 Task: Create citizenships object.
Action: Mouse moved to (598, 48)
Screenshot: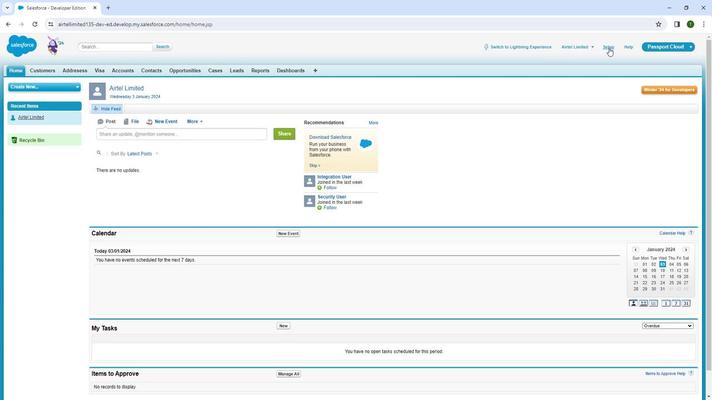 
Action: Mouse pressed left at (598, 48)
Screenshot: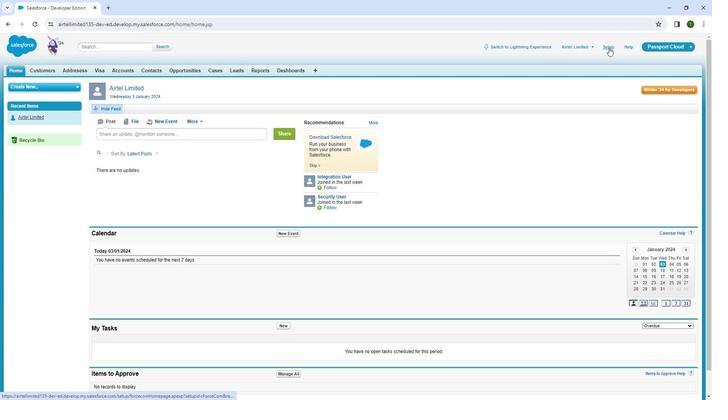 
Action: Mouse pressed left at (598, 48)
Screenshot: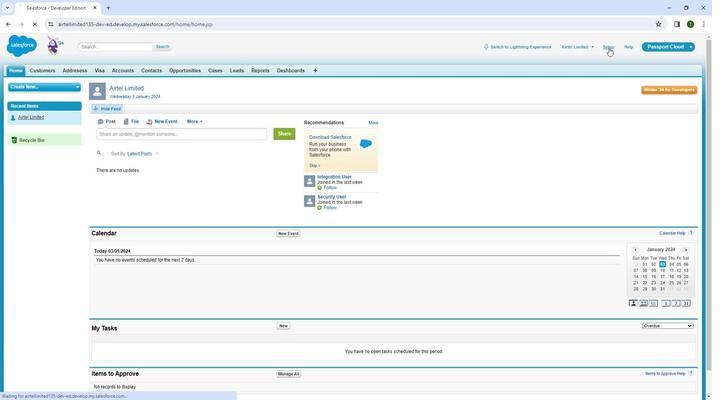 
Action: Mouse moved to (55, 141)
Screenshot: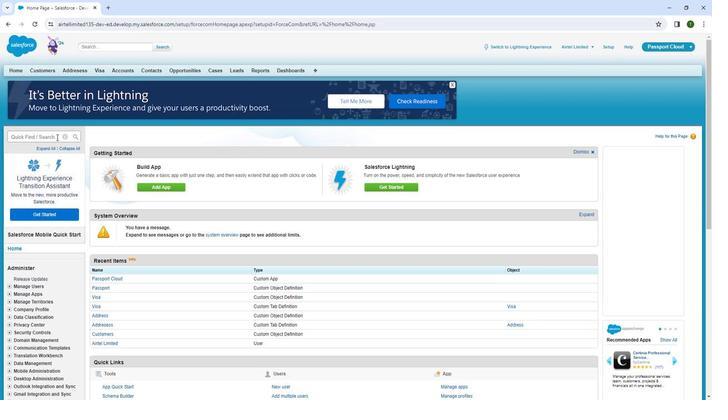 
Action: Mouse pressed left at (55, 141)
Screenshot: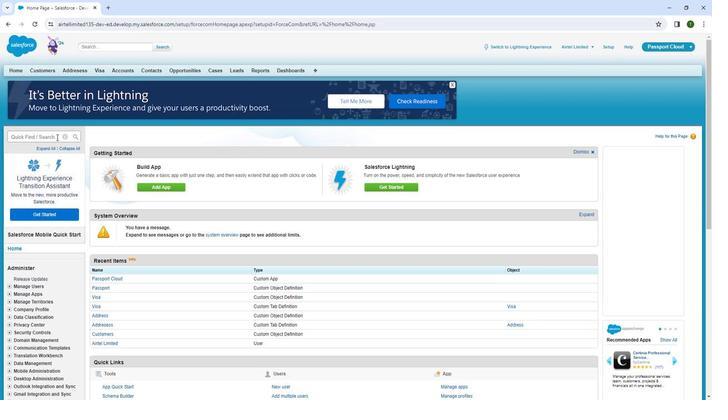 
Action: Mouse moved to (57, 140)
Screenshot: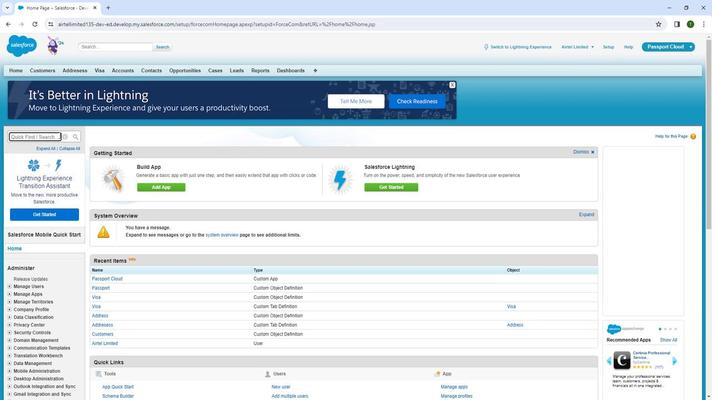 
Action: Key pressed o
Screenshot: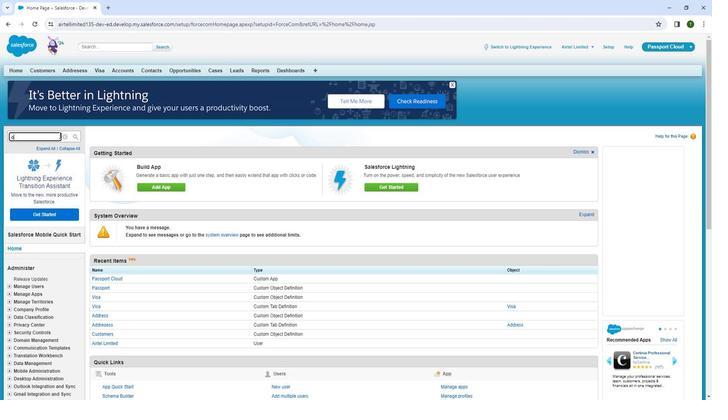
Action: Mouse moved to (60, 139)
Screenshot: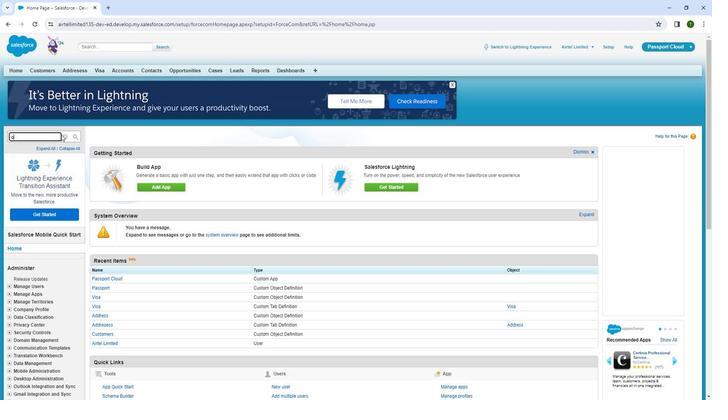 
Action: Key pressed bject
Screenshot: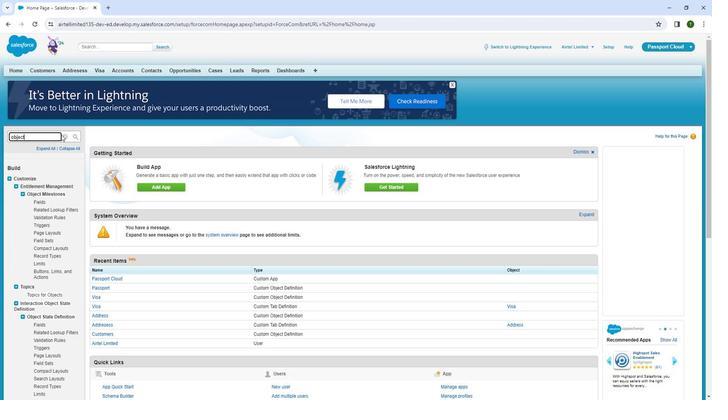 
Action: Mouse moved to (40, 194)
Screenshot: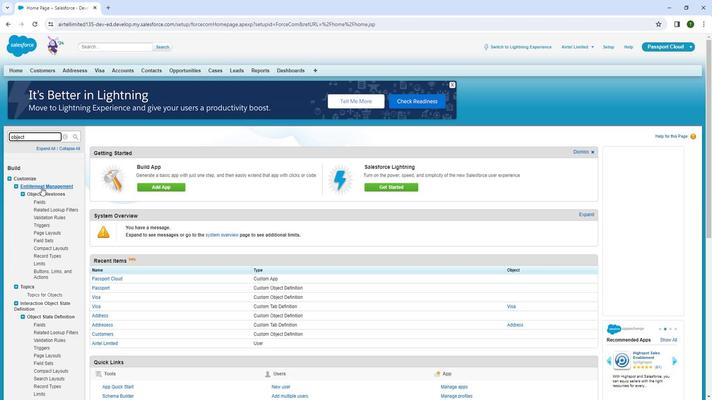 
Action: Mouse scrolled (40, 193) with delta (0, 0)
Screenshot: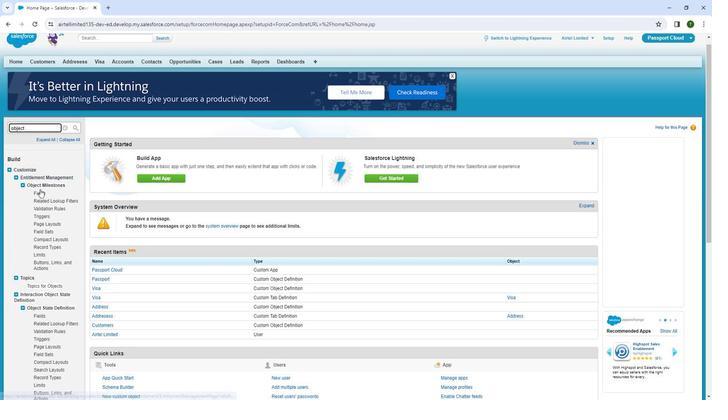 
Action: Mouse moved to (38, 196)
Screenshot: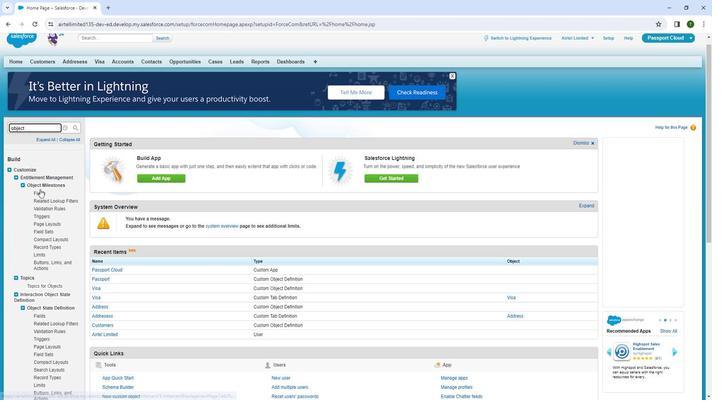 
Action: Mouse scrolled (38, 196) with delta (0, 0)
Screenshot: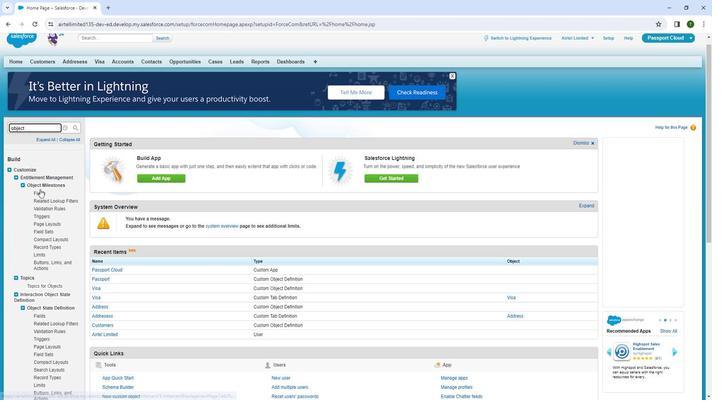 
Action: Mouse moved to (38, 196)
Screenshot: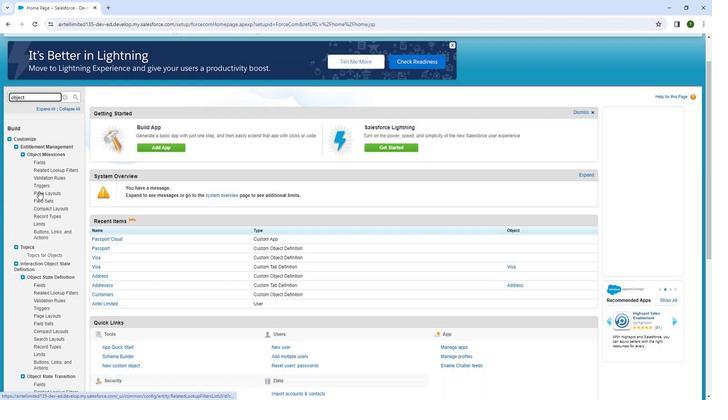 
Action: Mouse scrolled (38, 196) with delta (0, 0)
Screenshot: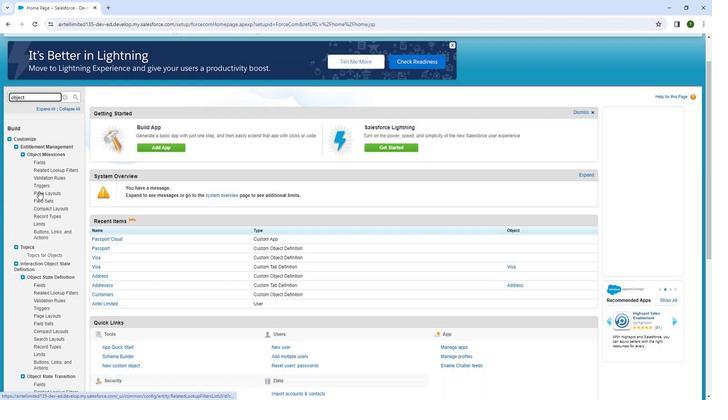 
Action: Mouse moved to (37, 198)
Screenshot: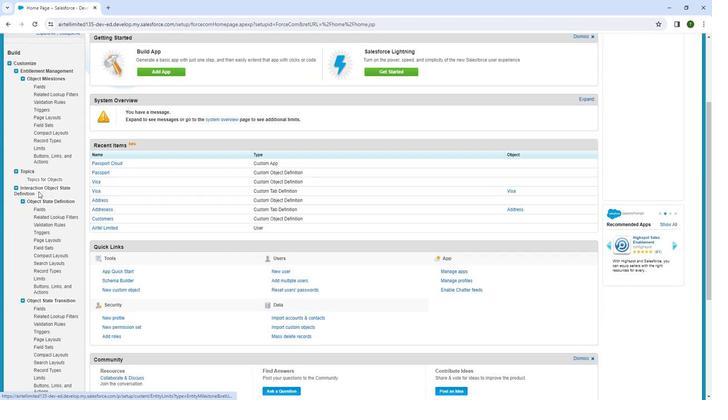 
Action: Mouse scrolled (37, 198) with delta (0, 0)
Screenshot: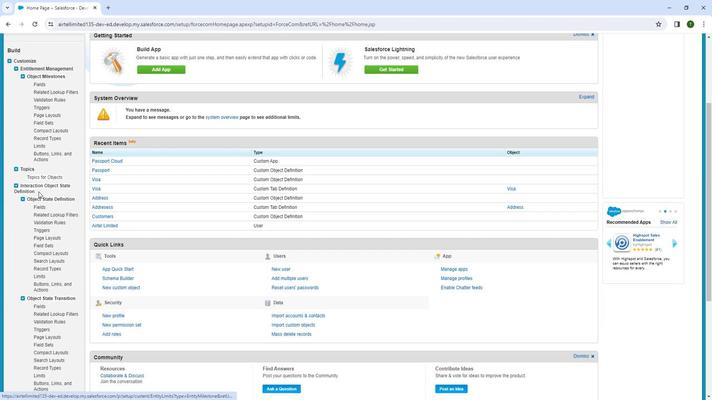 
Action: Mouse scrolled (37, 198) with delta (0, 0)
Screenshot: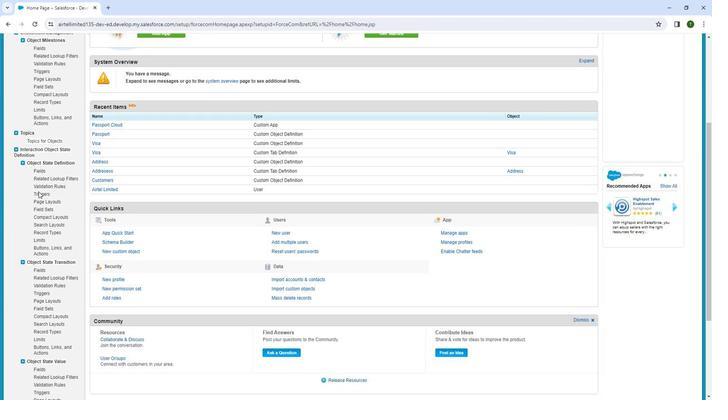 
Action: Mouse scrolled (37, 198) with delta (0, 0)
Screenshot: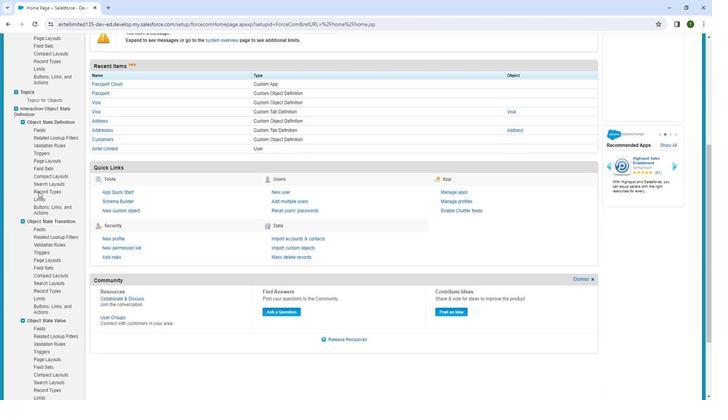 
Action: Mouse moved to (36, 197)
Screenshot: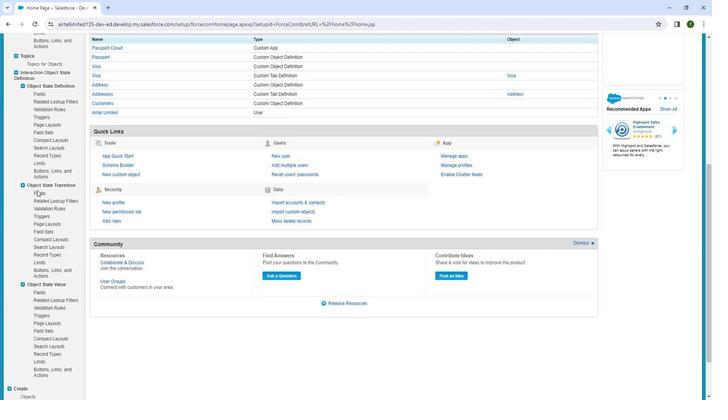 
Action: Mouse scrolled (36, 196) with delta (0, 0)
Screenshot: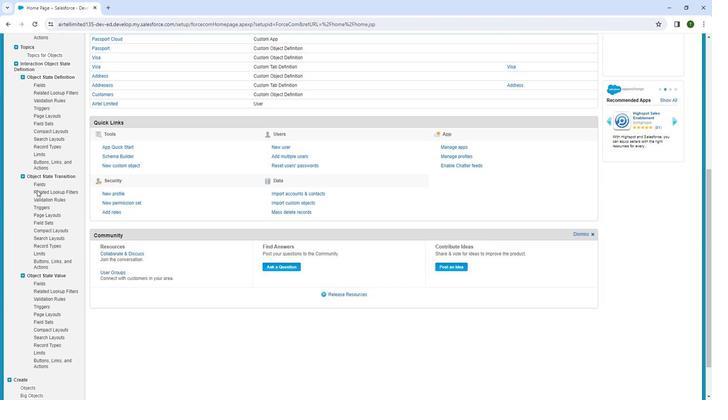 
Action: Mouse scrolled (36, 196) with delta (0, 0)
Screenshot: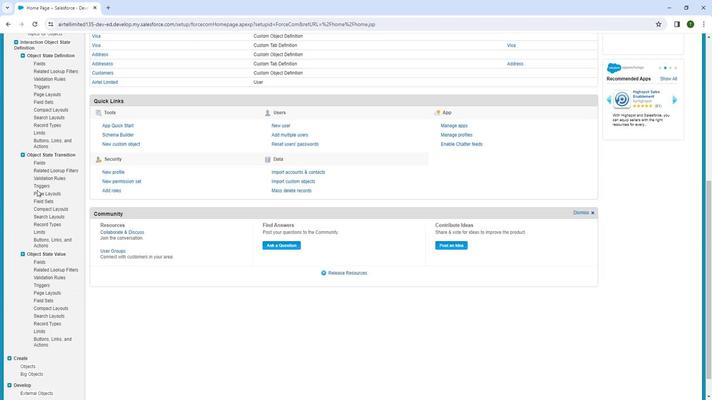 
Action: Mouse scrolled (36, 196) with delta (0, 0)
Screenshot: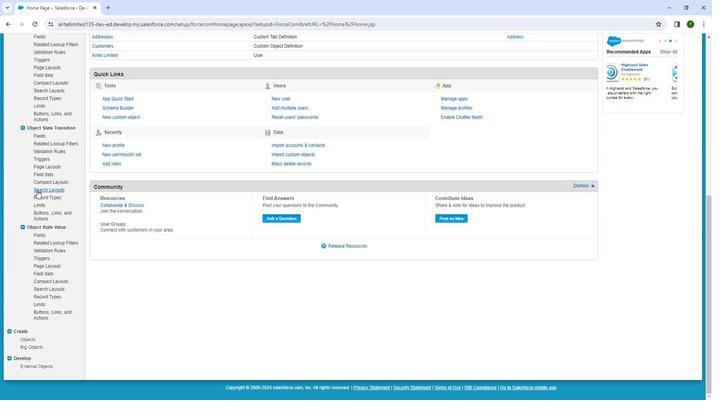 
Action: Mouse scrolled (36, 196) with delta (0, 0)
Screenshot: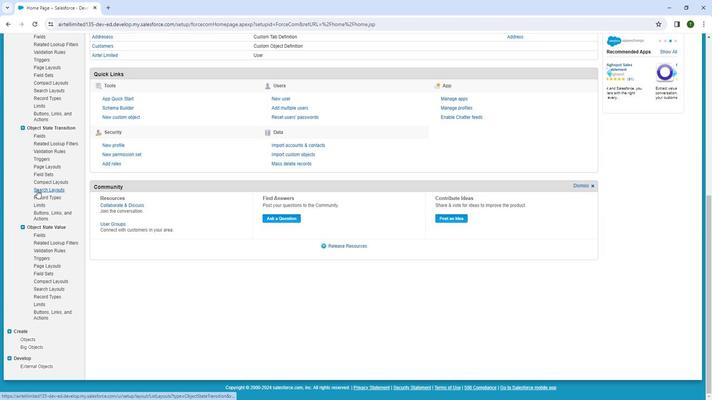 
Action: Mouse moved to (29, 354)
Screenshot: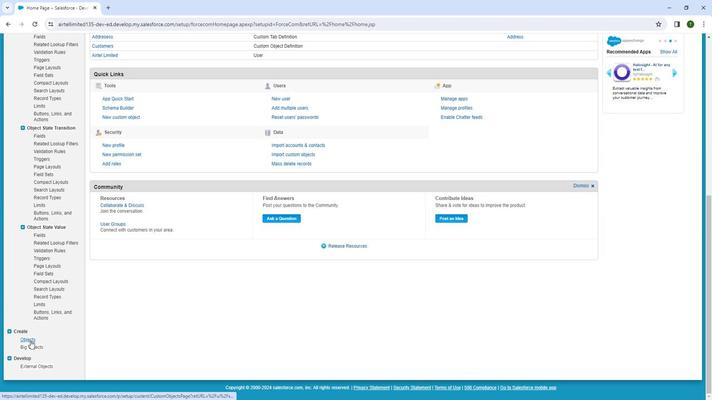 
Action: Mouse pressed left at (29, 354)
Screenshot: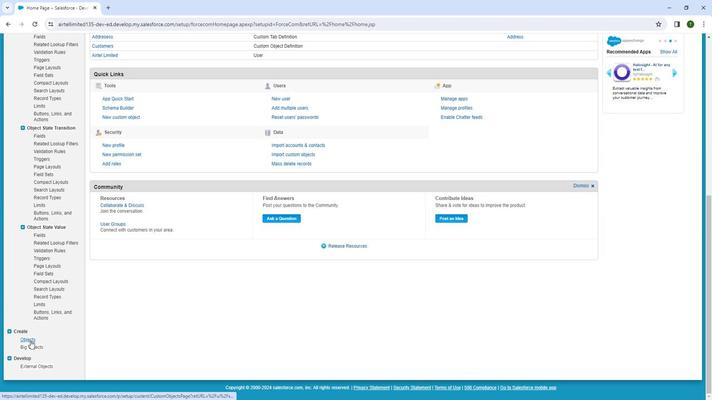 
Action: Mouse moved to (288, 187)
Screenshot: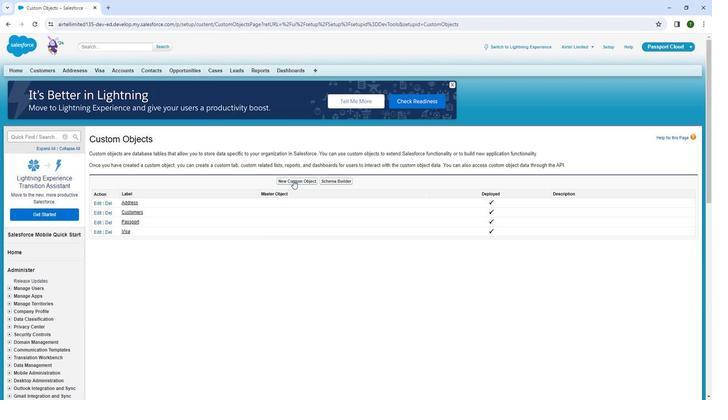 
Action: Mouse pressed left at (288, 187)
Screenshot: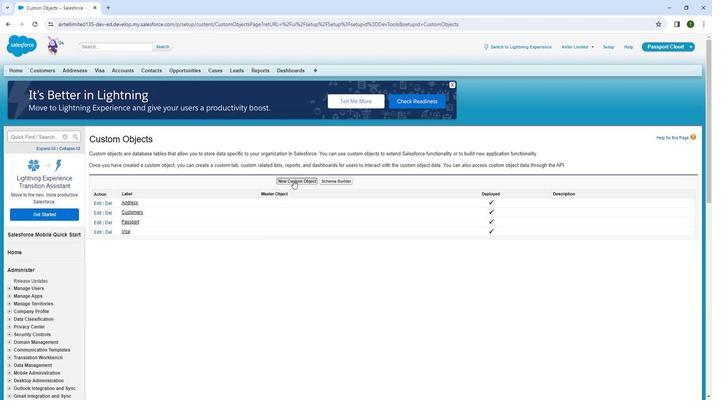 
Action: Mouse moved to (224, 213)
Screenshot: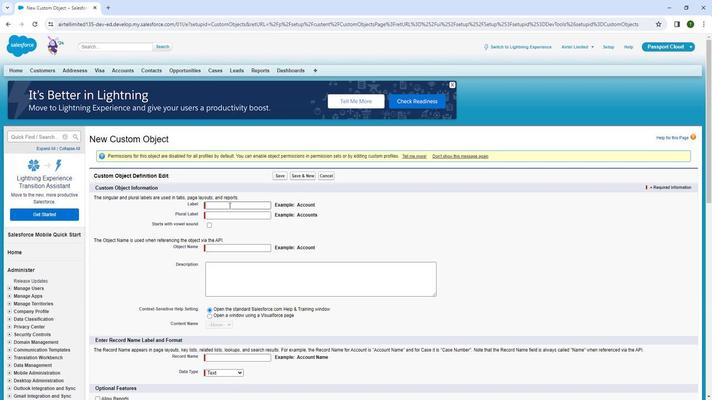 
Action: Mouse pressed left at (224, 213)
Screenshot: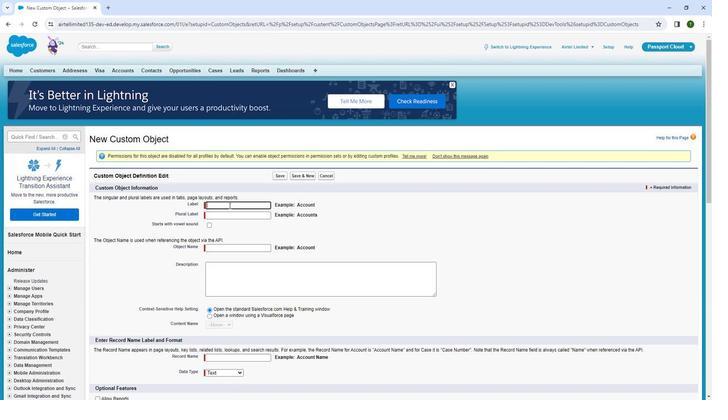 
Action: Mouse moved to (227, 211)
Screenshot: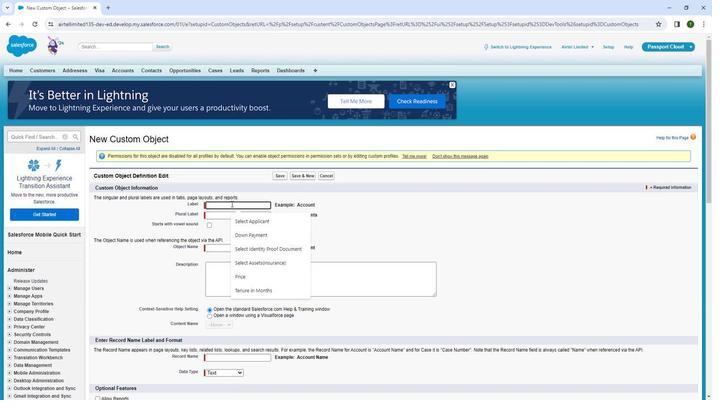 
Action: Key pressed <Key.shift>Citizenship
Screenshot: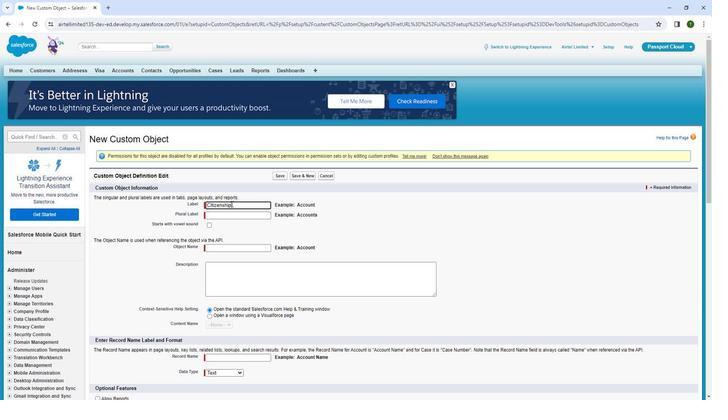 
Action: Mouse moved to (240, 224)
Screenshot: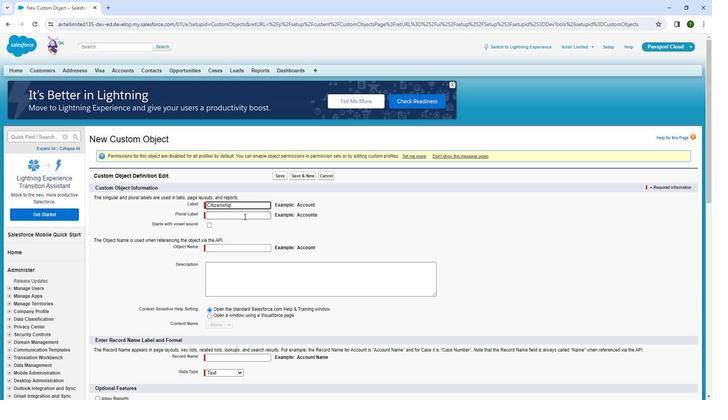 
Action: Key pressed s
Screenshot: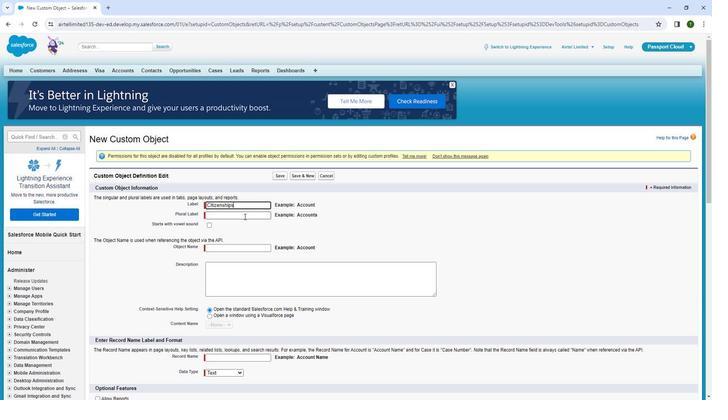 
Action: Mouse moved to (238, 226)
Screenshot: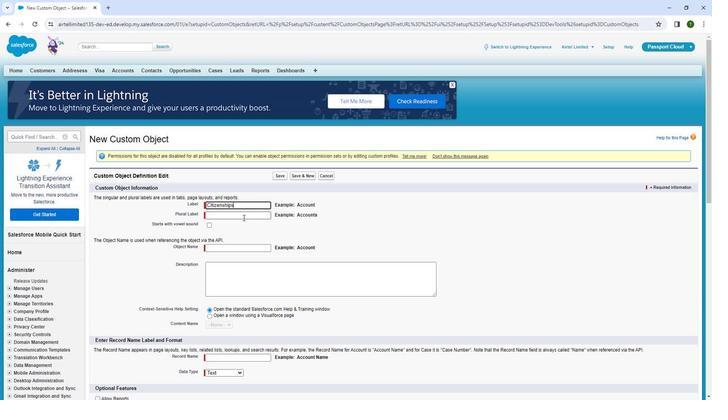 
Action: Mouse pressed left at (238, 226)
Screenshot: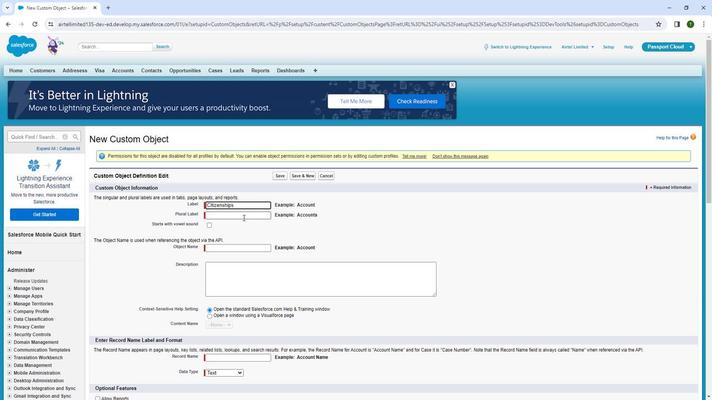 
Action: Mouse moved to (218, 225)
Screenshot: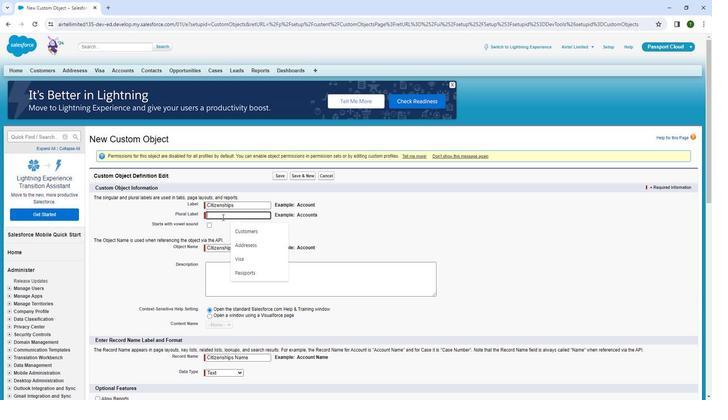 
Action: Key pressed <Key.shift>Ci
Screenshot: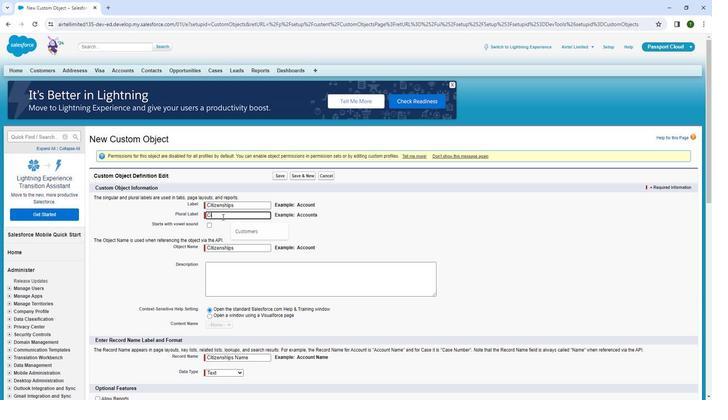 
Action: Mouse moved to (218, 224)
Screenshot: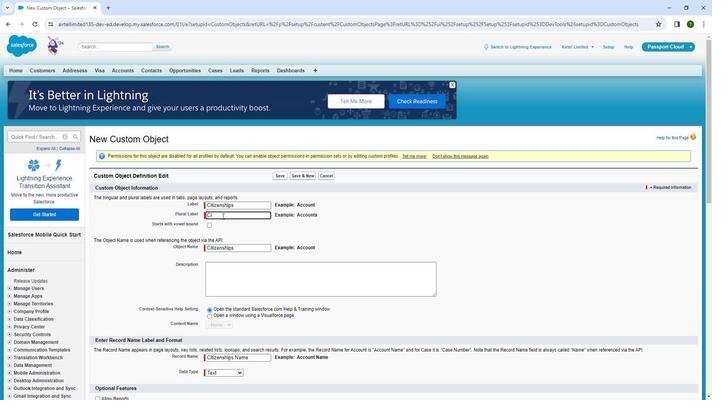 
Action: Key pressed t
Screenshot: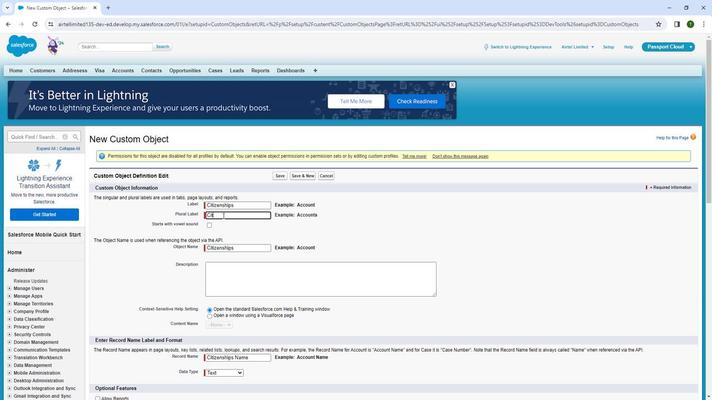 
Action: Mouse moved to (220, 222)
Screenshot: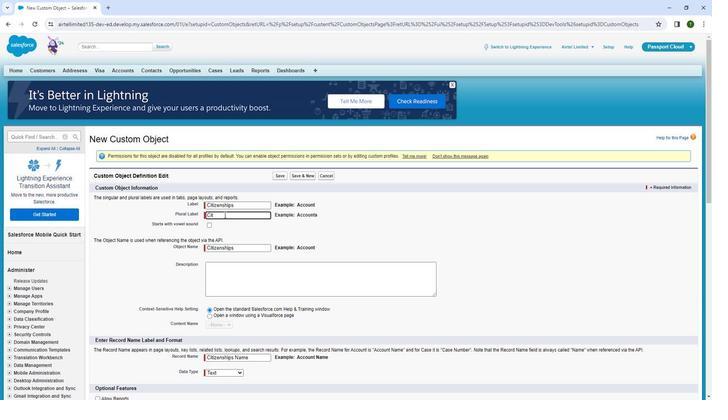 
Action: Key pressed i
Screenshot: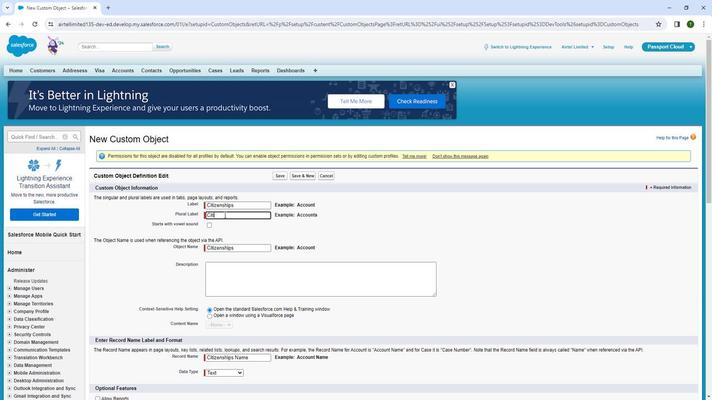 
Action: Mouse moved to (220, 222)
Screenshot: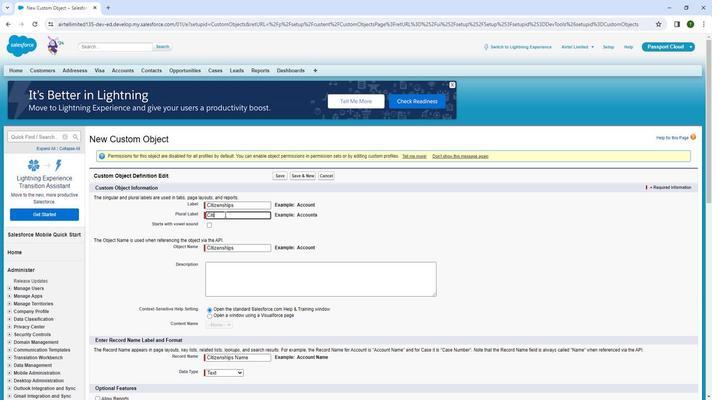 
Action: Key pressed zensh
Screenshot: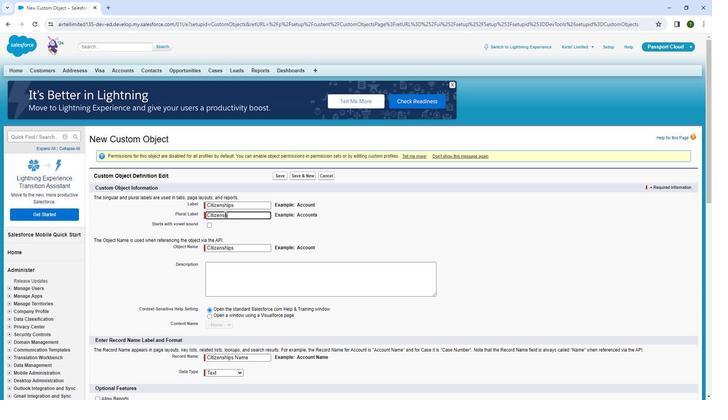 
Action: Mouse moved to (220, 222)
Screenshot: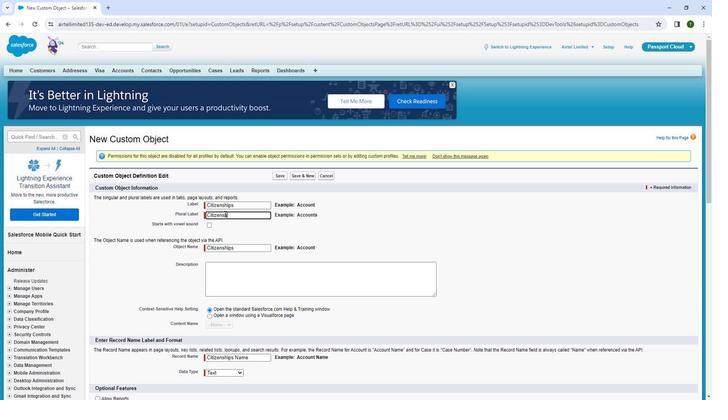 
Action: Key pressed ips
Screenshot: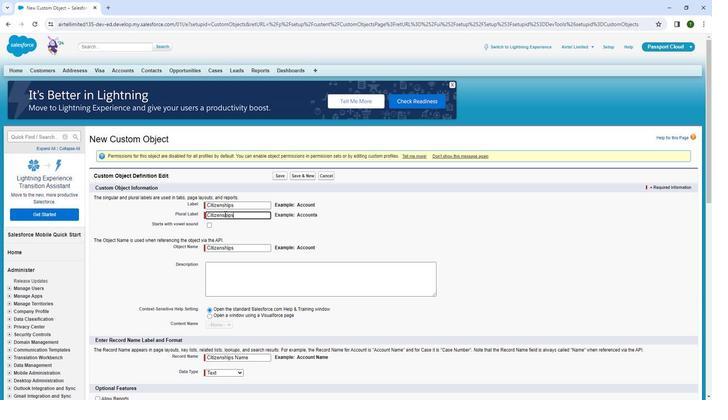 
Action: Mouse moved to (252, 237)
Screenshot: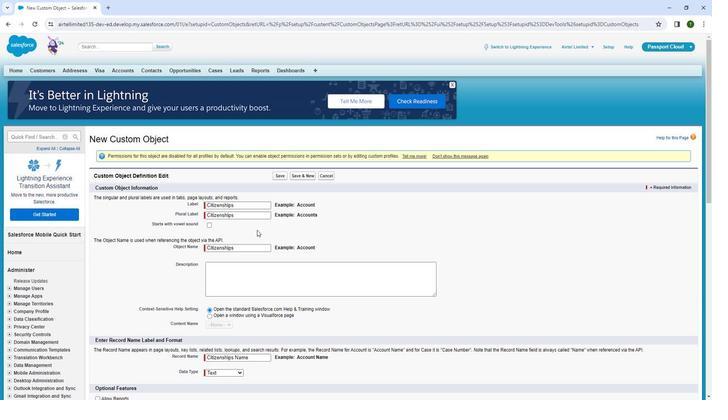 
Action: Mouse pressed left at (252, 237)
Screenshot: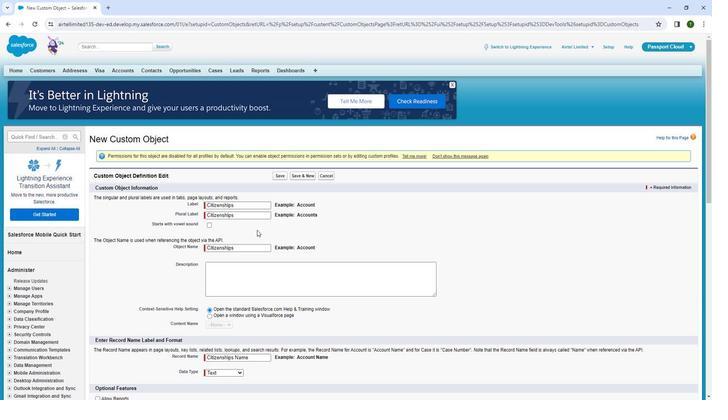 
Action: Mouse moved to (233, 290)
Screenshot: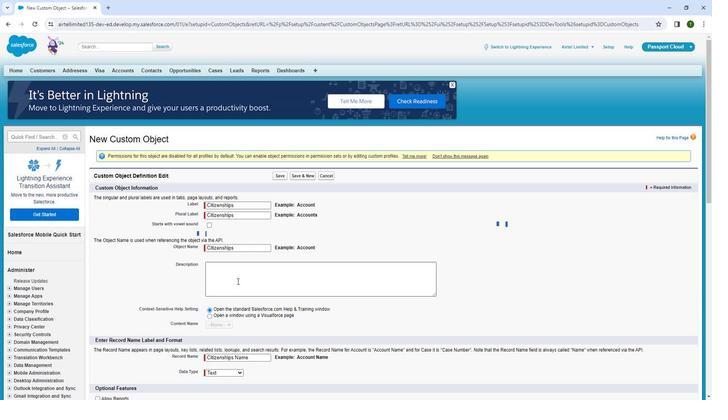 
Action: Mouse scrolled (233, 290) with delta (0, 0)
Screenshot: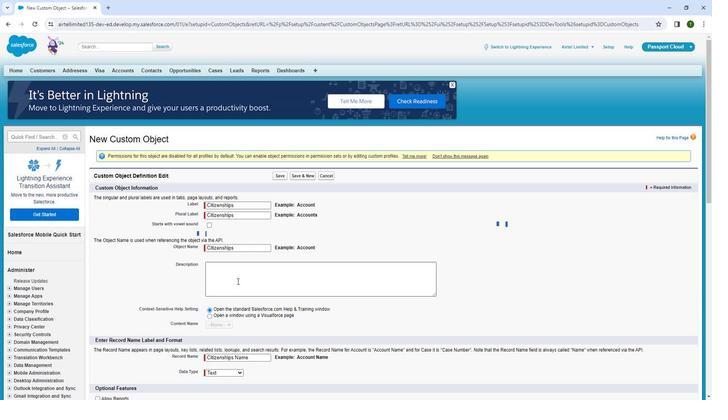 
Action: Mouse moved to (233, 292)
Screenshot: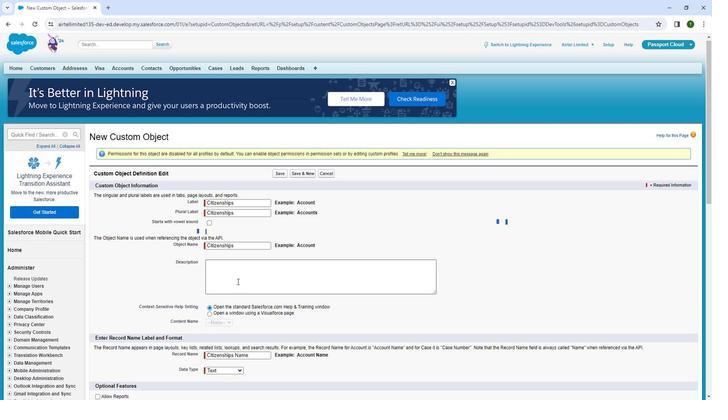 
Action: Mouse scrolled (233, 291) with delta (0, 0)
Screenshot: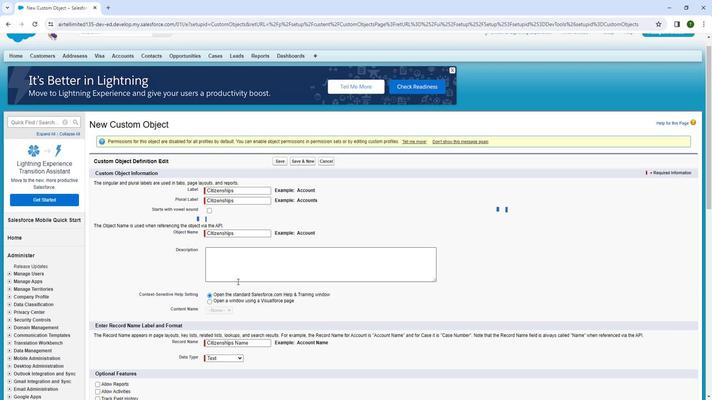 
Action: Mouse moved to (221, 306)
Screenshot: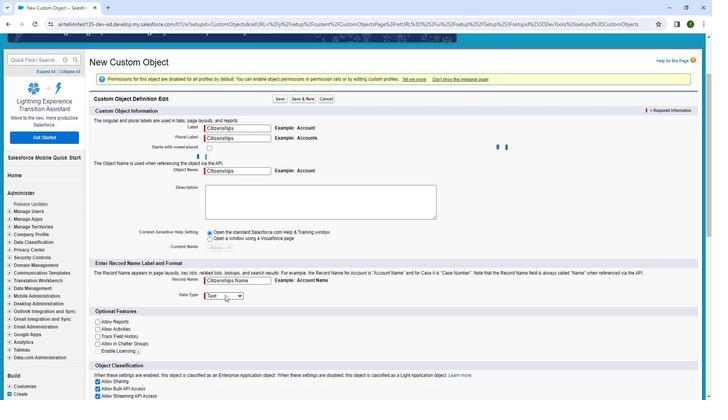 
Action: Mouse pressed left at (221, 306)
Screenshot: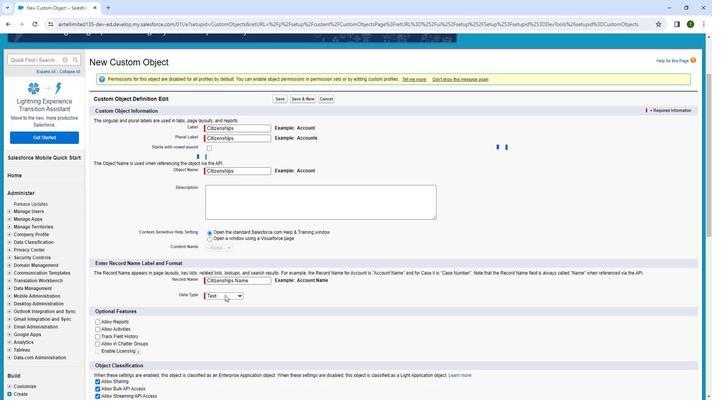 
Action: Mouse moved to (219, 320)
Screenshot: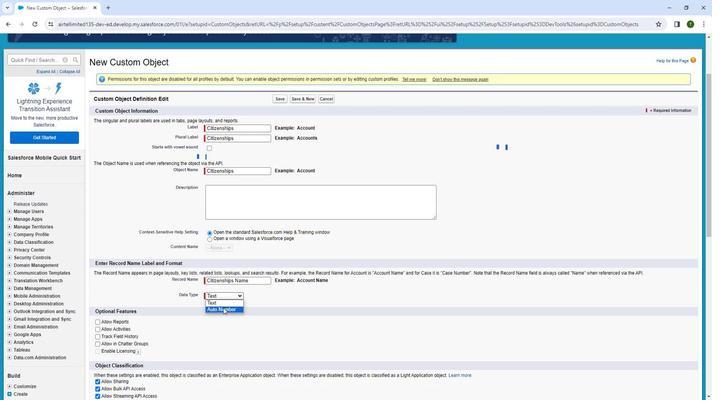 
Action: Mouse pressed left at (219, 320)
Screenshot: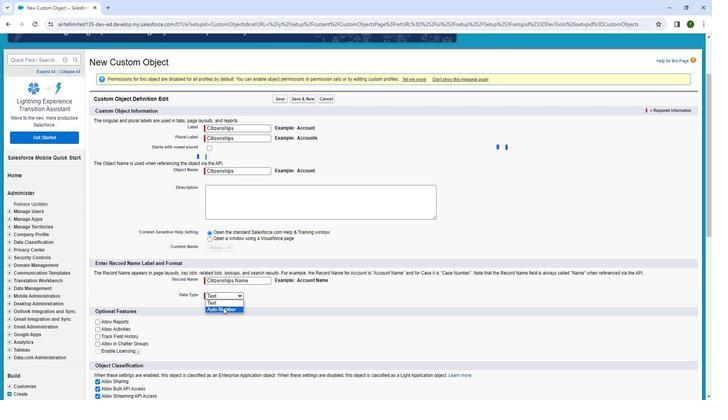 
Action: Mouse moved to (209, 315)
Screenshot: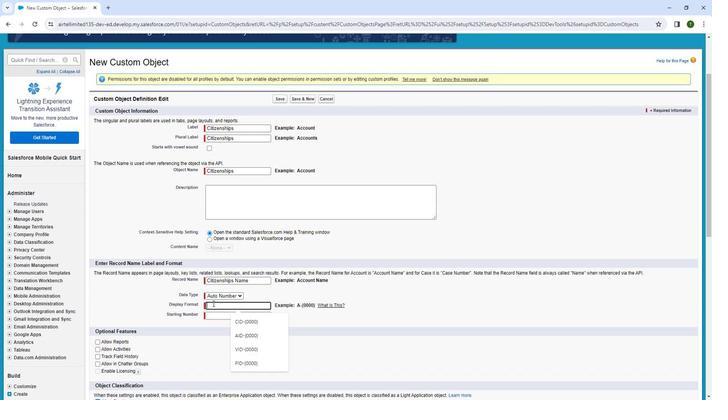 
Action: Mouse pressed left at (209, 315)
Screenshot: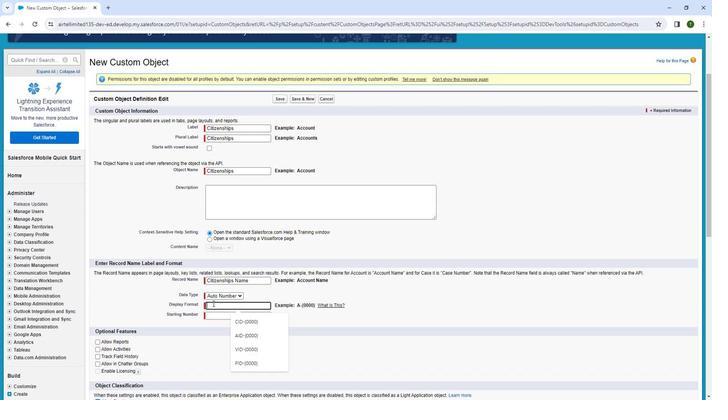 
Action: Mouse moved to (209, 314)
Screenshot: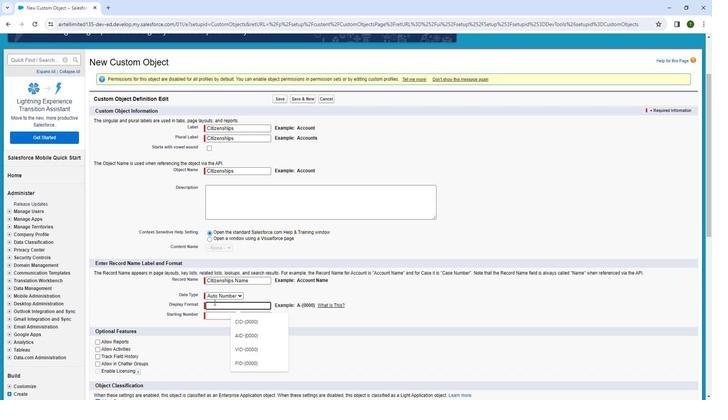 
Action: Key pressed <Key.shift>
Screenshot: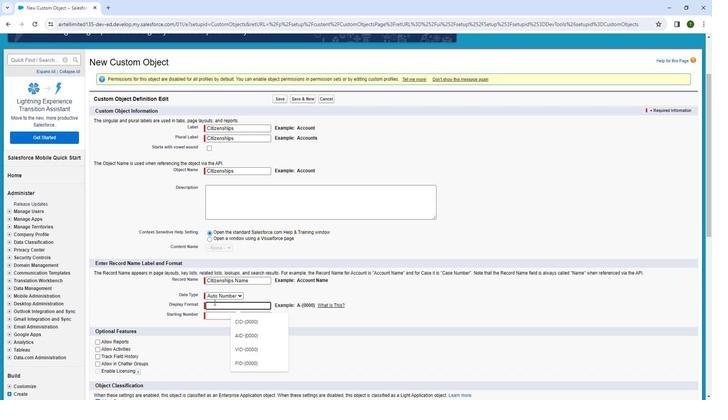 
Action: Mouse moved to (210, 312)
Screenshot: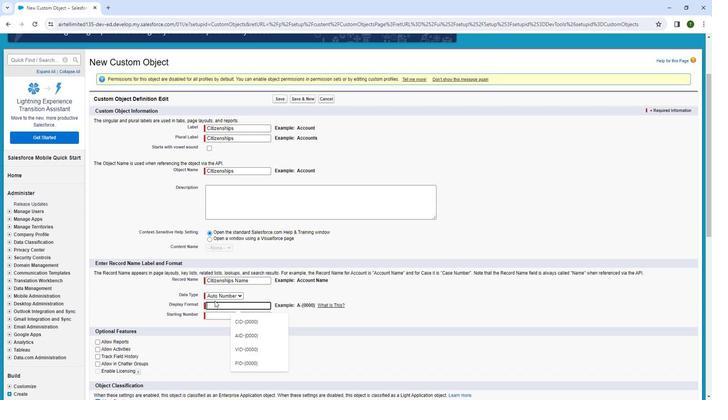 
Action: Key pressed <Key.shift>
Screenshot: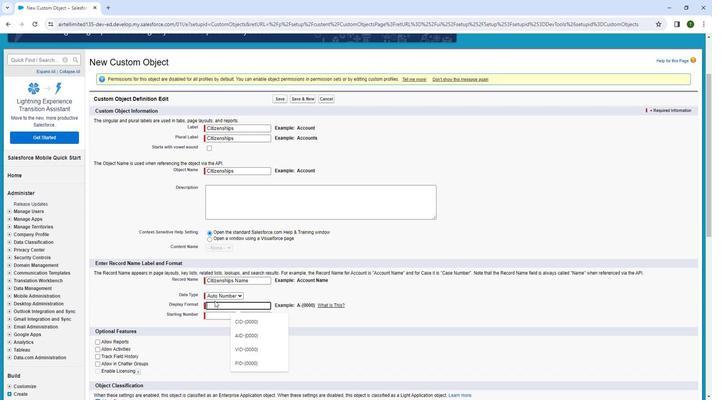 
Action: Mouse moved to (211, 312)
Screenshot: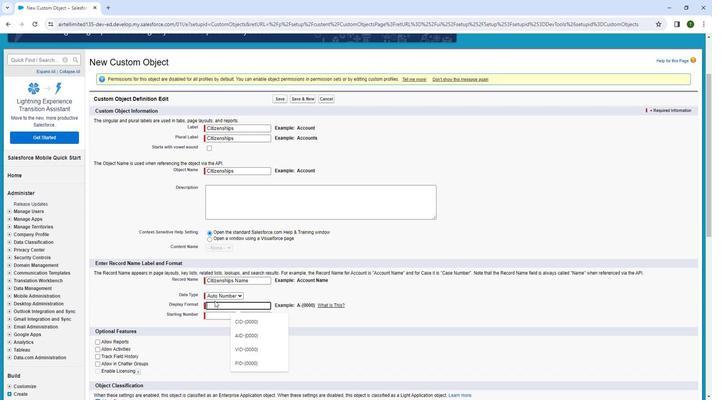 
Action: Key pressed <Key.shift><Key.shift><Key.shift><Key.shift><Key.shift><Key.shift><Key.shift><Key.shift><Key.shift>C
Screenshot: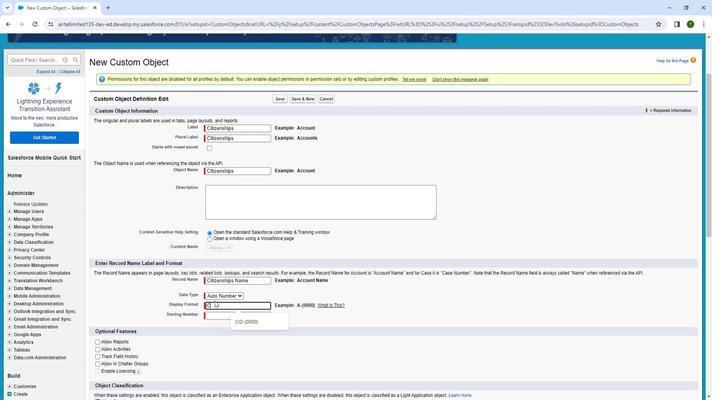 
Action: Mouse moved to (201, 311)
Screenshot: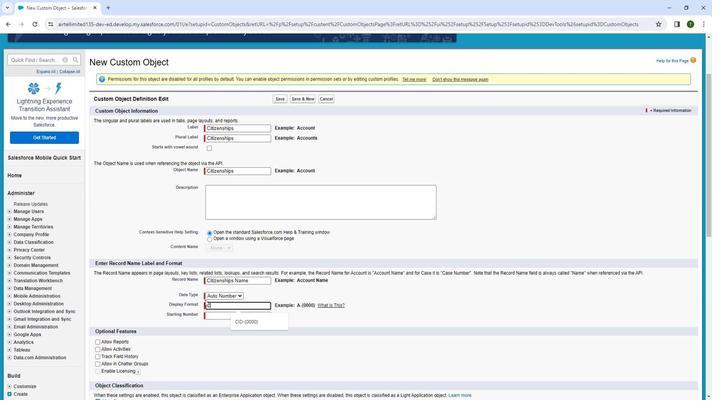 
Action: Key pressed <Key.shift>
Screenshot: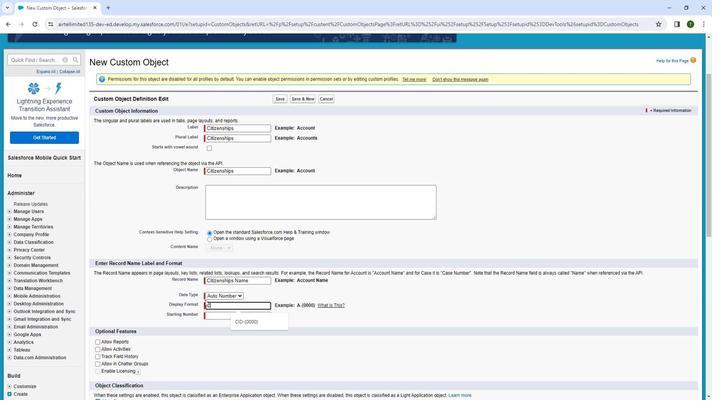 
Action: Mouse moved to (207, 301)
Screenshot: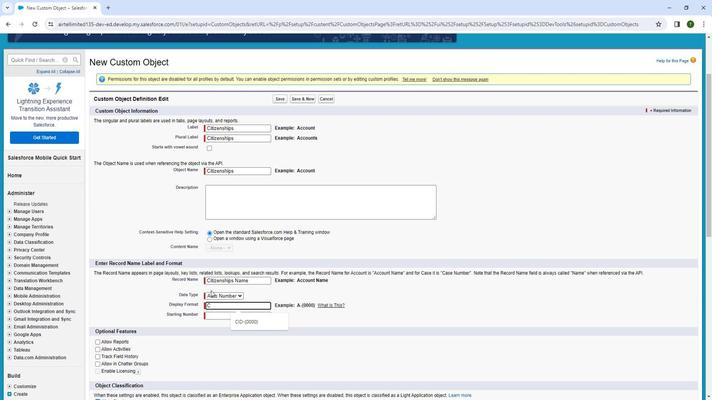 
Action: Key pressed <Key.shift><Key.shift><Key.shift><Key.shift><Key.shift><Key.shift><Key.shift><Key.shift><Key.shift><Key.shift><Key.shift><Key.shift><Key.shift><Key.shift><Key.shift><Key.shift><Key.shift><Key.shift><Key.shift><Key.shift><Key.shift><Key.shift><Key.shift><Key.shift><Key.shift><Key.shift><Key.shift><Key.shift><Key.shift><Key.shift><Key.shift><Key.shift><Key.shift><Key.shift><Key.shift><Key.shift><Key.shift><Key.shift><Key.shift><Key.shift><Key.shift><Key.shift><Key.shift><Key.shift><Key.shift><Key.shift><Key.shift><Key.shift><Key.shift><Key.shift><Key.shift><Key.shift><Key.shift>IID-<Key.shift_r><Key.shift_r><Key.shift_r>{0000<Key.shift_r><Key.shift_r><Key.shift_r><Key.shift_r><Key.shift_r><Key.shift_r><Key.shift_r><Key.shift_r><Key.shift_r><Key.shift_r><Key.shift_r><Key.shift_r><Key.shift_r><Key.shift_r><Key.shift_r>}
Screenshot: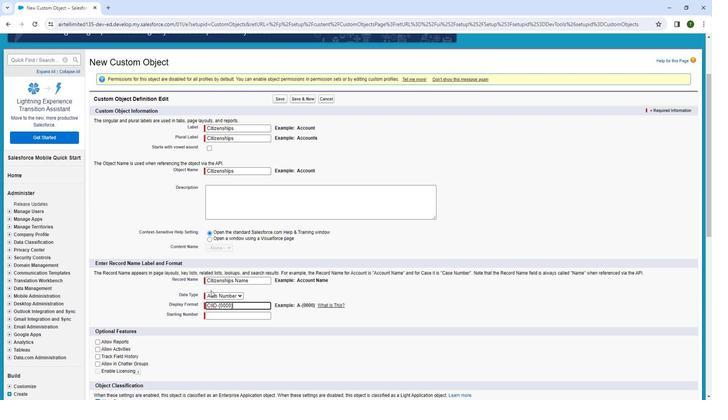 
Action: Mouse moved to (211, 343)
Screenshot: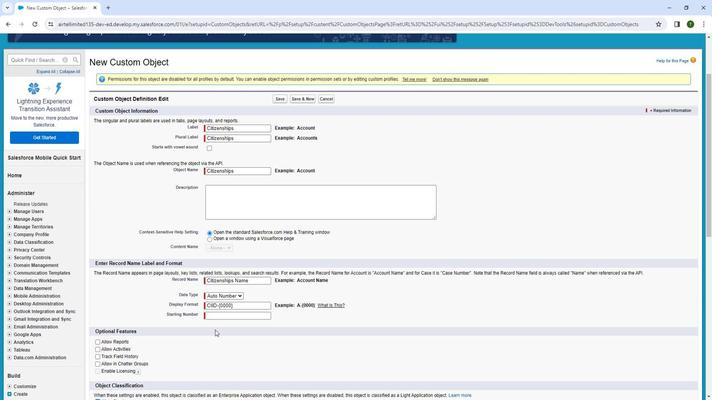 
Action: Mouse pressed left at (211, 343)
Screenshot: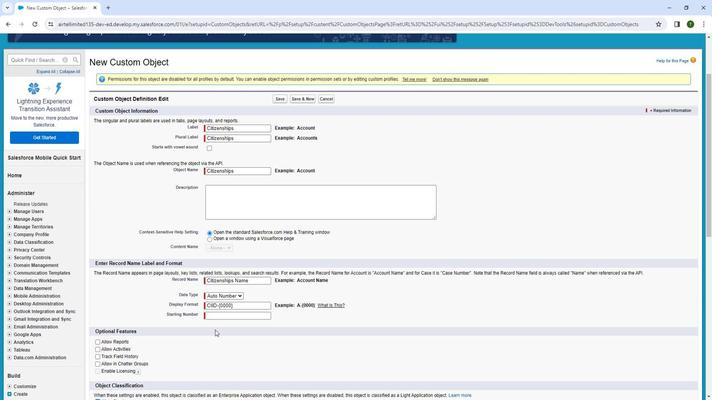 
Action: Mouse moved to (217, 327)
Screenshot: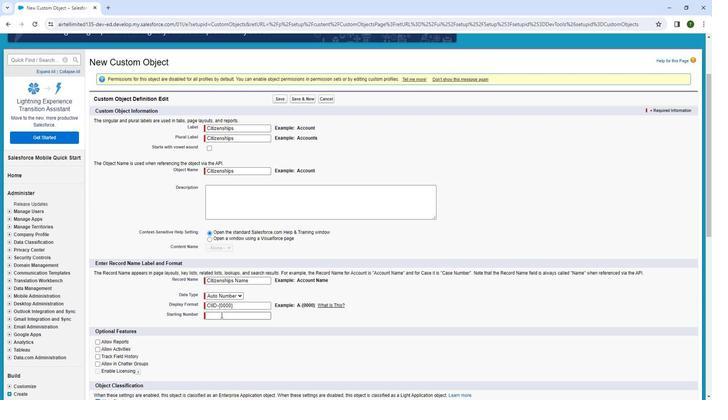 
Action: Mouse pressed left at (217, 327)
Screenshot: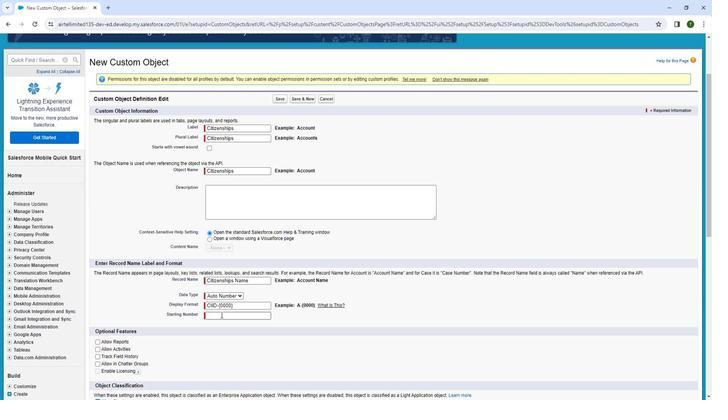 
Action: Key pressed 1
Screenshot: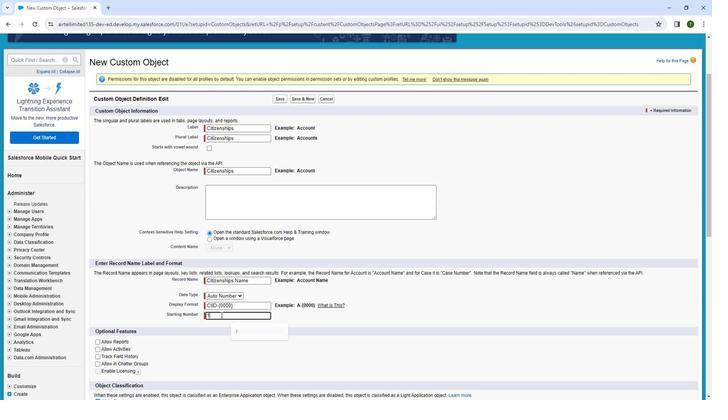 
Action: Mouse moved to (255, 353)
Screenshot: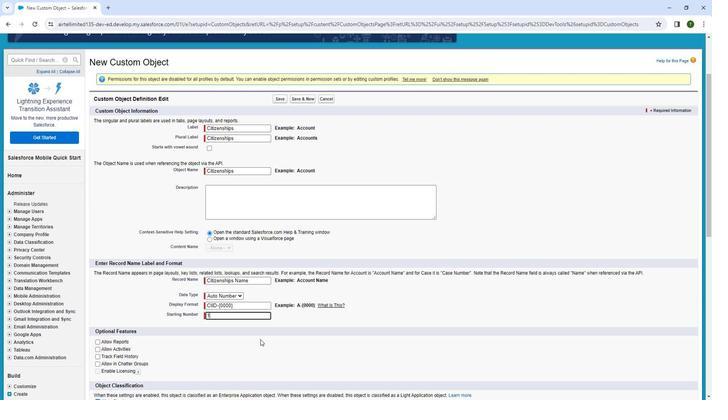 
Action: Mouse scrolled (255, 352) with delta (0, 0)
Screenshot: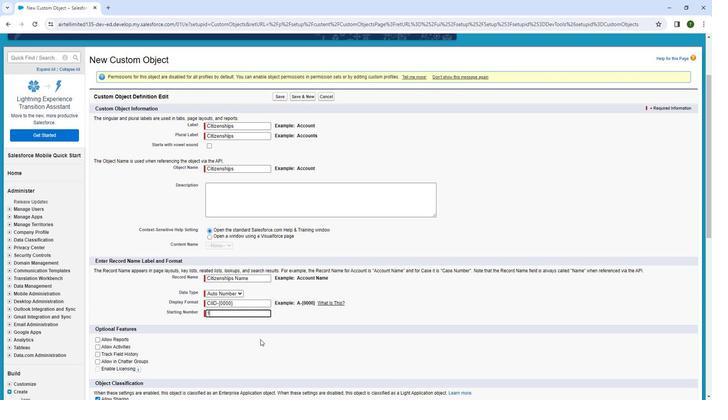 
Action: Mouse scrolled (255, 352) with delta (0, 0)
Screenshot: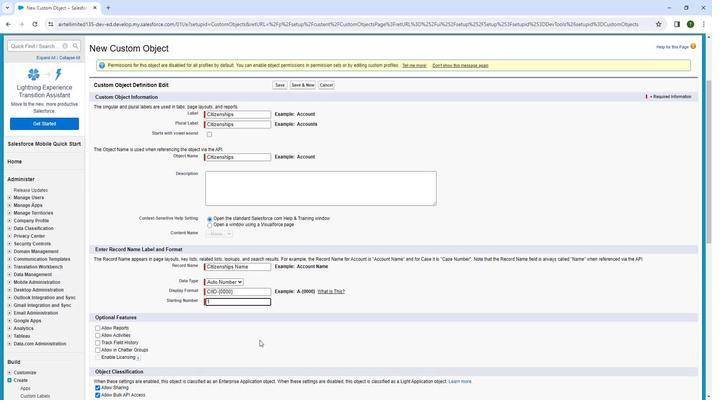 
Action: Mouse scrolled (255, 352) with delta (0, 0)
Screenshot: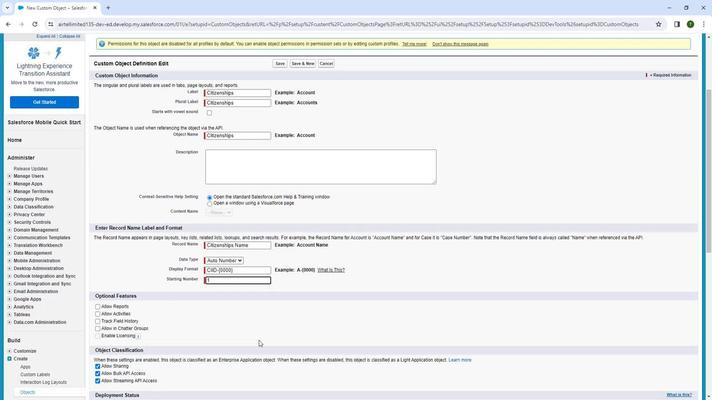 
Action: Mouse moved to (95, 233)
Screenshot: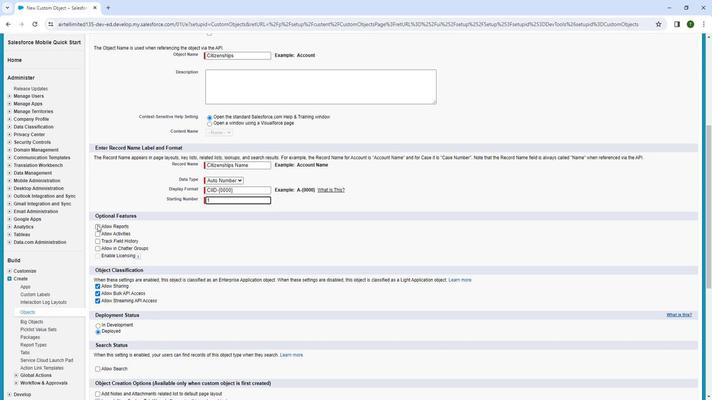 
Action: Mouse pressed left at (95, 233)
Screenshot: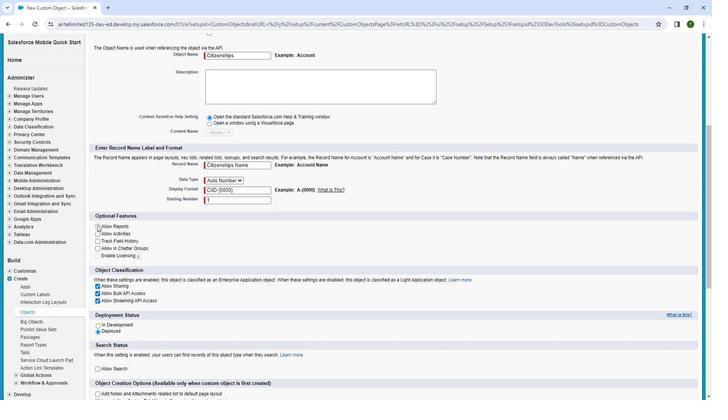 
Action: Mouse moved to (95, 244)
Screenshot: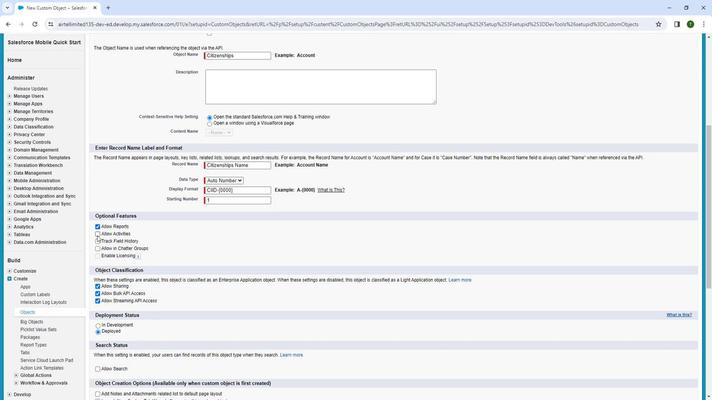 
Action: Mouse pressed left at (95, 244)
Screenshot: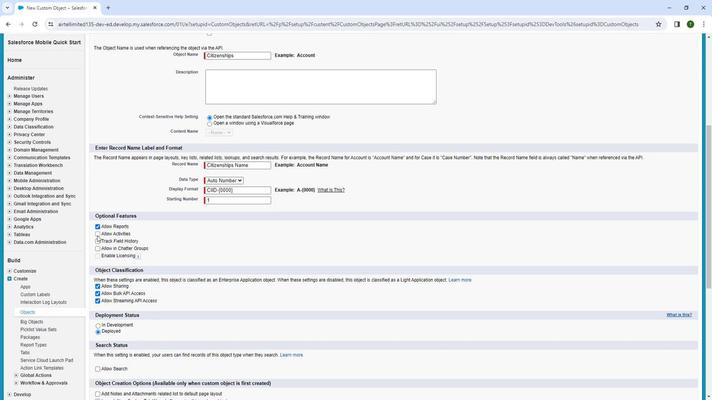 
Action: Mouse moved to (128, 272)
Screenshot: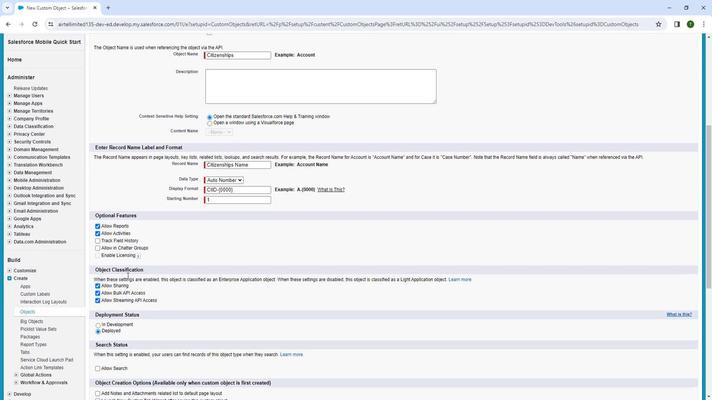 
Action: Mouse scrolled (128, 272) with delta (0, 0)
Screenshot: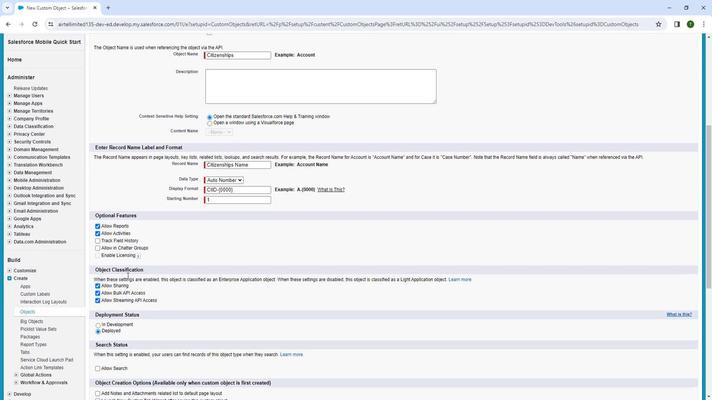 
Action: Mouse moved to (95, 209)
Screenshot: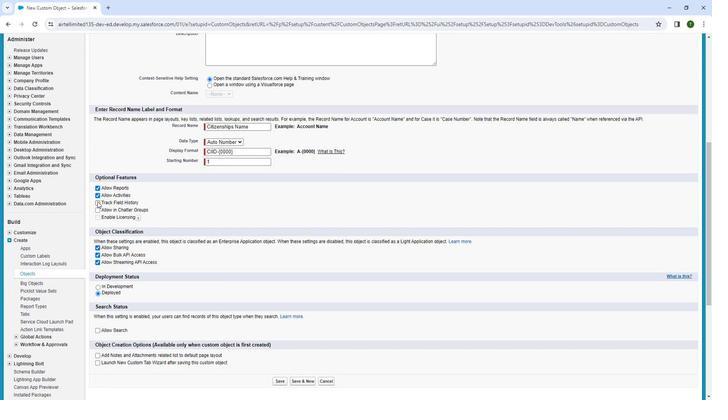 
Action: Mouse pressed left at (95, 209)
Screenshot: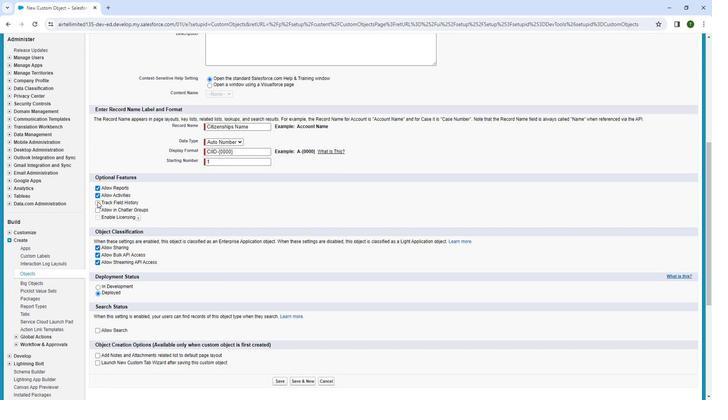 
Action: Mouse moved to (94, 216)
Screenshot: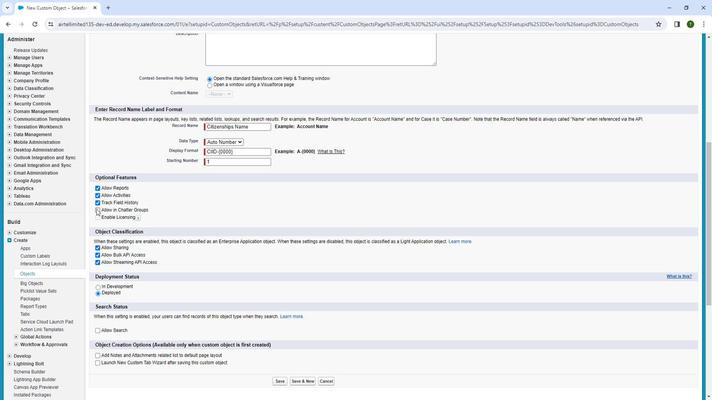 
Action: Mouse pressed left at (94, 216)
Screenshot: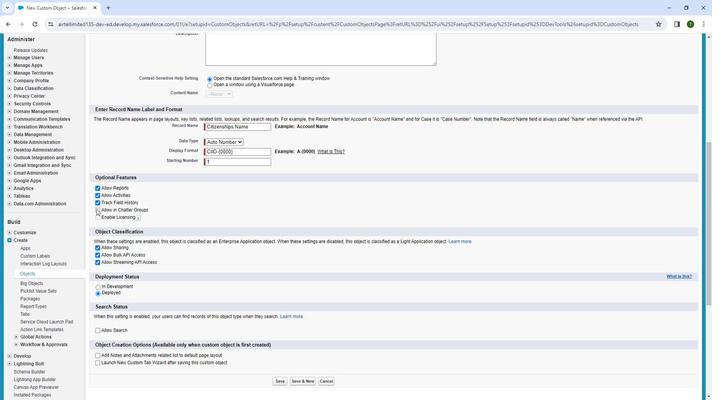 
Action: Mouse moved to (119, 244)
Screenshot: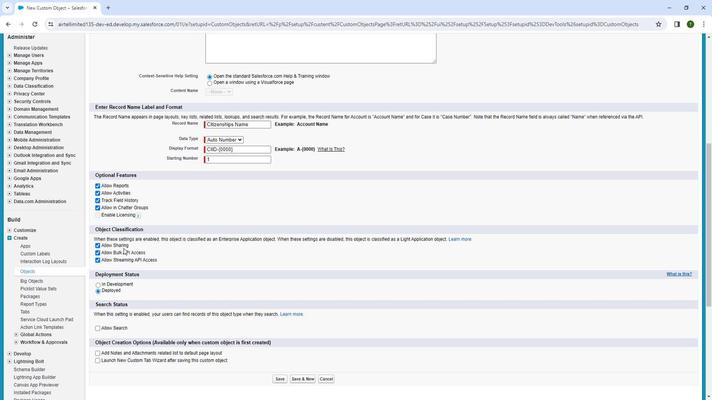 
Action: Mouse scrolled (119, 243) with delta (0, 0)
Screenshot: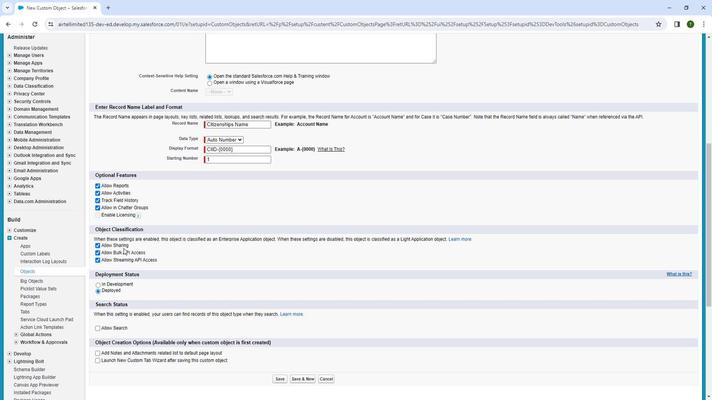 
Action: Mouse moved to (121, 257)
Screenshot: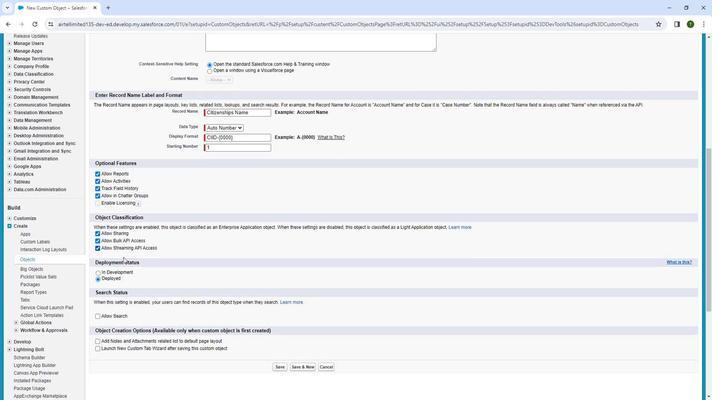 
Action: Mouse scrolled (121, 257) with delta (0, 0)
Screenshot: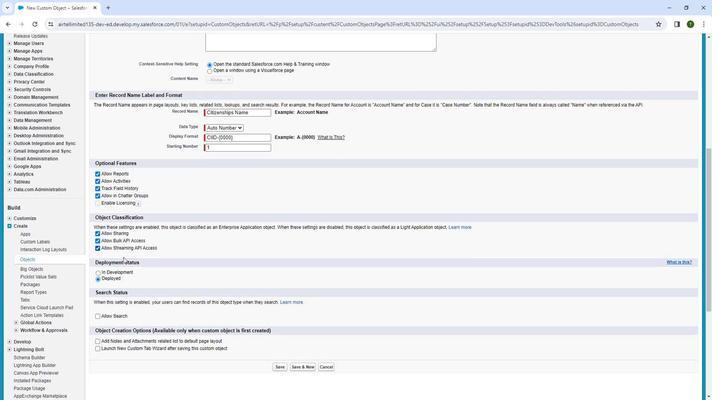 
Action: Mouse moved to (121, 268)
Screenshot: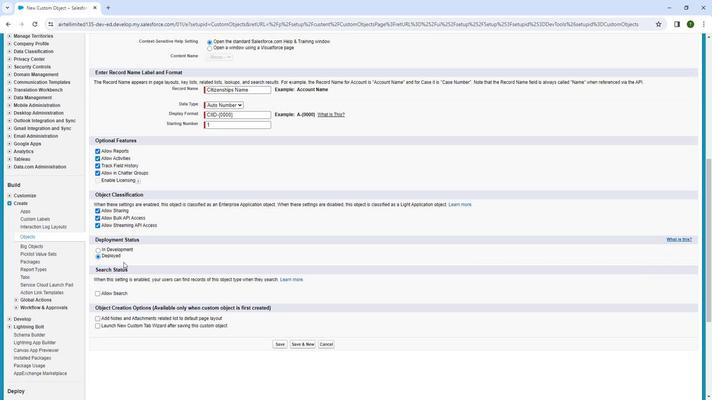 
Action: Mouse scrolled (121, 267) with delta (0, 0)
Screenshot: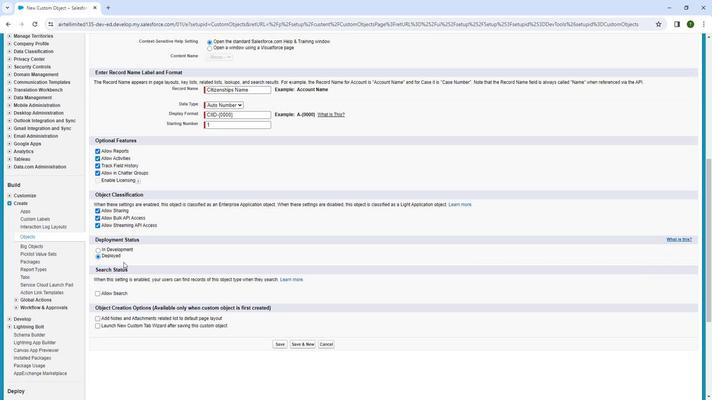 
Action: Mouse moved to (94, 224)
Screenshot: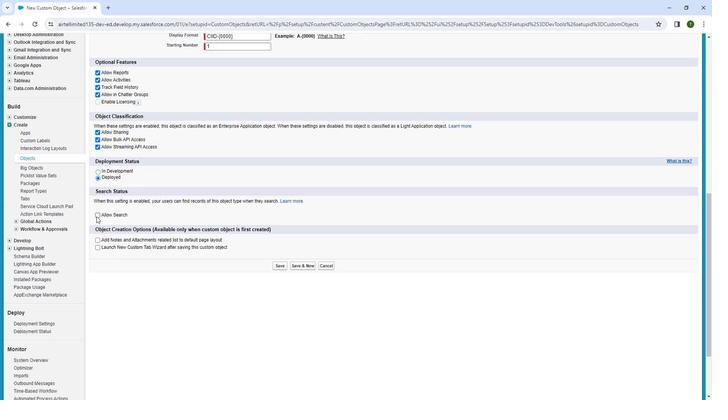 
Action: Mouse pressed left at (94, 224)
Screenshot: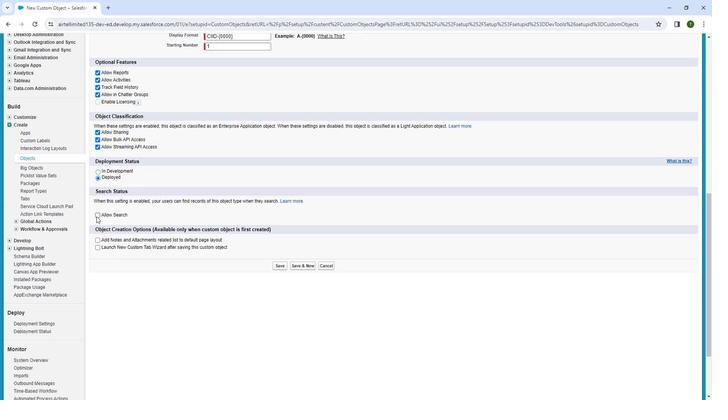 
Action: Mouse moved to (95, 247)
Screenshot: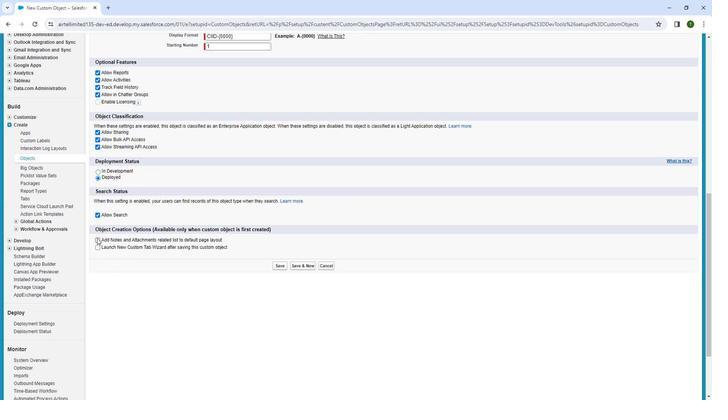 
Action: Mouse pressed left at (95, 247)
Screenshot: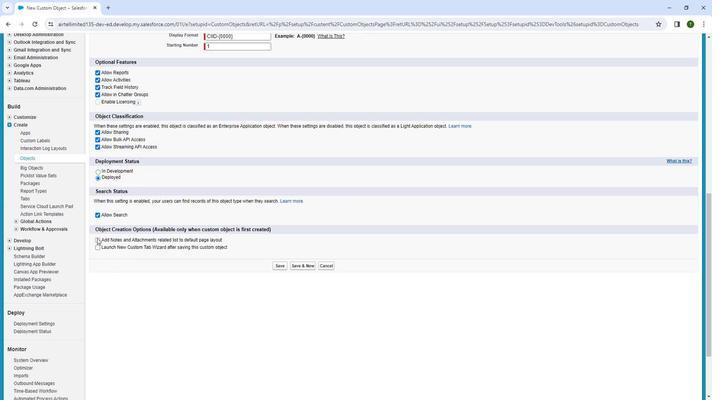 
Action: Mouse moved to (232, 318)
Screenshot: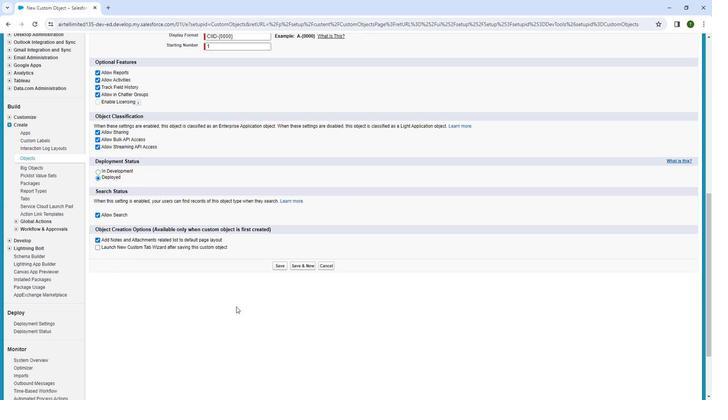 
Action: Mouse pressed left at (232, 318)
Screenshot: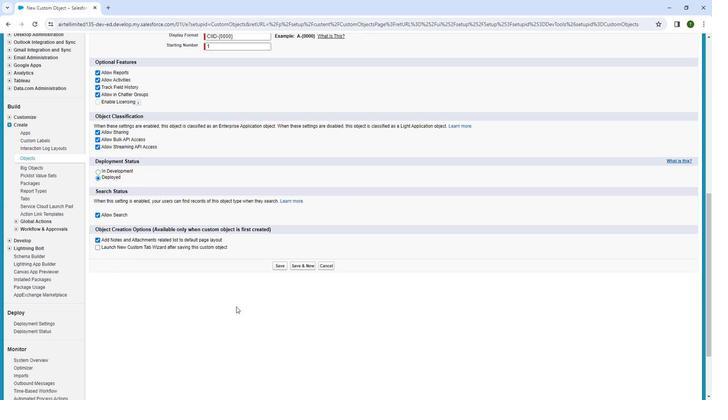 
Action: Mouse moved to (269, 278)
Screenshot: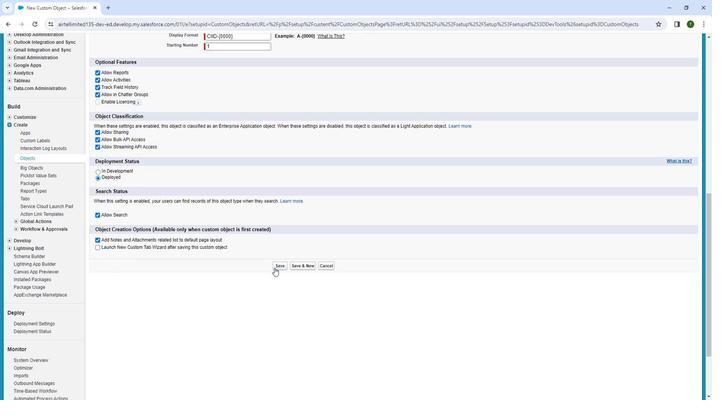 
Action: Mouse pressed left at (269, 278)
Screenshot: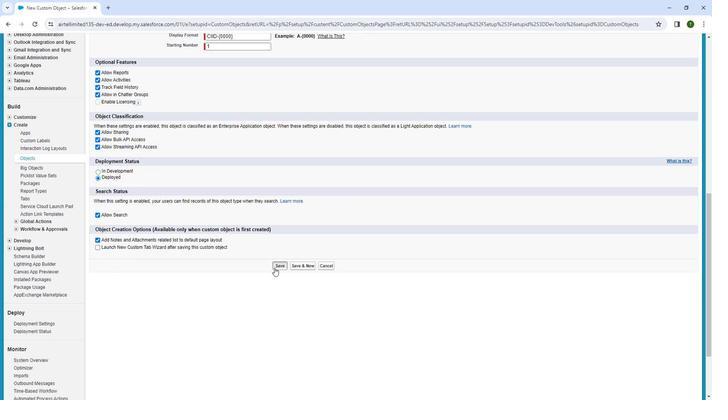 
Action: Mouse moved to (260, 257)
Screenshot: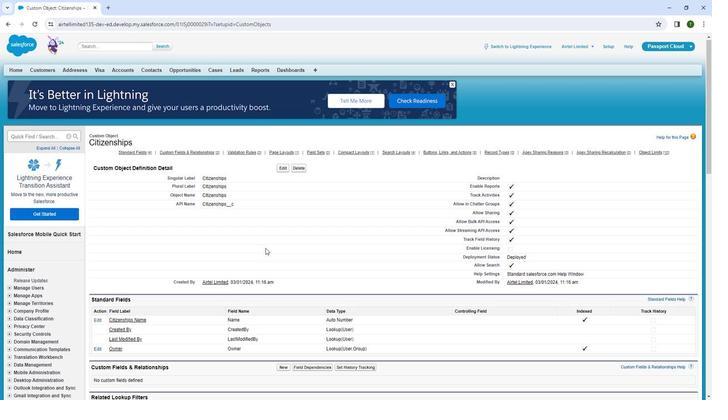 
Action: Mouse scrolled (260, 257) with delta (0, 0)
Screenshot: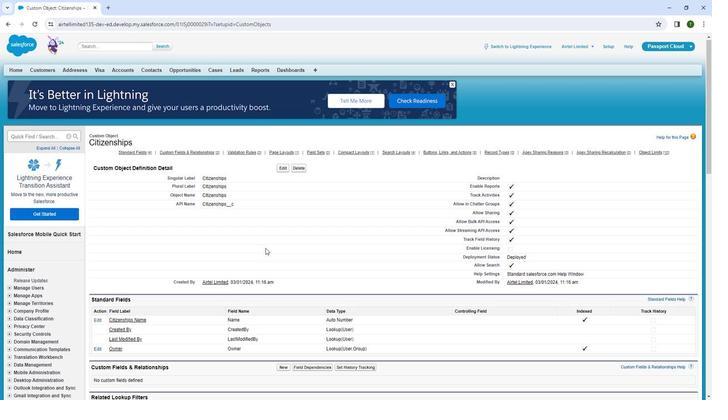 
Action: Mouse moved to (261, 257)
Screenshot: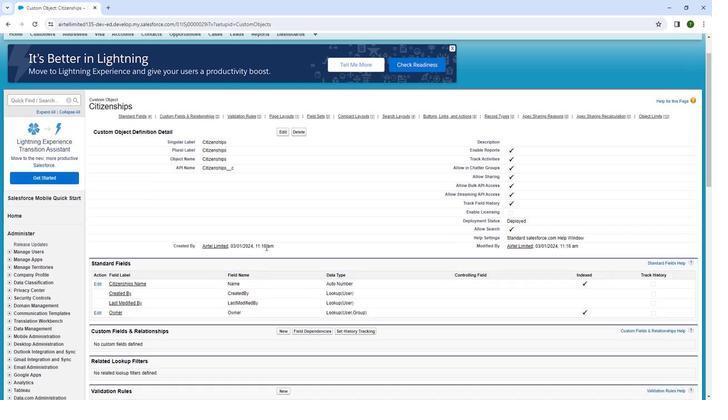 
Action: Mouse scrolled (261, 256) with delta (0, 0)
Screenshot: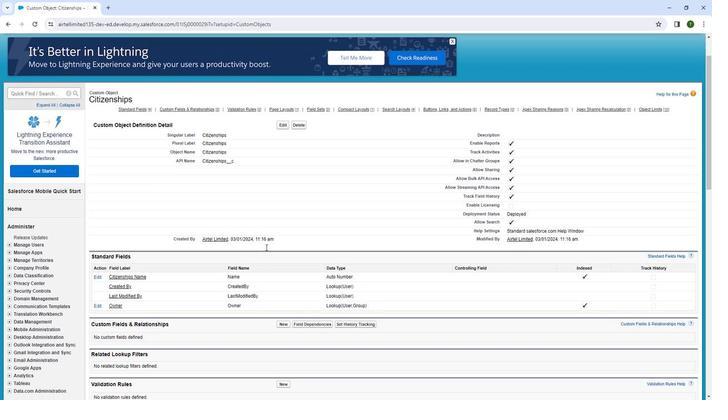 
Action: Mouse scrolled (261, 256) with delta (0, 0)
Screenshot: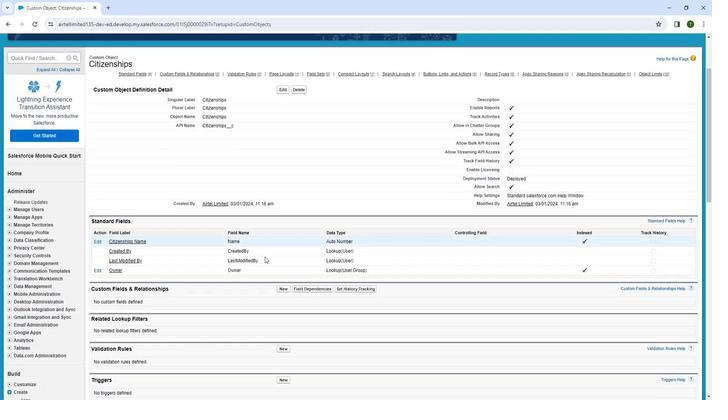 
Action: Mouse moved to (260, 261)
Screenshot: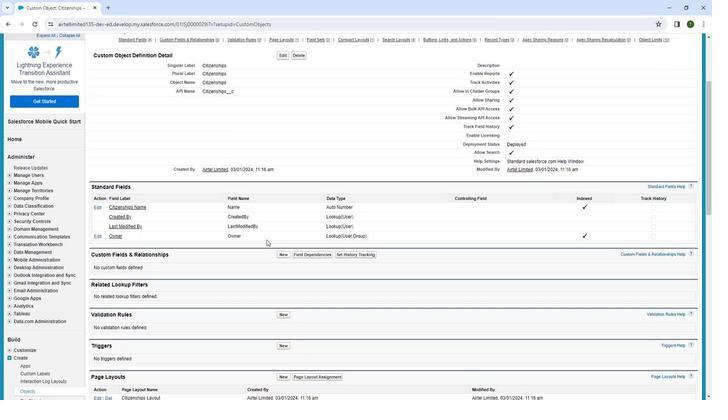 
Action: Mouse scrolled (260, 261) with delta (0, 0)
Screenshot: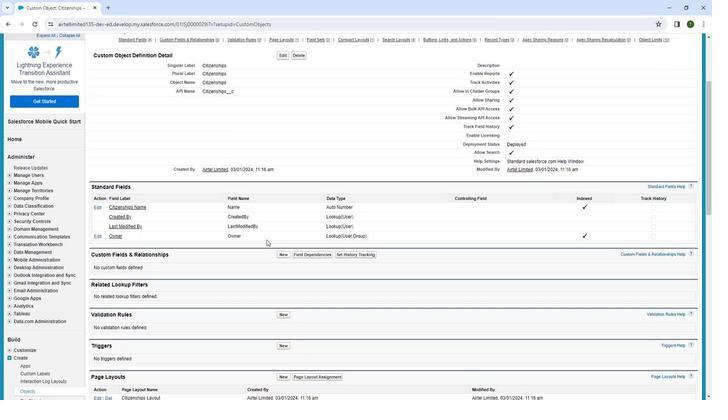 
Action: Mouse moved to (260, 260)
Screenshot: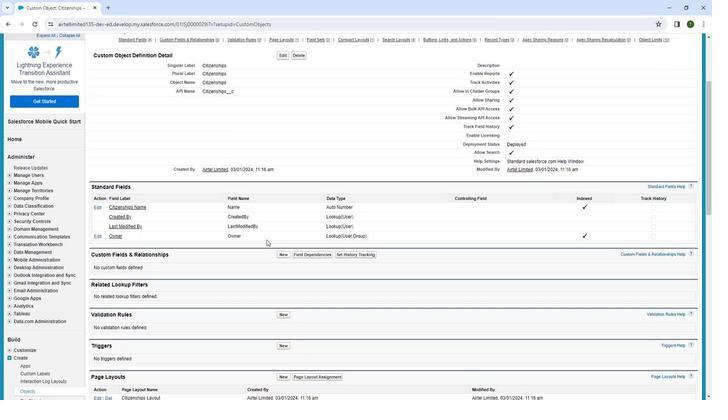 
Action: Mouse scrolled (260, 260) with delta (0, 0)
Screenshot: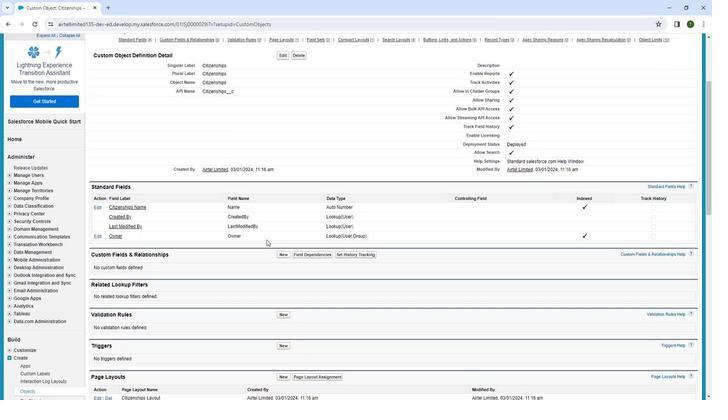 
Action: Mouse moved to (261, 253)
Screenshot: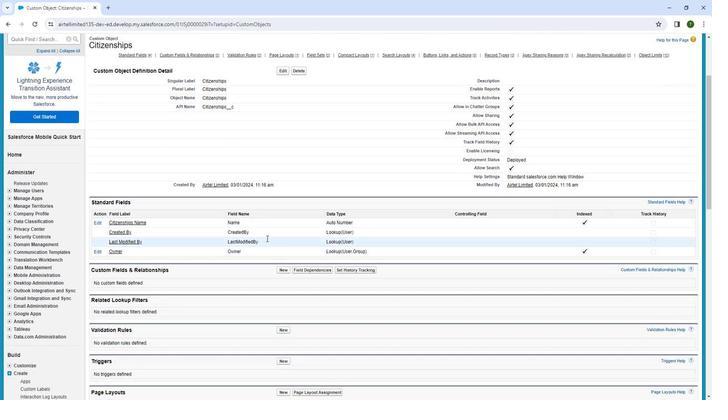 
Action: Mouse scrolled (261, 254) with delta (0, 0)
Screenshot: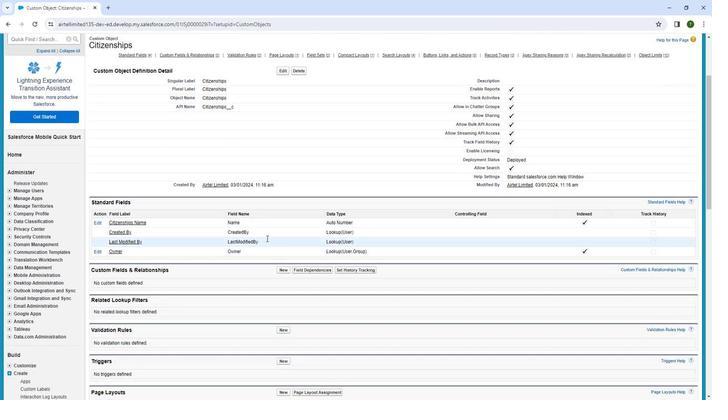 
Action: Mouse moved to (262, 250)
Screenshot: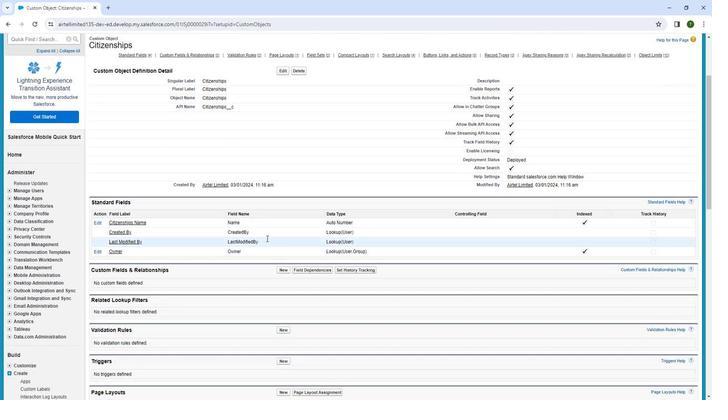
Action: Mouse scrolled (262, 251) with delta (0, 0)
Screenshot: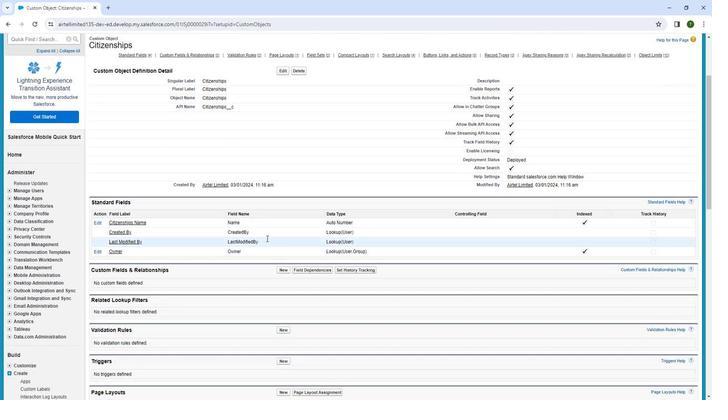 
Action: Mouse moved to (262, 248)
Screenshot: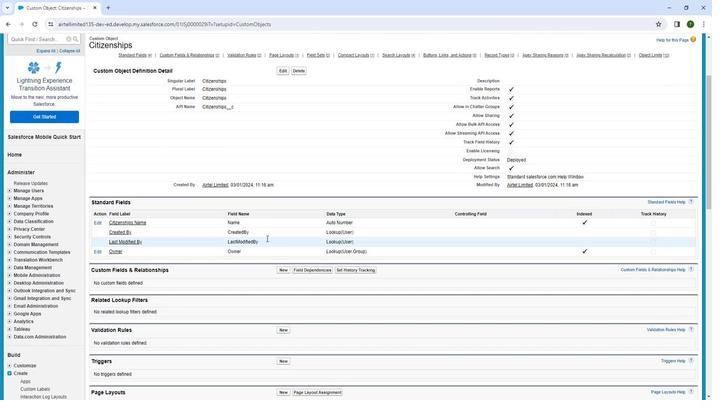 
Action: Mouse scrolled (262, 248) with delta (0, 0)
Screenshot: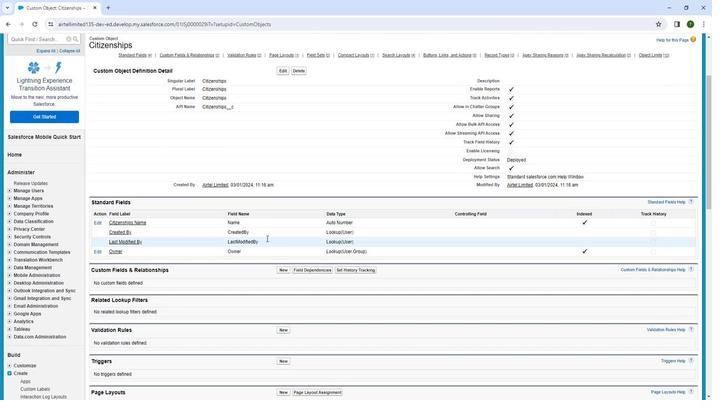 
Action: Mouse moved to (300, 144)
Screenshot: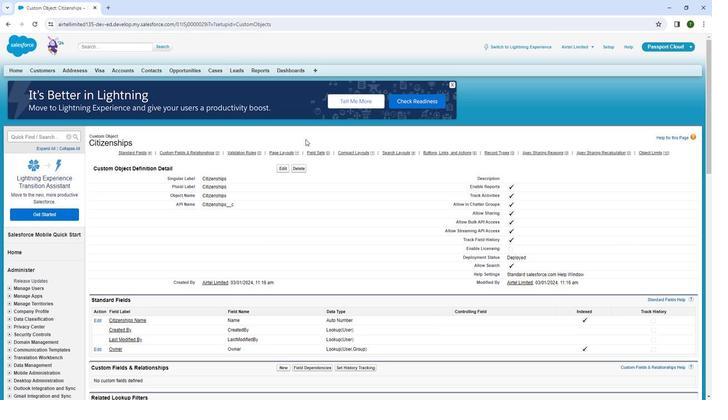
Action: Key pressed <Key.shift>
Screenshot: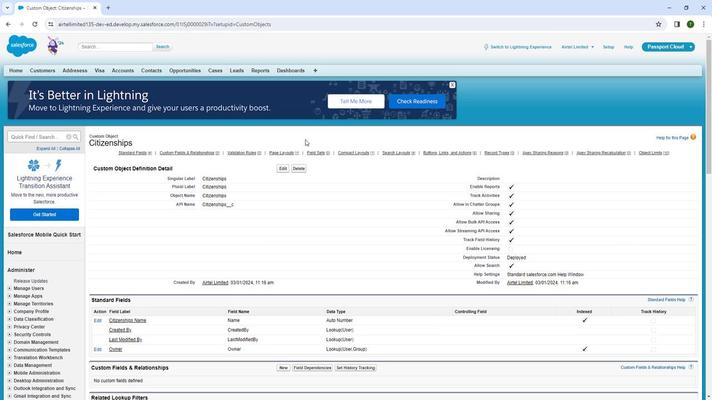 
Action: Mouse moved to (299, 144)
Screenshot: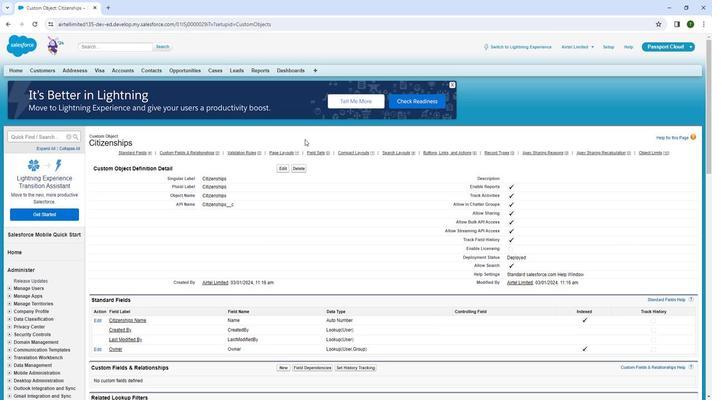 
Action: Key pressed <Key.shift><Key.shift><Key.shift>ctrl+R
Screenshot: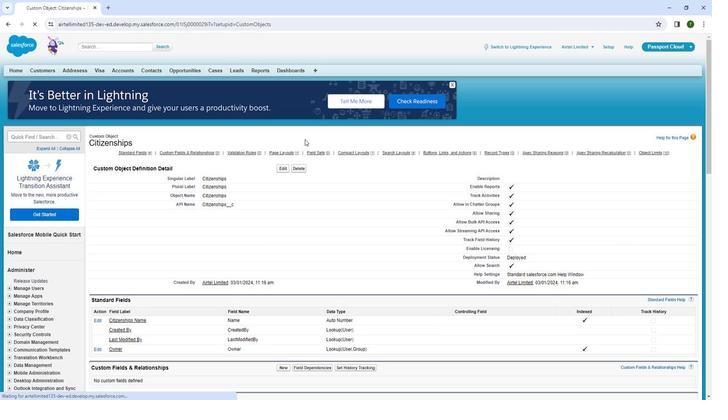 
Action: Mouse moved to (296, 148)
Screenshot: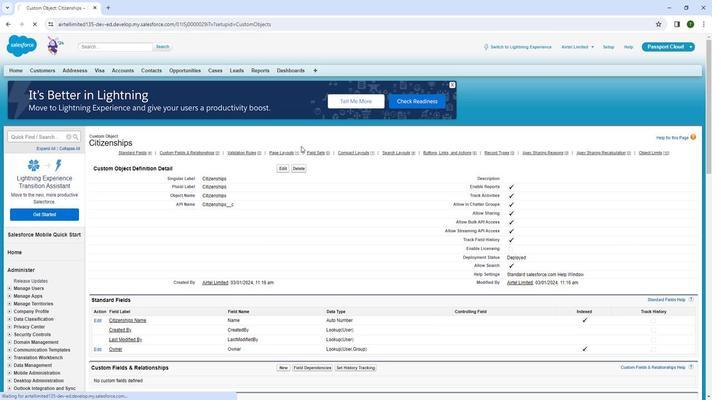 
Action: Key pressed <'\x12'>
Screenshot: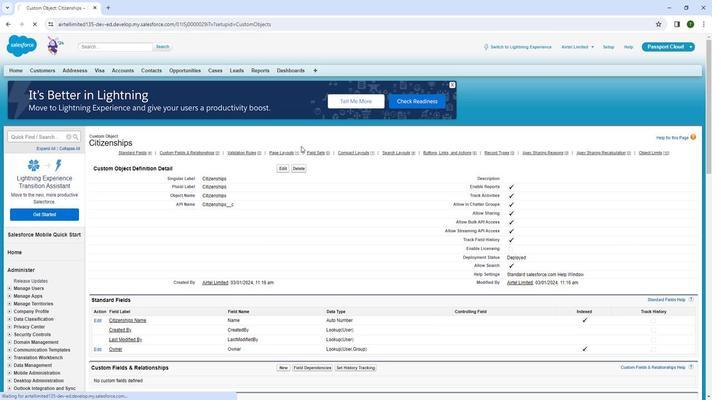 
Action: Mouse moved to (30, 143)
Screenshot: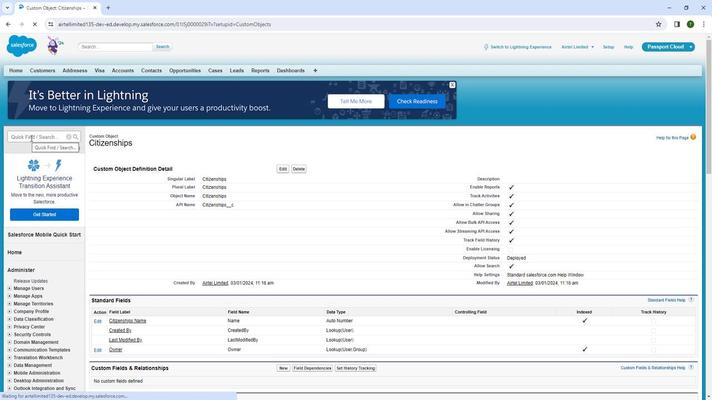 
Action: Mouse pressed left at (30, 143)
Screenshot: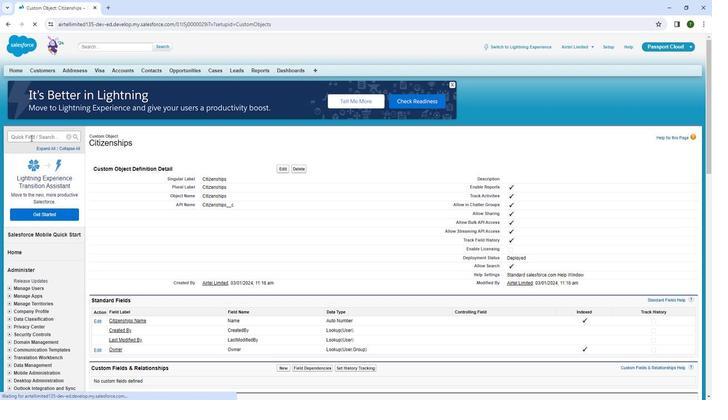 
Action: Mouse moved to (47, 141)
Screenshot: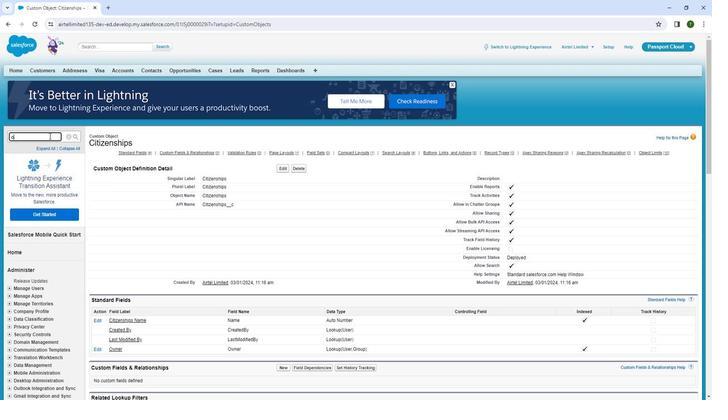 
Action: Key pressed o
Screenshot: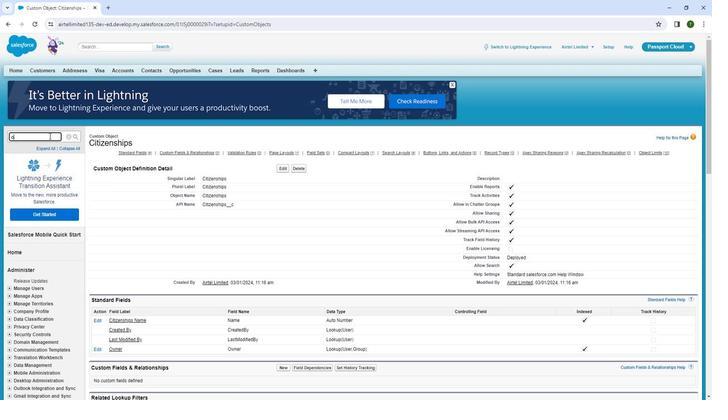 
Action: Mouse moved to (49, 140)
Screenshot: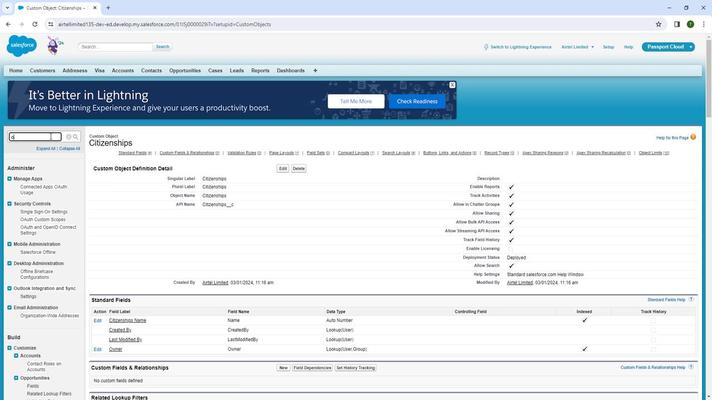 
Action: Key pressed b
Screenshot: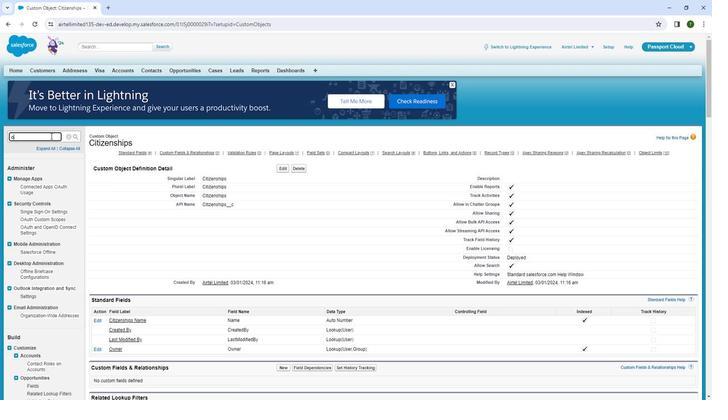 
Action: Mouse moved to (49, 140)
Screenshot: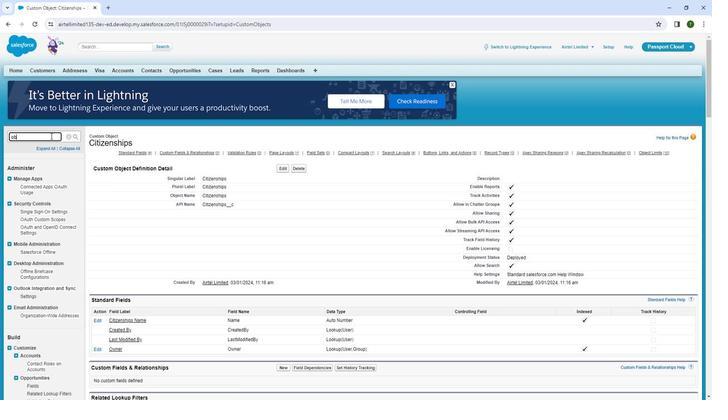 
Action: Key pressed j
Screenshot: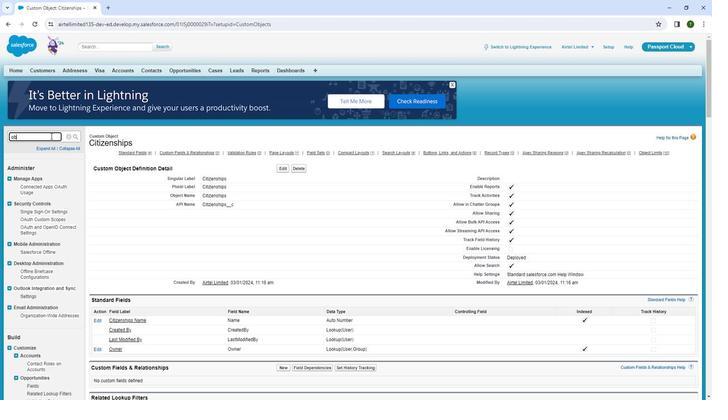 
Action: Mouse moved to (51, 140)
Screenshot: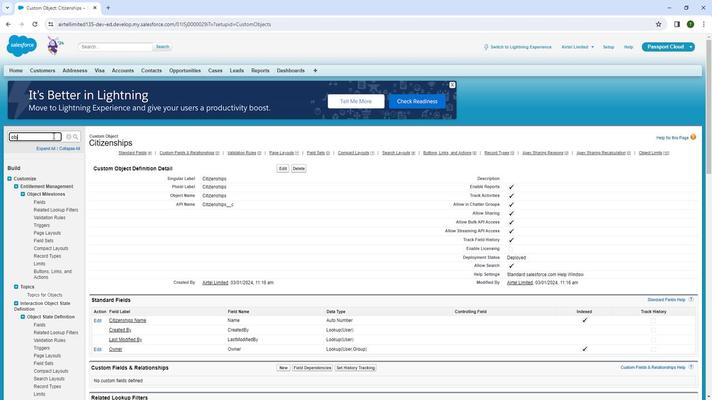 
Action: Key pressed ect
Screenshot: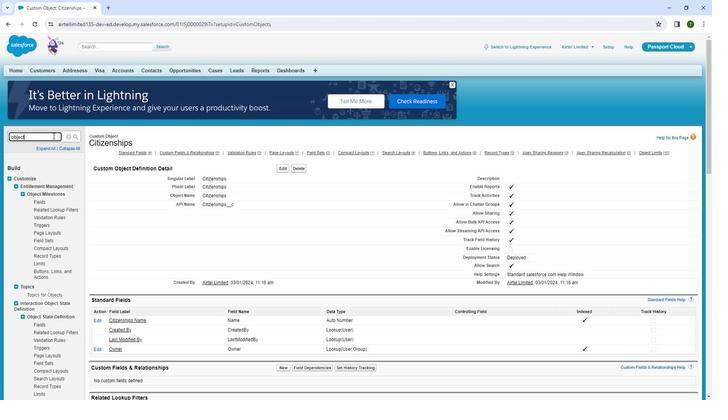 
Action: Mouse moved to (34, 231)
Screenshot: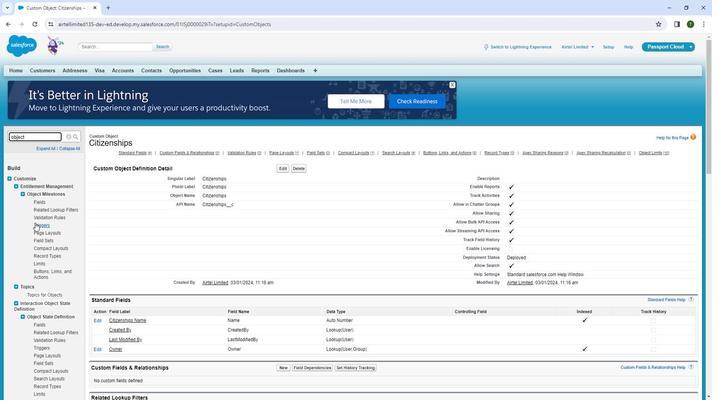 
Action: Mouse scrolled (34, 231) with delta (0, 0)
Screenshot: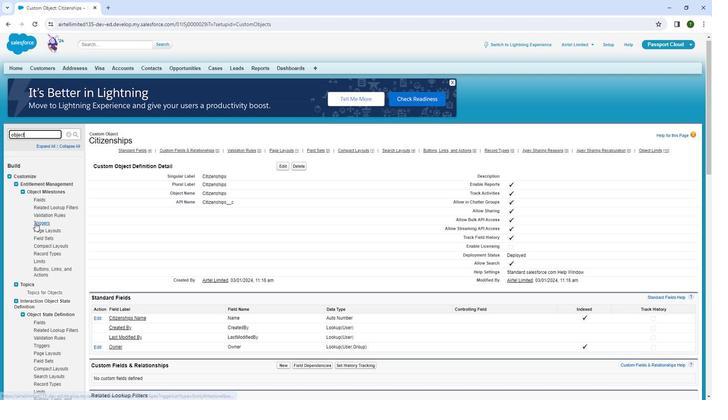 
Action: Mouse scrolled (34, 231) with delta (0, 0)
Screenshot: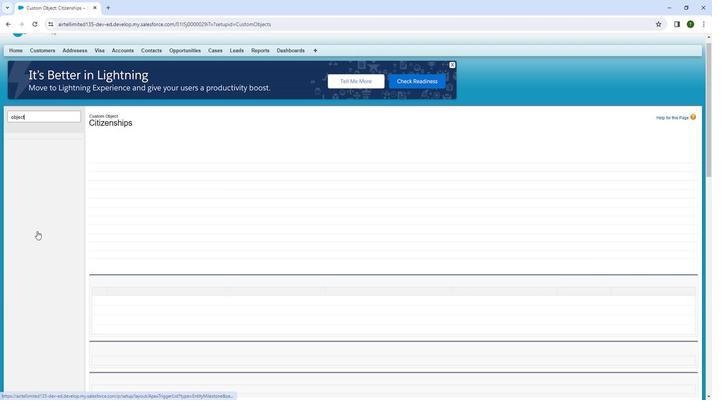 
Action: Mouse moved to (34, 232)
Screenshot: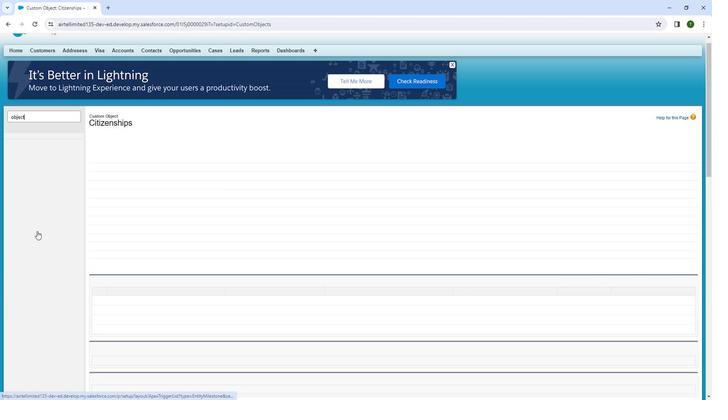 
Action: Mouse scrolled (34, 232) with delta (0, 0)
Screenshot: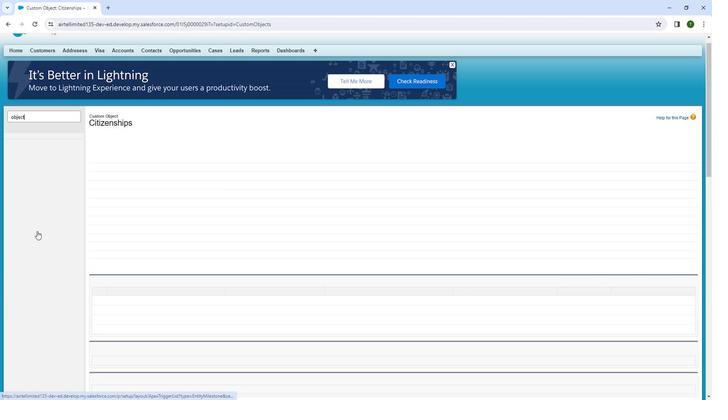 
Action: Mouse moved to (36, 241)
Screenshot: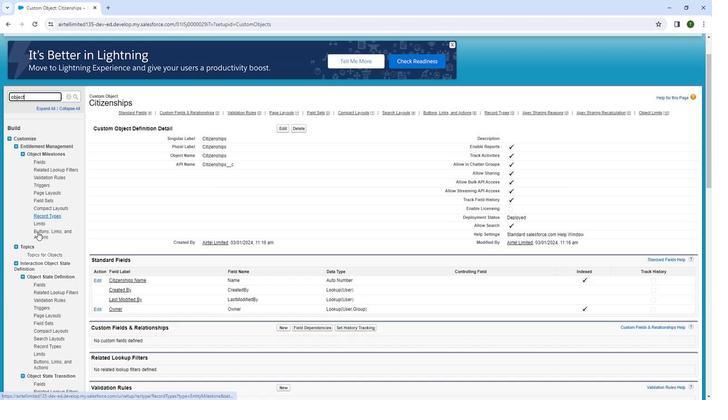 
Action: Mouse scrolled (36, 240) with delta (0, 0)
Screenshot: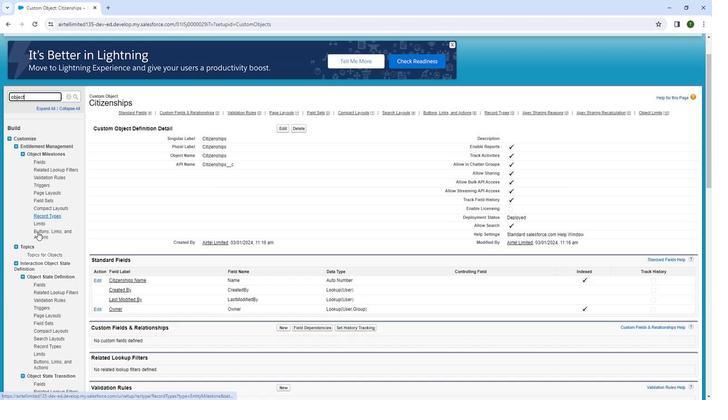 
Action: Mouse moved to (37, 242)
Screenshot: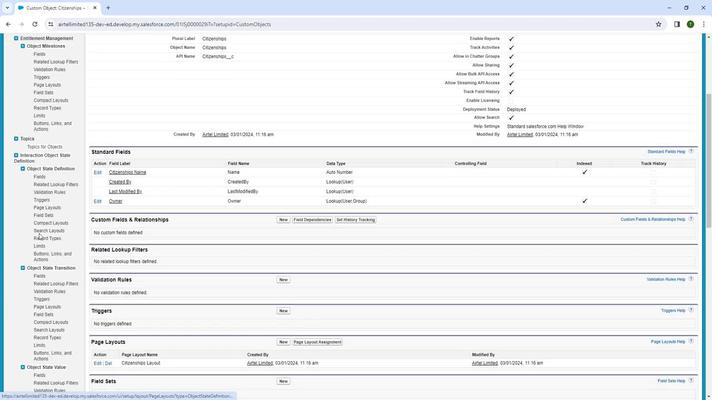 
Action: Mouse scrolled (37, 241) with delta (0, 0)
Screenshot: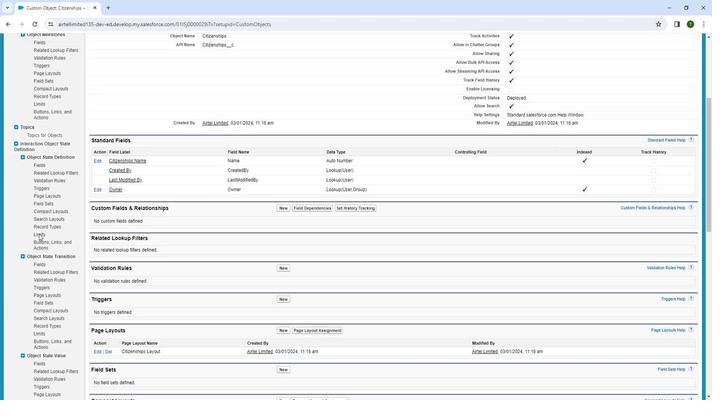 
Action: Mouse scrolled (37, 241) with delta (0, 0)
Screenshot: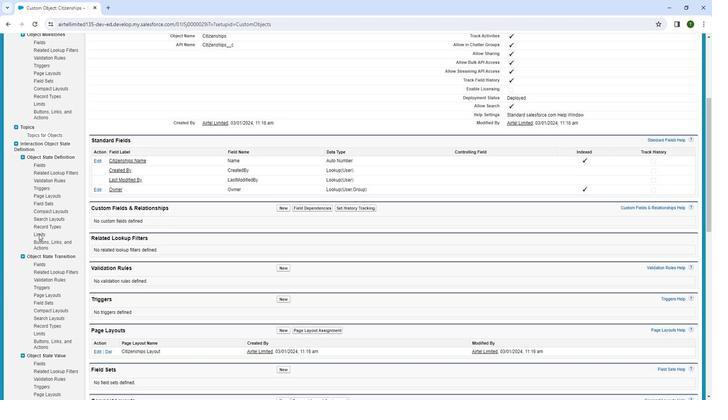 
Action: Mouse scrolled (37, 241) with delta (0, 0)
Screenshot: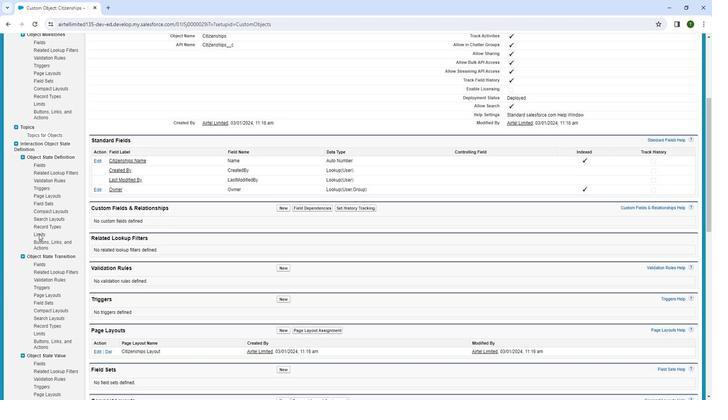 
Action: Mouse moved to (56, 284)
Screenshot: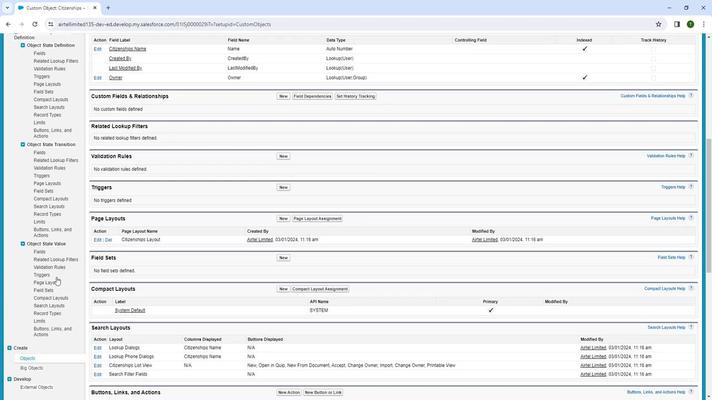 
Action: Mouse scrolled (56, 283) with delta (0, 0)
Screenshot: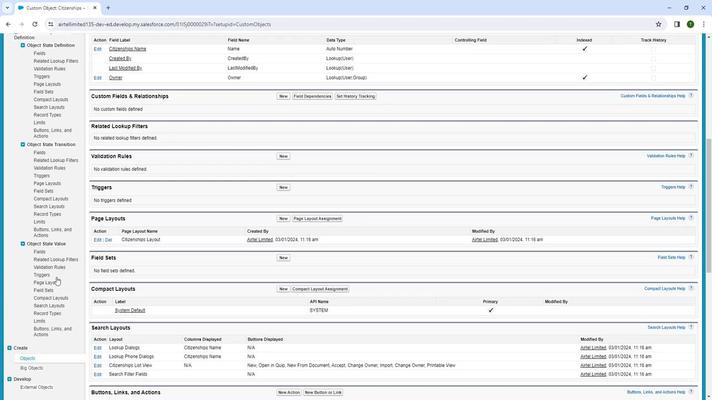 
Action: Mouse moved to (54, 289)
Screenshot: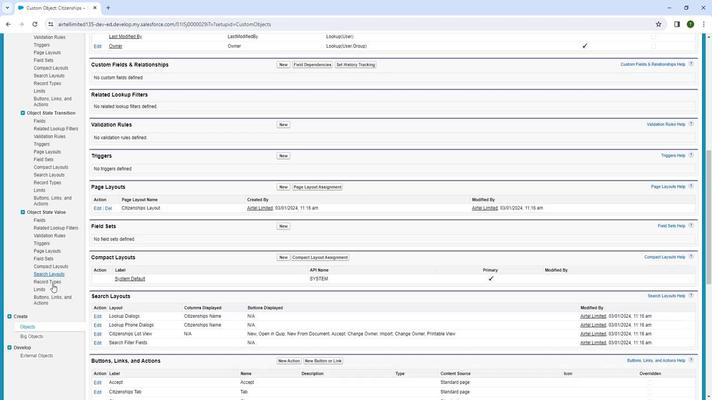 
Action: Mouse scrolled (54, 289) with delta (0, 0)
Screenshot: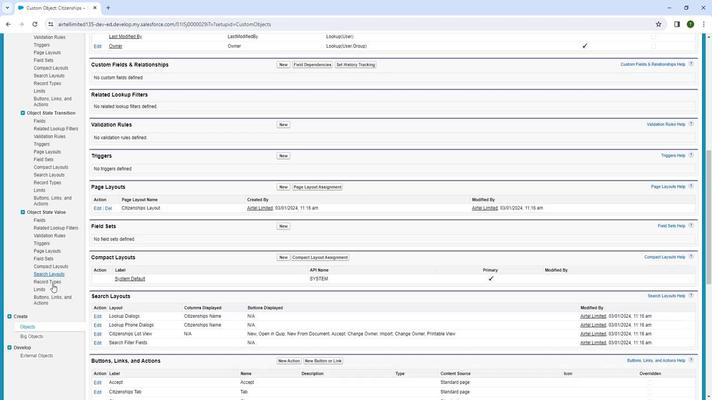 
Action: Mouse moved to (51, 293)
Screenshot: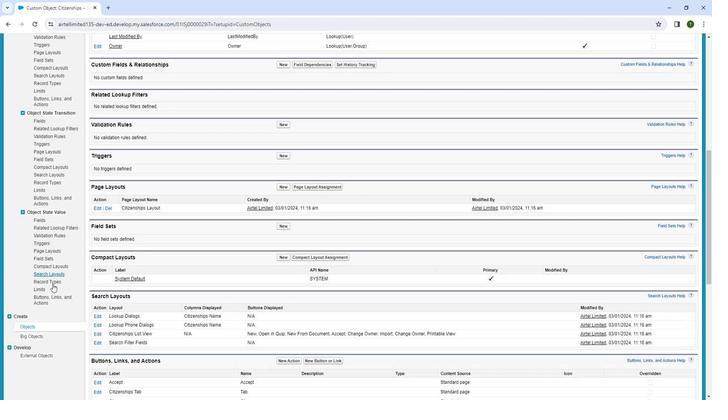 
Action: Mouse scrolled (51, 292) with delta (0, 0)
Screenshot: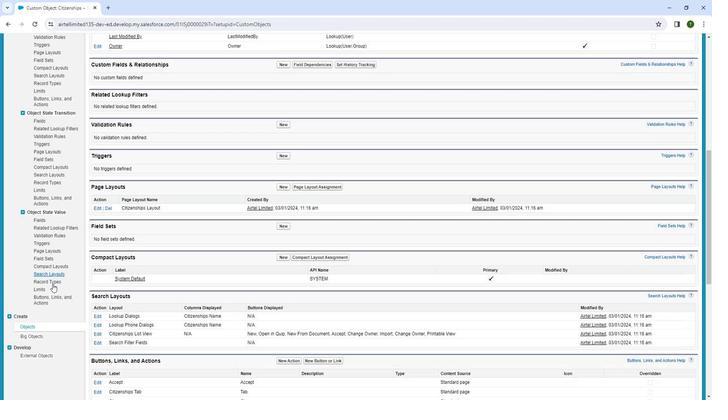 
Action: Mouse moved to (51, 295)
Screenshot: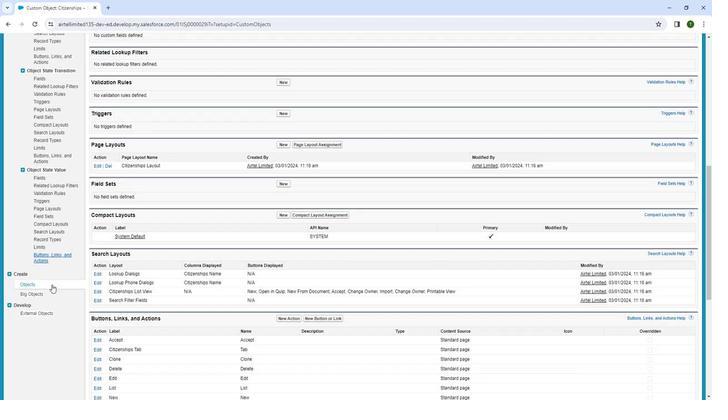 
Action: Mouse scrolled (51, 294) with delta (0, 0)
Screenshot: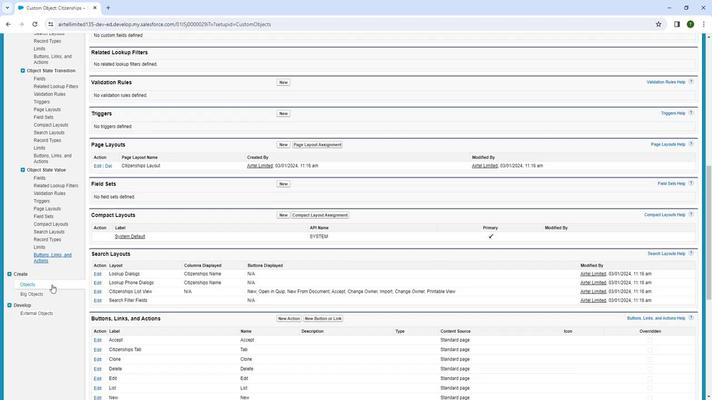
Action: Mouse moved to (22, 212)
Screenshot: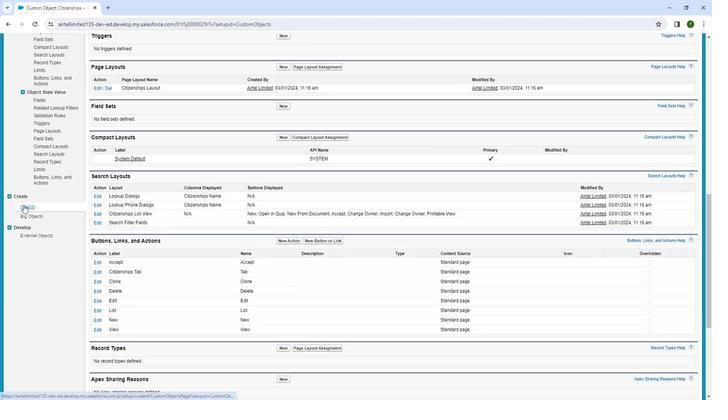 
Action: Mouse pressed left at (22, 212)
Screenshot: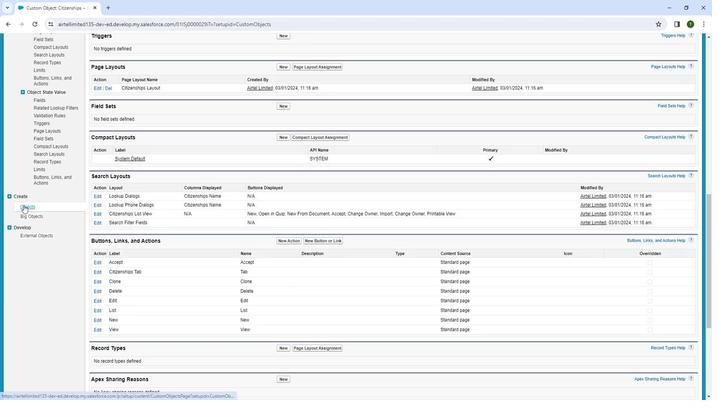 
Action: Mouse moved to (131, 283)
Screenshot: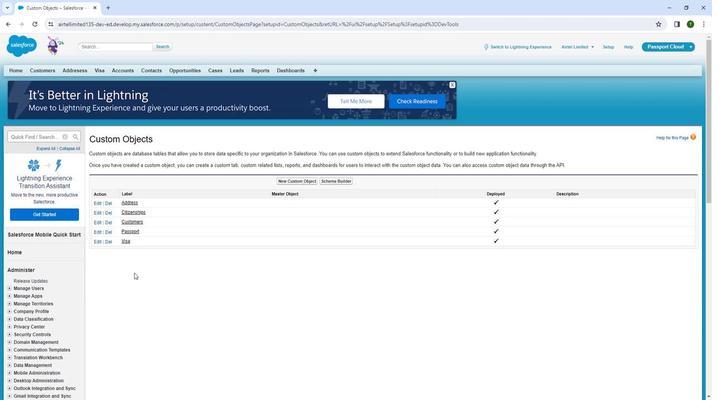 
Action: Mouse pressed left at (131, 283)
Screenshot: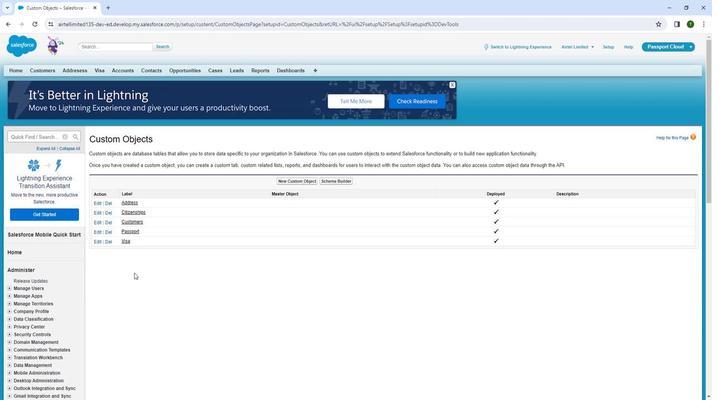 
Action: Mouse moved to (146, 218)
Screenshot: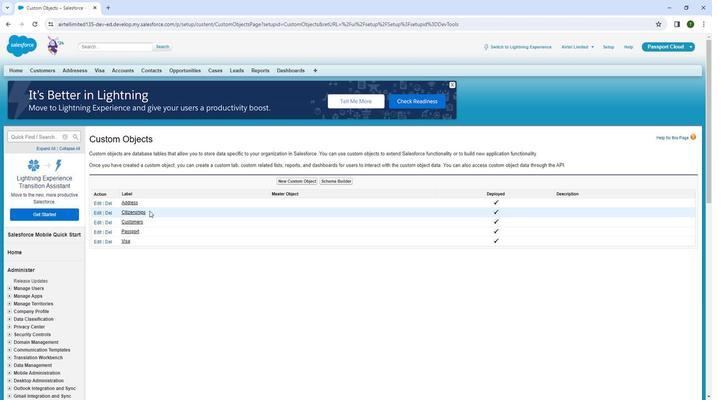 
Action: Mouse pressed left at (146, 218)
Screenshot: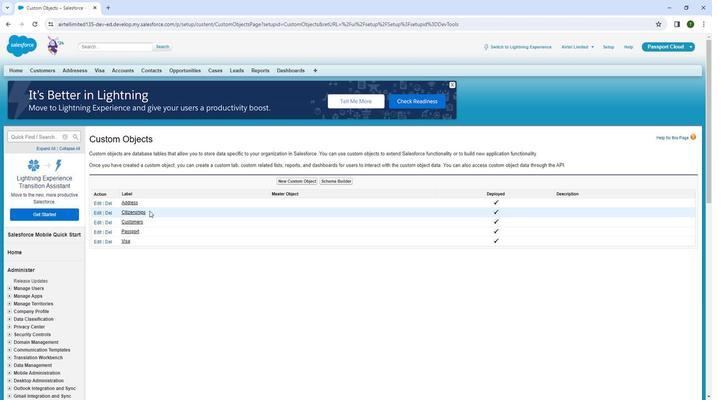 
Action: Mouse moved to (154, 290)
Screenshot: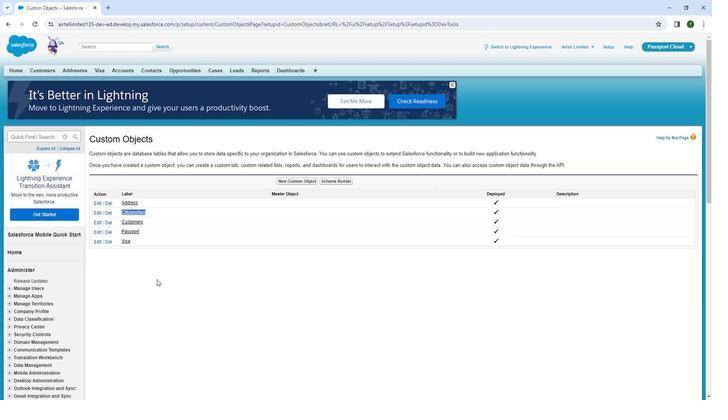 
Action: Mouse pressed left at (154, 290)
Screenshot: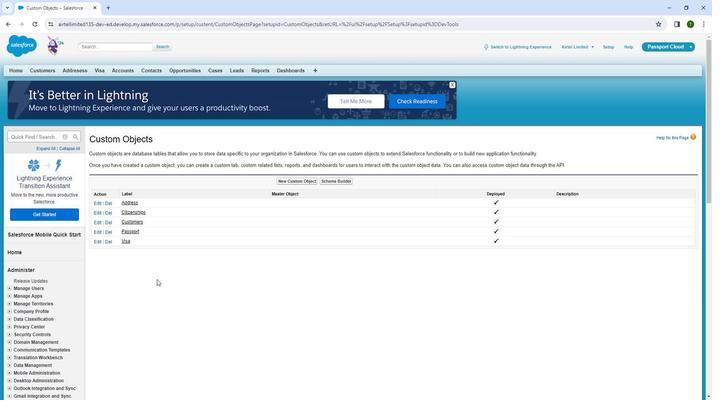 
Action: Mouse moved to (159, 275)
Screenshot: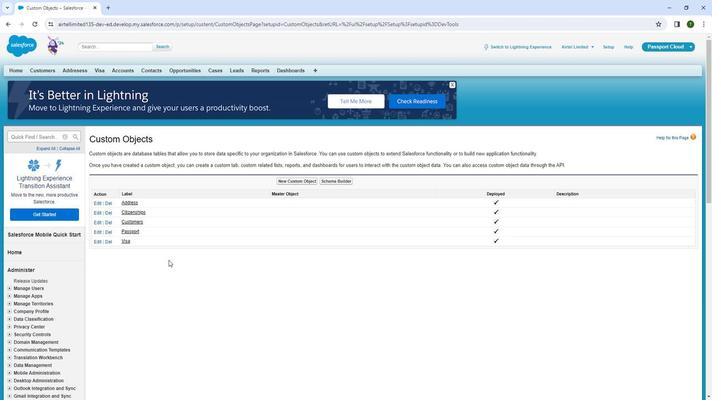 
Action: Mouse scrolled (159, 276) with delta (0, 0)
Screenshot: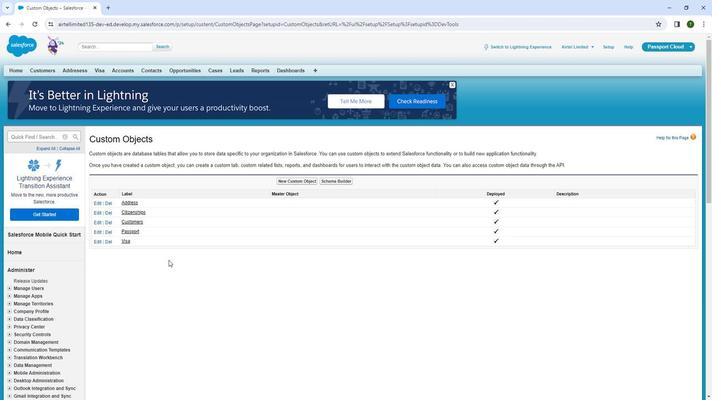 
Action: Mouse moved to (162, 273)
Screenshot: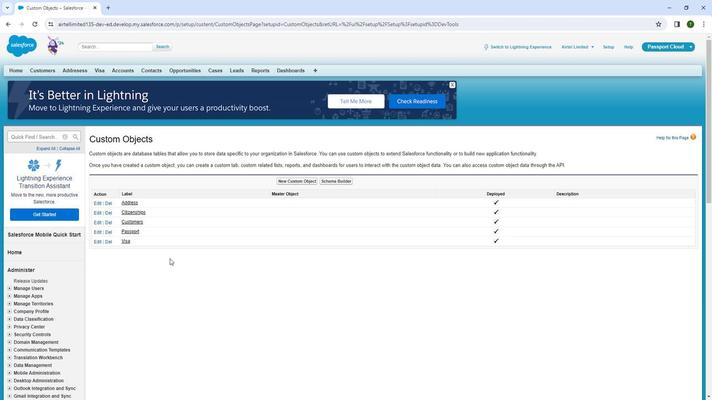 
Action: Mouse scrolled (162, 273) with delta (0, 0)
Screenshot: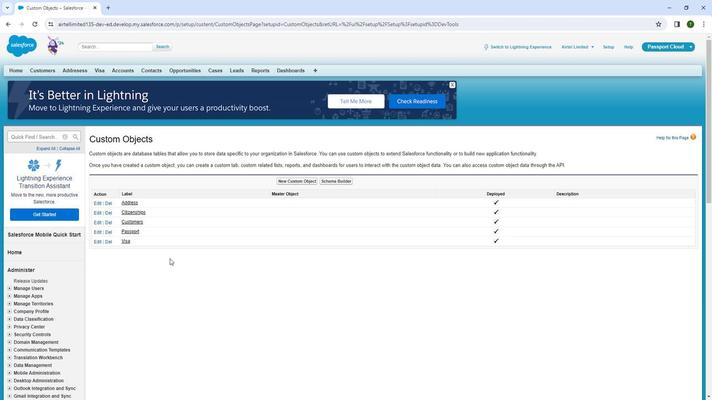 
Action: Mouse moved to (42, 72)
Screenshot: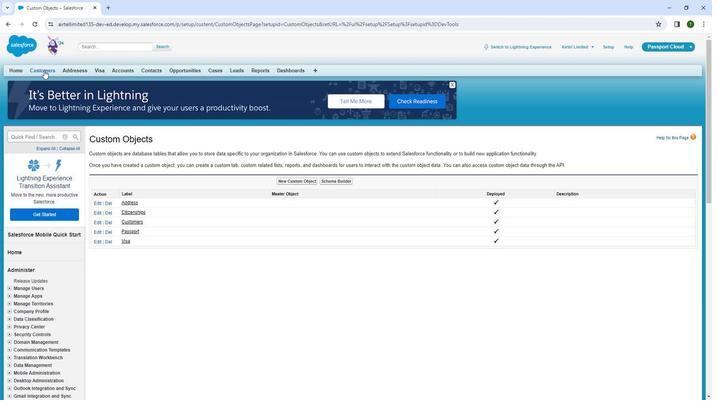 
Action: Mouse pressed left at (42, 72)
Screenshot: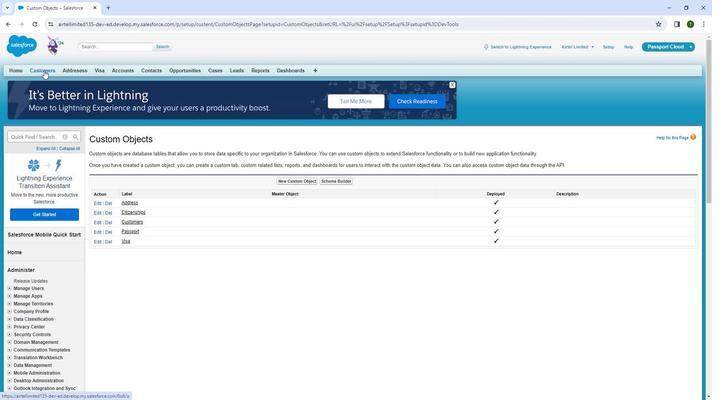 
Action: Mouse pressed left at (42, 72)
Screenshot: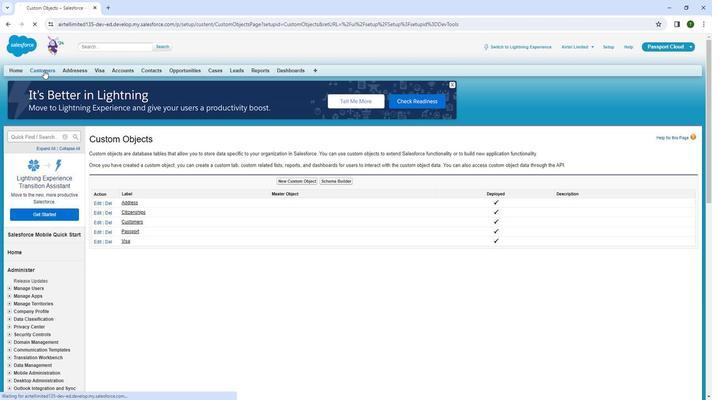
Action: Mouse moved to (698, 108)
Screenshot: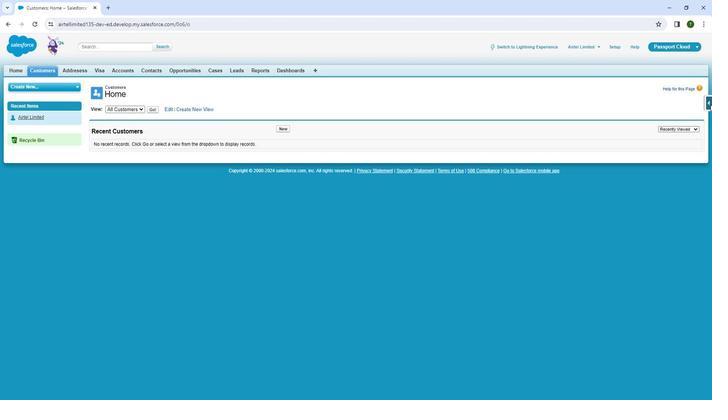 
Action: Mouse pressed left at (698, 108)
Screenshot: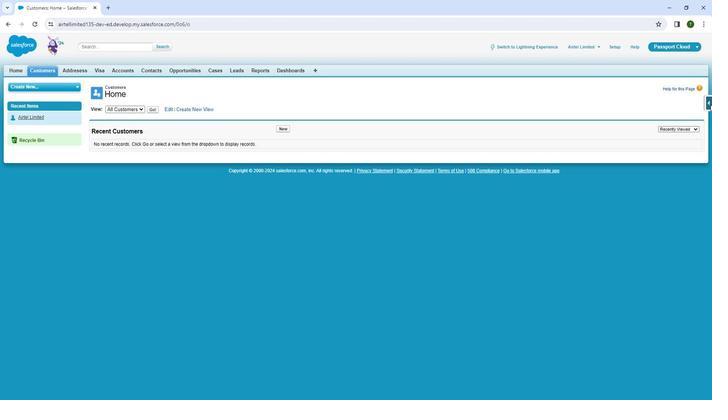 
Action: Mouse moved to (74, 70)
Screenshot: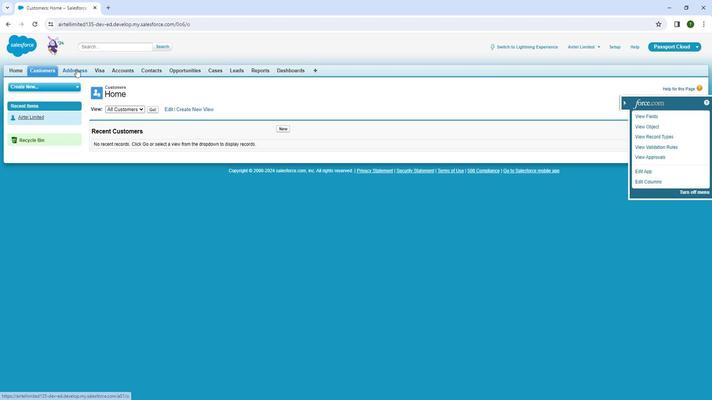 
Action: Mouse pressed left at (74, 70)
Screenshot: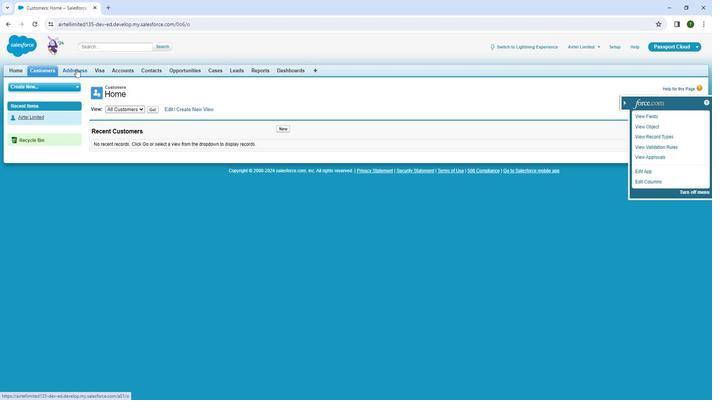 
Action: Mouse pressed left at (74, 70)
Screenshot: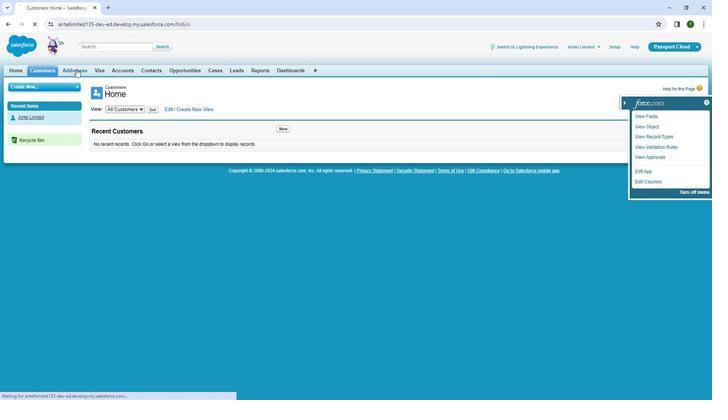 
Action: Mouse moved to (699, 106)
Screenshot: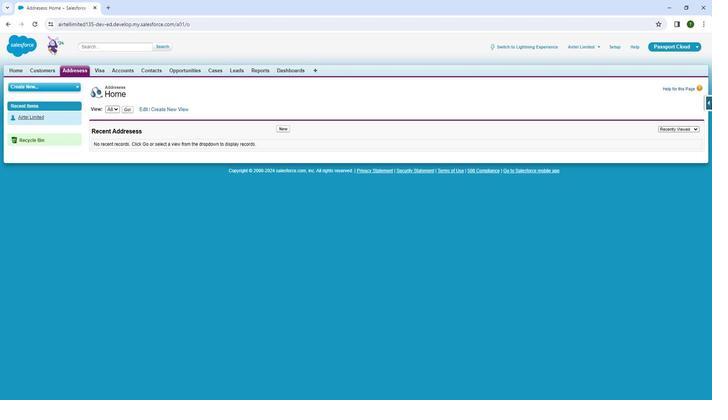 
Action: Mouse pressed left at (699, 106)
Screenshot: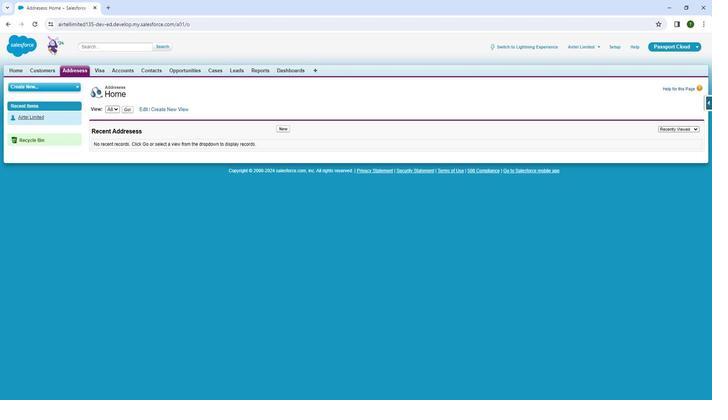 
Action: Mouse moved to (693, 105)
Screenshot: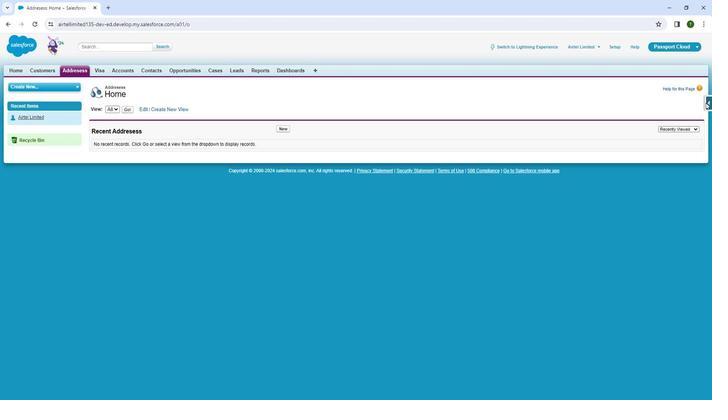 
Action: Mouse pressed left at (693, 105)
Screenshot: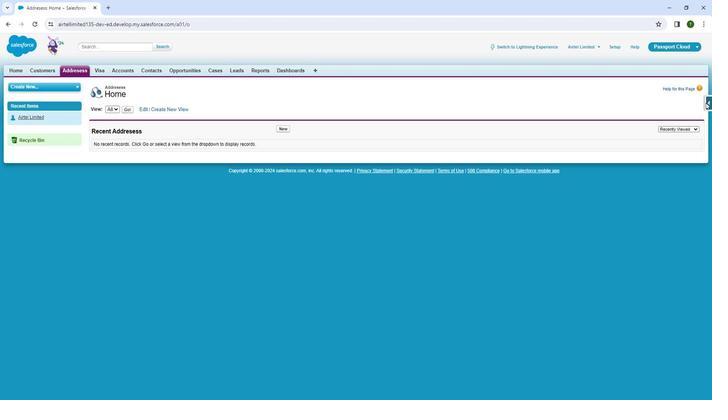 
Action: Mouse moved to (628, 118)
Screenshot: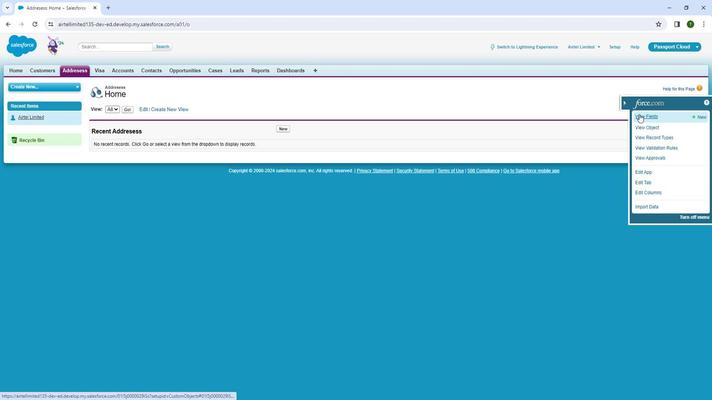 
Action: Mouse pressed left at (628, 118)
Screenshot: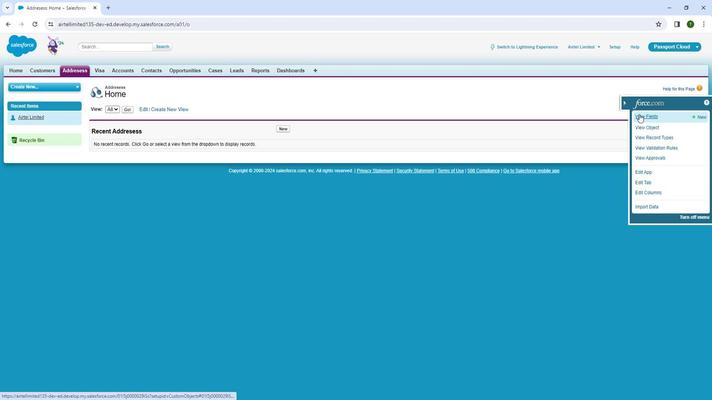 
Action: Mouse moved to (194, 265)
Screenshot: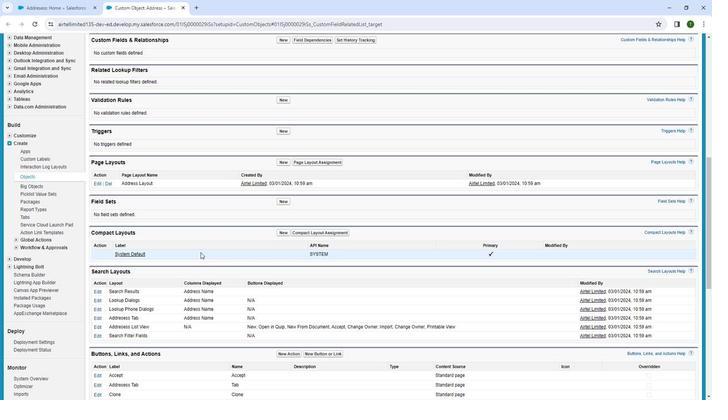 
Action: Mouse scrolled (194, 265) with delta (0, 0)
Screenshot: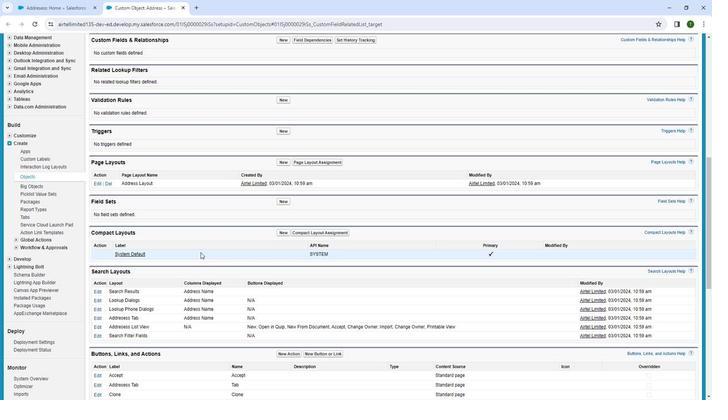 
Action: Mouse moved to (195, 264)
Screenshot: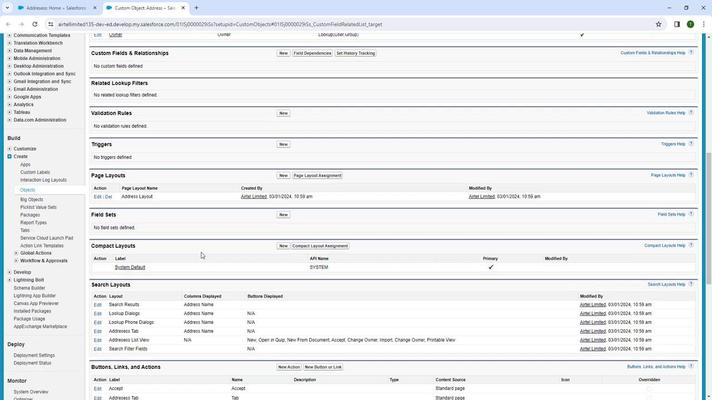 
Action: Mouse scrolled (195, 264) with delta (0, 0)
Screenshot: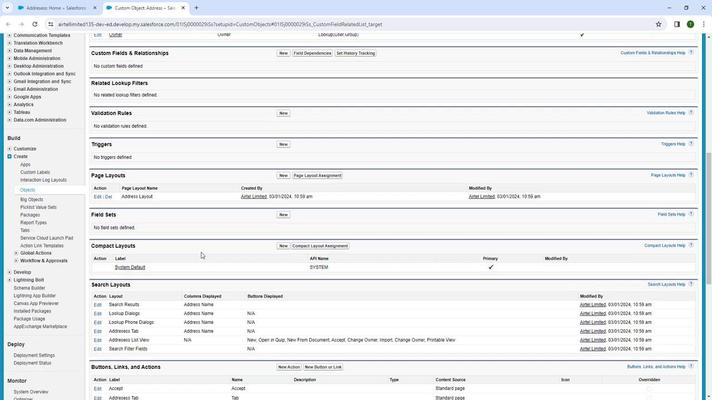
Action: Mouse moved to (197, 262)
Screenshot: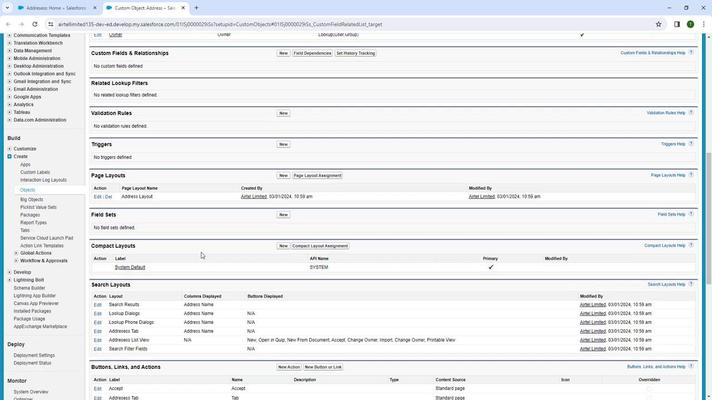 
Action: Mouse scrolled (197, 262) with delta (0, 0)
Screenshot: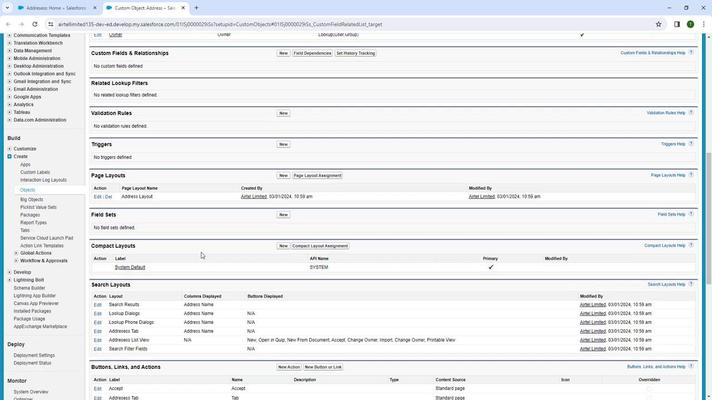 
Action: Mouse moved to (198, 261)
Screenshot: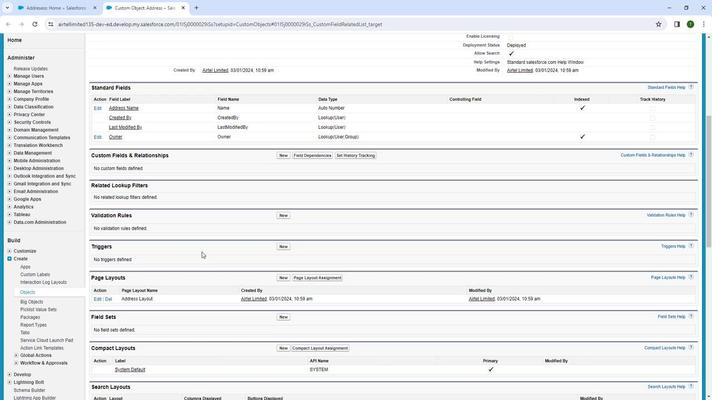 
Action: Mouse scrolled (198, 261) with delta (0, 0)
Screenshot: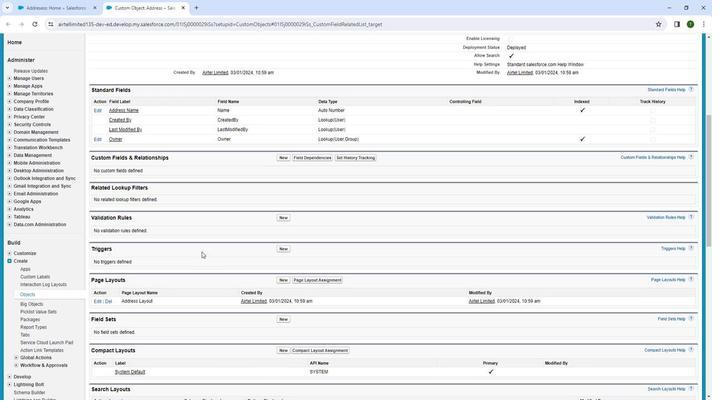 
Action: Mouse scrolled (198, 261) with delta (0, 0)
Screenshot: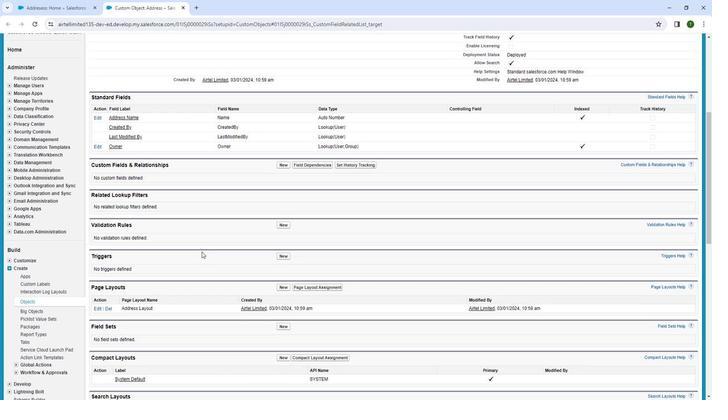 
Action: Mouse scrolled (198, 261) with delta (0, 0)
Screenshot: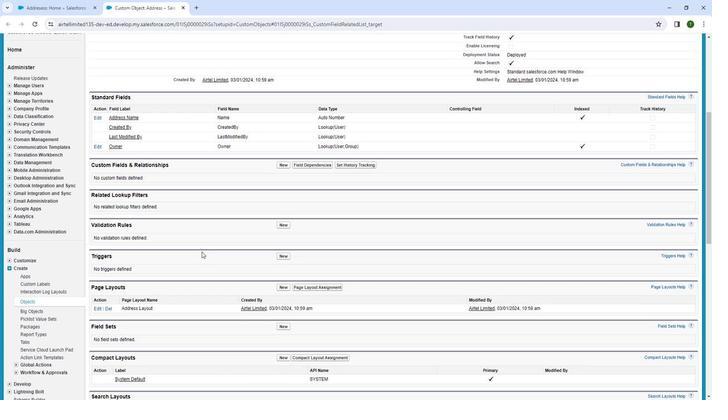 
Action: Mouse scrolled (198, 261) with delta (0, 0)
Screenshot: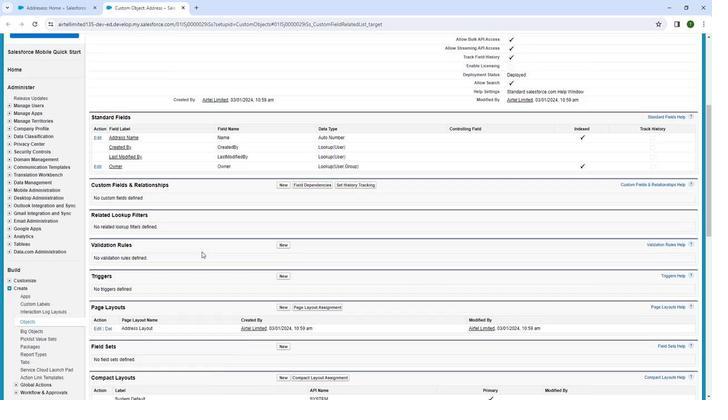 
Action: Mouse scrolled (198, 261) with delta (0, 0)
Screenshot: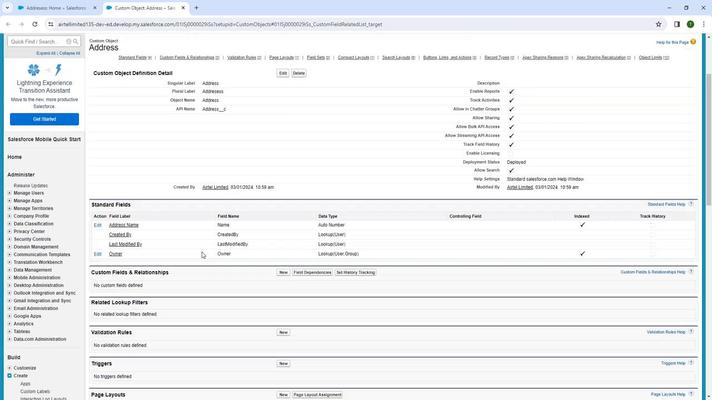 
Action: Mouse moved to (266, 286)
Screenshot: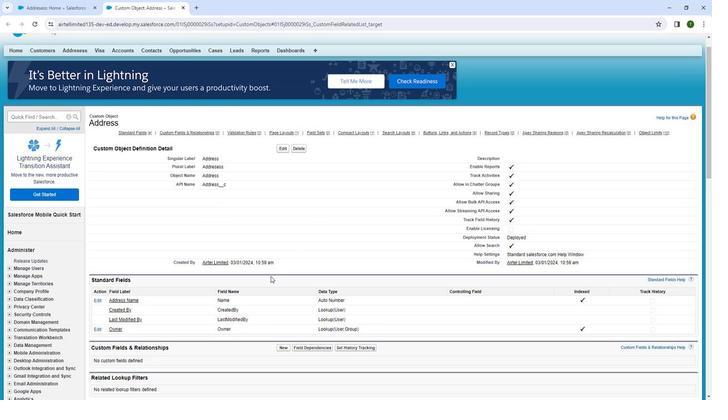 
Action: Mouse scrolled (266, 286) with delta (0, 0)
Screenshot: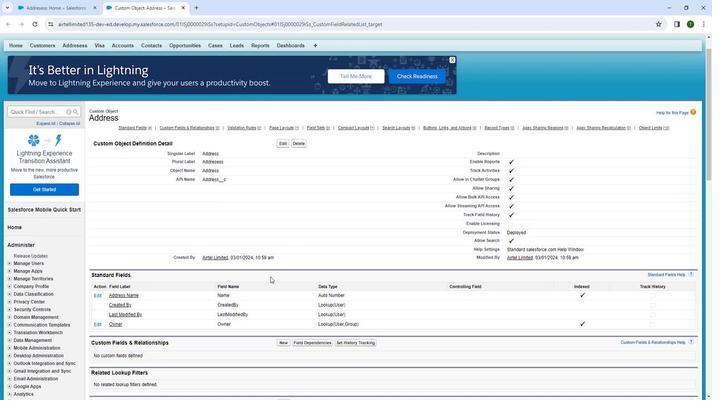 
Action: Mouse moved to (265, 287)
Screenshot: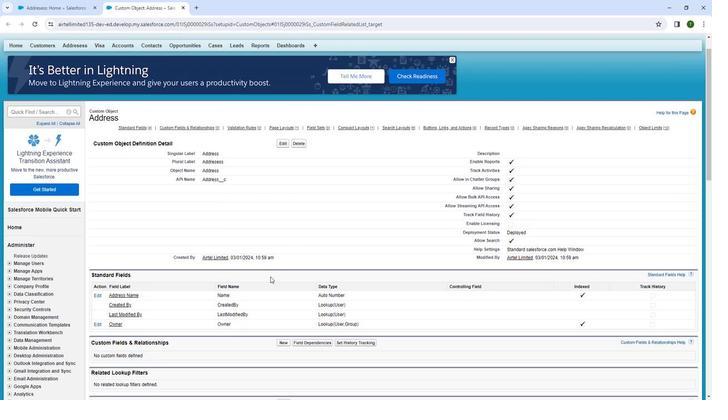 
Action: Mouse scrolled (265, 287) with delta (0, 0)
Screenshot: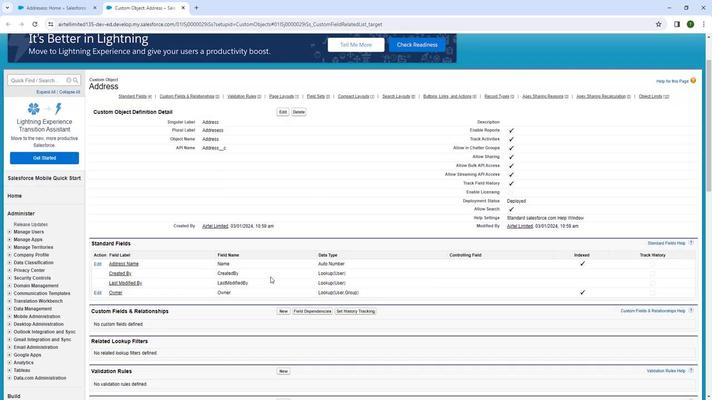 
Action: Mouse scrolled (265, 287) with delta (0, 0)
Screenshot: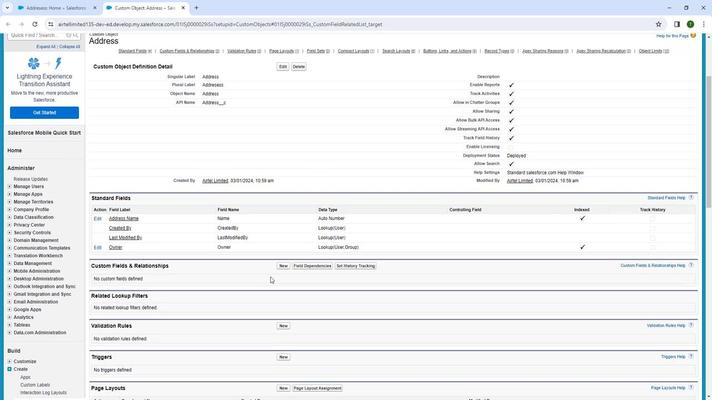 
Action: Mouse scrolled (265, 287) with delta (0, 0)
Screenshot: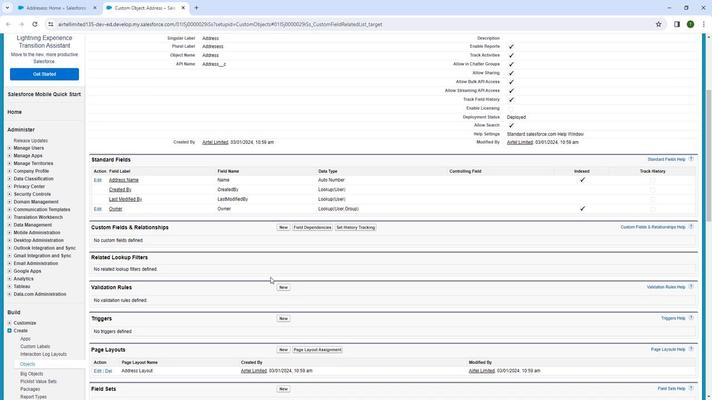 
Action: Mouse moved to (258, 282)
Screenshot: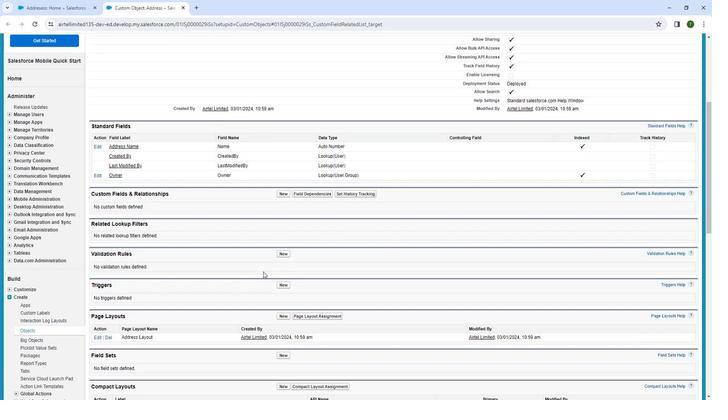 
Action: Mouse scrolled (258, 281) with delta (0, 0)
Screenshot: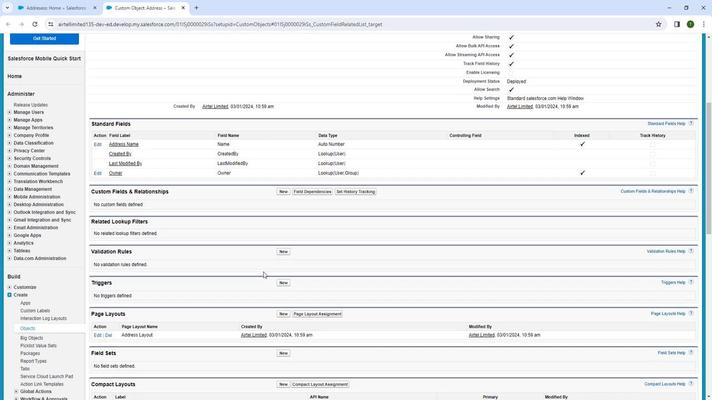 
Action: Mouse scrolled (258, 281) with delta (0, 0)
Screenshot: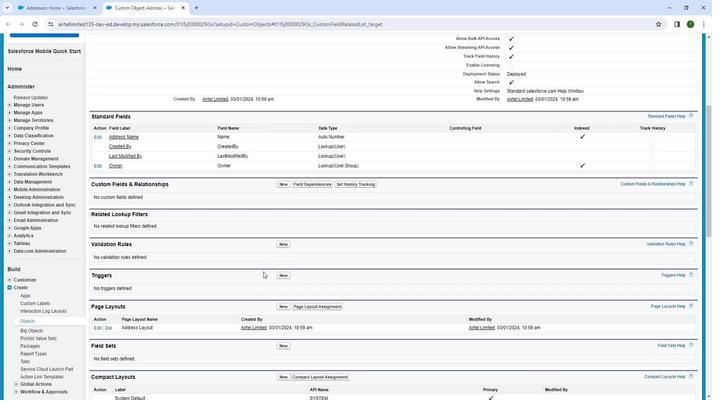 
Action: Mouse scrolled (258, 281) with delta (0, 0)
Screenshot: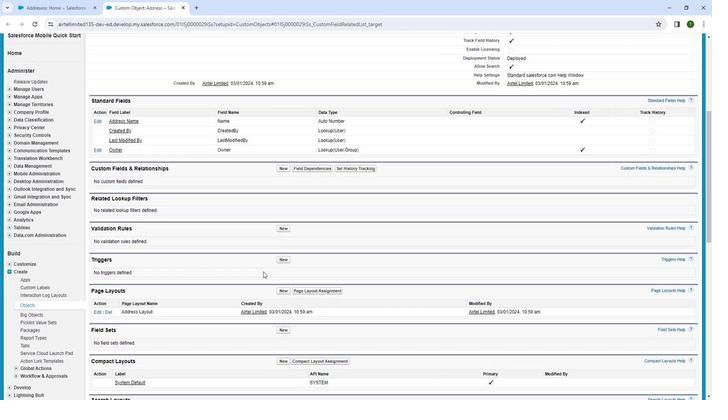
Action: Mouse scrolled (258, 281) with delta (0, 0)
Screenshot: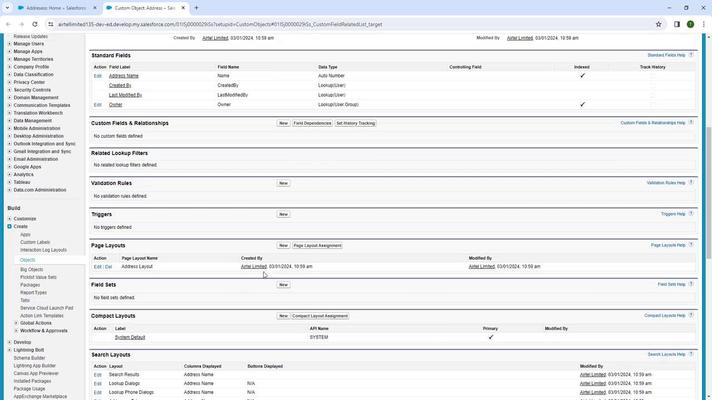 
Action: Mouse moved to (258, 278)
Screenshot: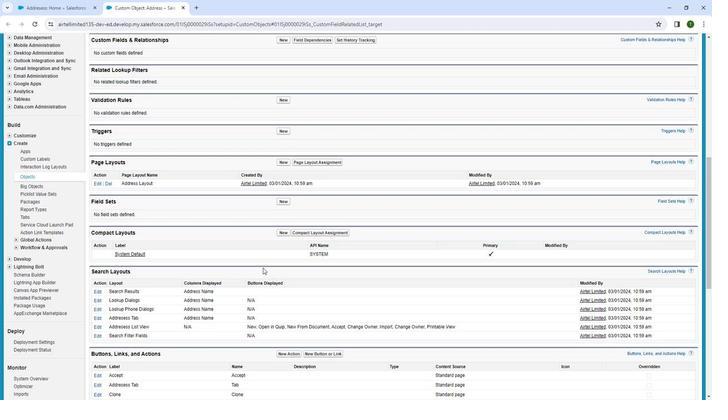 
Action: Mouse scrolled (258, 277) with delta (0, 0)
Screenshot: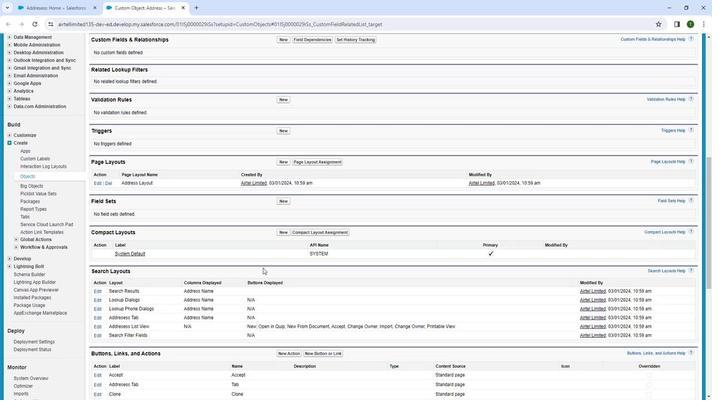 
Action: Mouse moved to (162, 263)
Screenshot: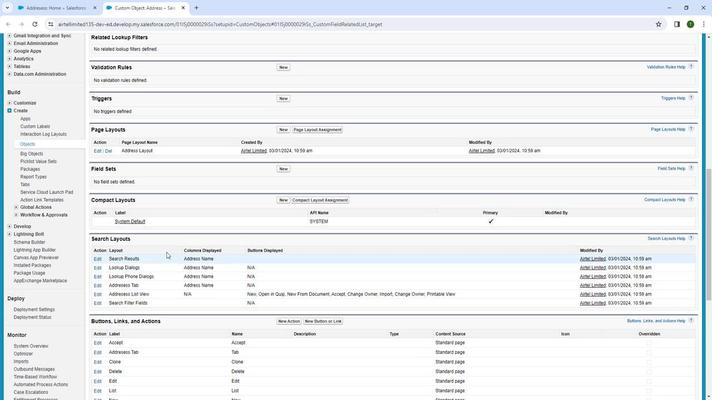
Action: Mouse scrolled (162, 264) with delta (0, 0)
Screenshot: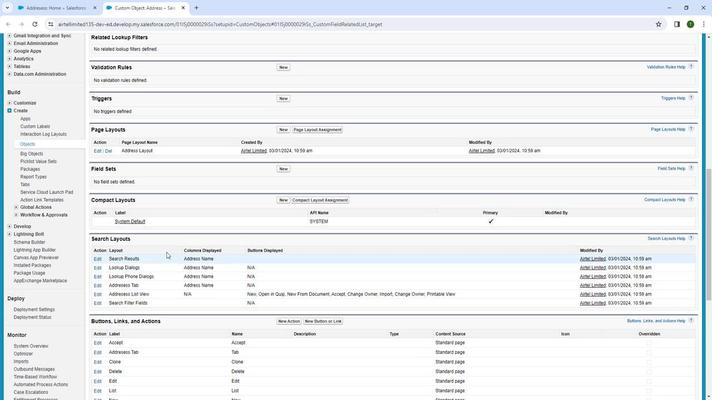 
Action: Mouse moved to (162, 263)
Screenshot: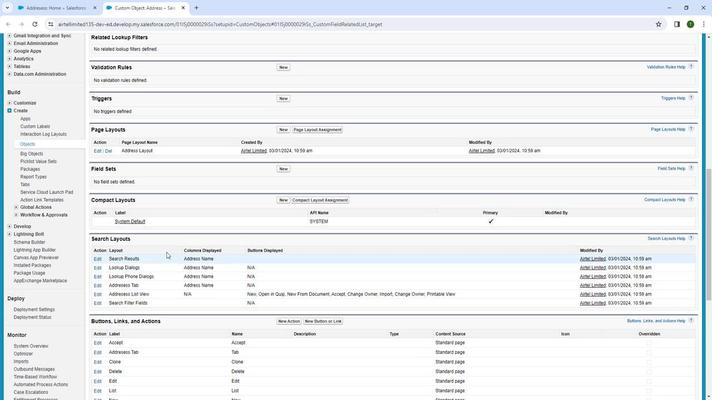 
Action: Mouse scrolled (162, 264) with delta (0, 0)
Screenshot: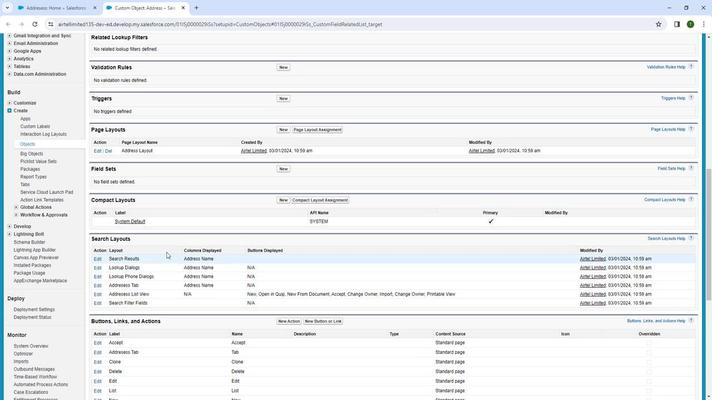 
Action: Mouse scrolled (162, 264) with delta (0, 0)
Screenshot: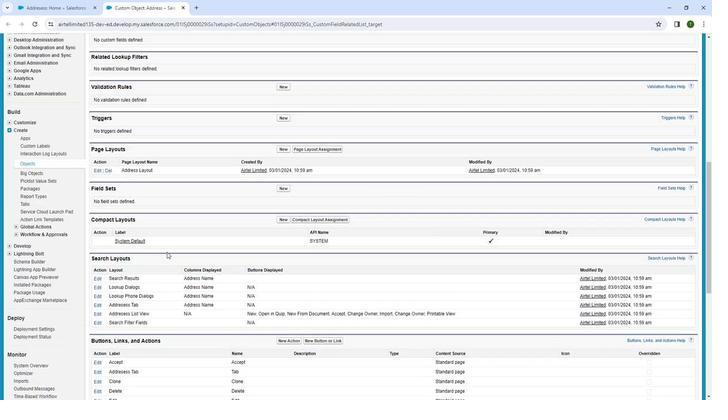 
Action: Mouse moved to (163, 262)
Screenshot: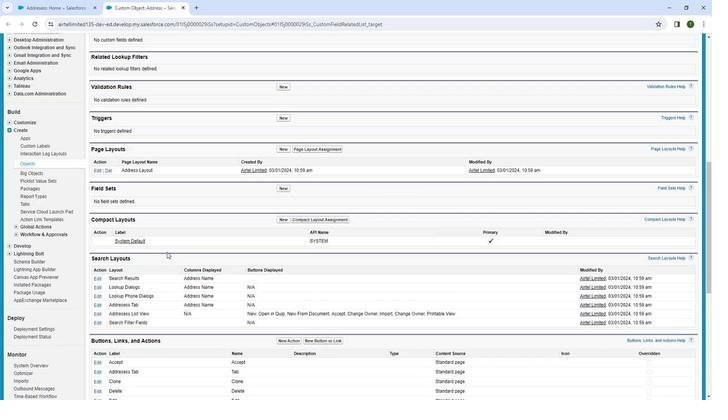 
Action: Mouse scrolled (163, 262) with delta (0, 0)
Screenshot: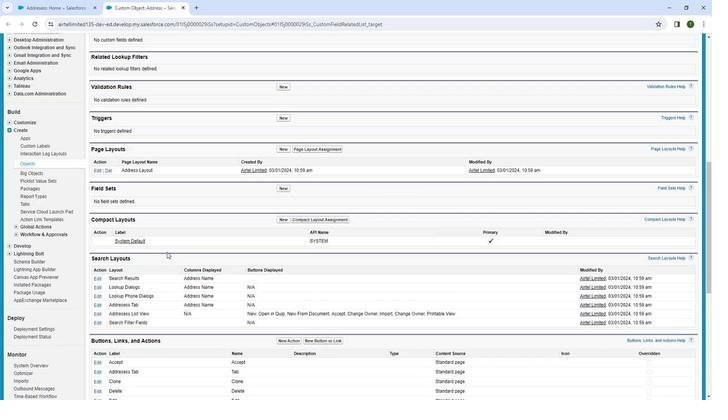 
Action: Mouse moved to (167, 256)
Screenshot: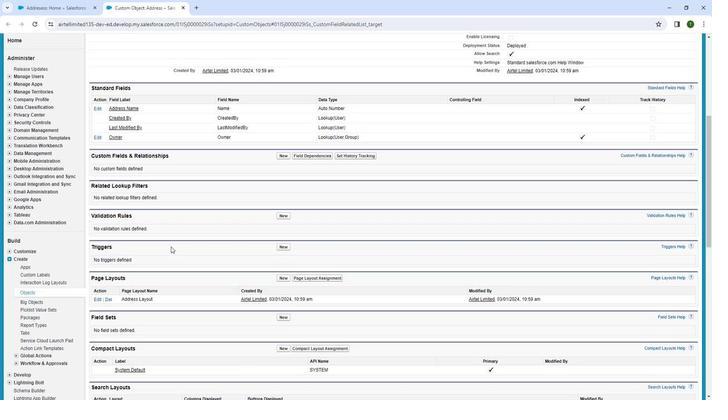 
Action: Mouse scrolled (167, 257) with delta (0, 0)
Screenshot: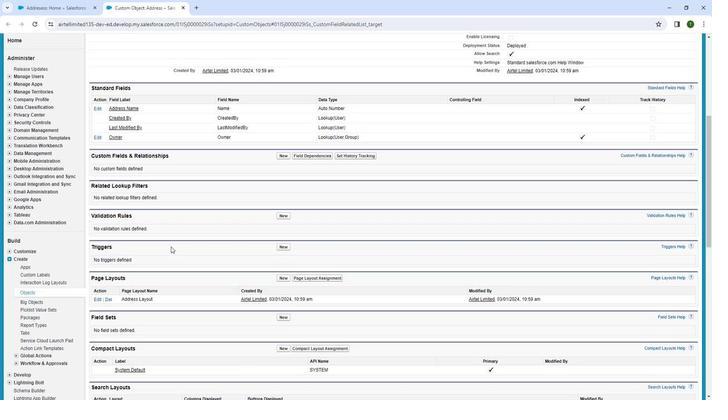 
Action: Mouse scrolled (167, 257) with delta (0, 0)
Screenshot: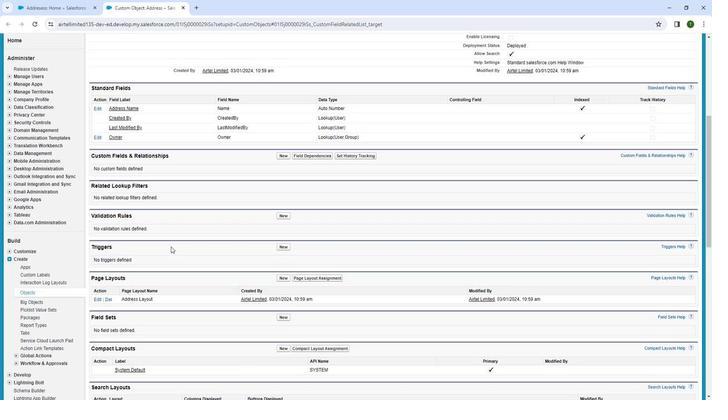 
Action: Mouse scrolled (167, 257) with delta (0, 0)
Screenshot: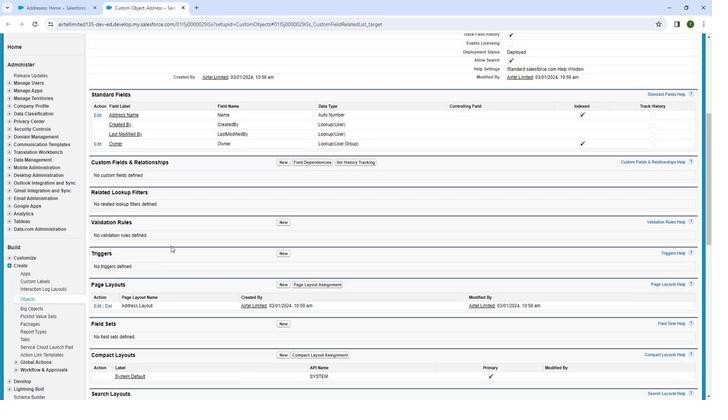 
Action: Mouse moved to (167, 256)
Screenshot: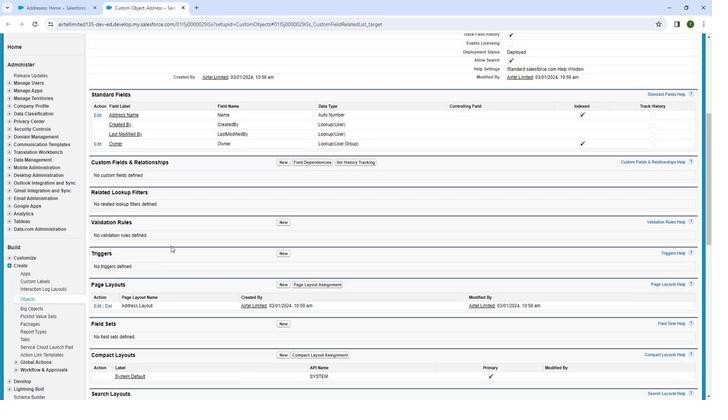 
Action: Mouse scrolled (167, 256) with delta (0, 0)
Screenshot: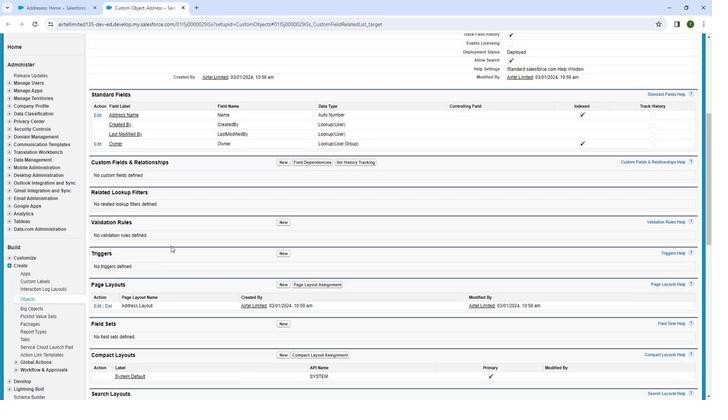 
Action: Mouse moved to (165, 246)
Screenshot: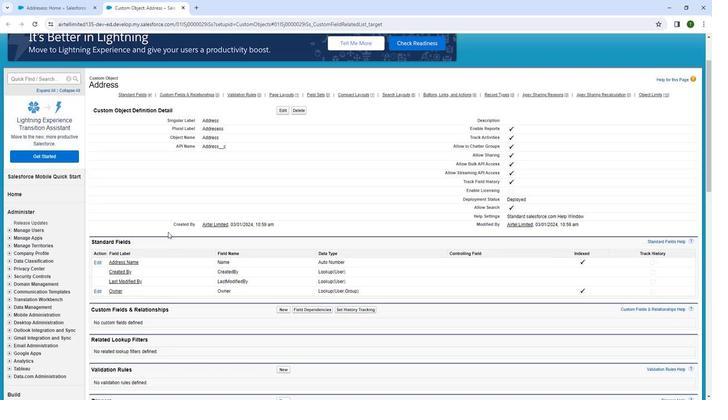 
Action: Mouse scrolled (165, 246) with delta (0, 0)
Screenshot: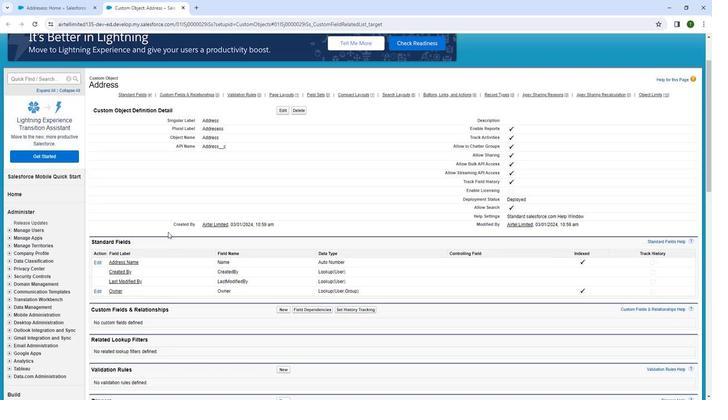 
Action: Mouse moved to (165, 245)
Screenshot: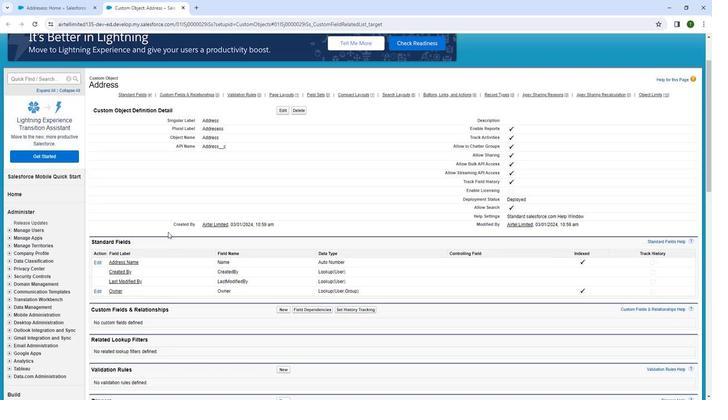 
Action: Mouse scrolled (165, 245) with delta (0, 0)
Screenshot: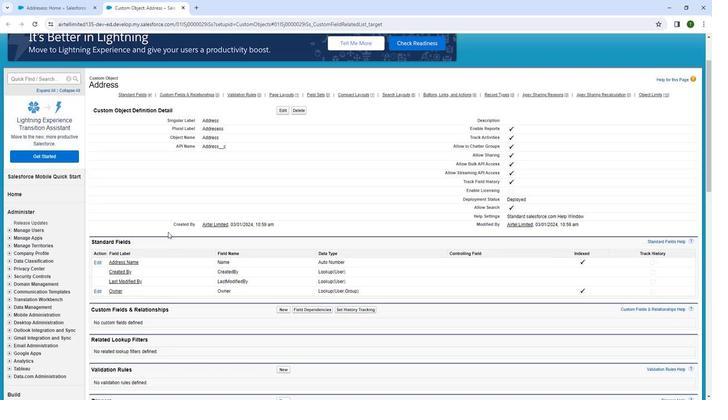 
Action: Mouse moved to (165, 244)
Screenshot: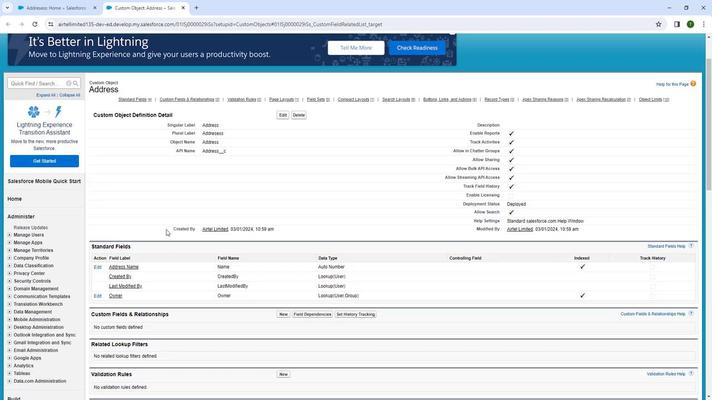 
Action: Mouse scrolled (165, 245) with delta (0, 0)
Screenshot: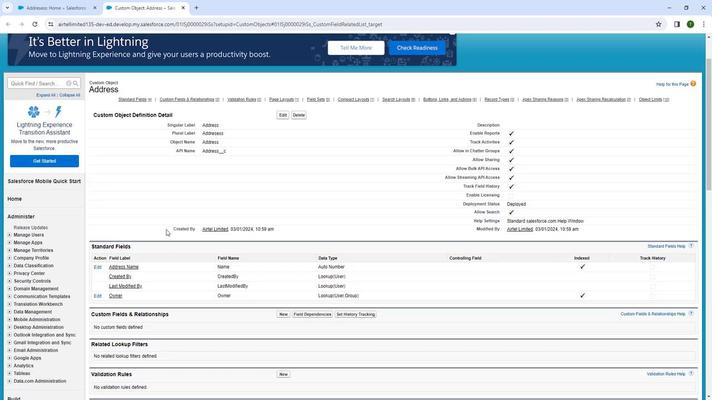
Action: Mouse moved to (165, 242)
Screenshot: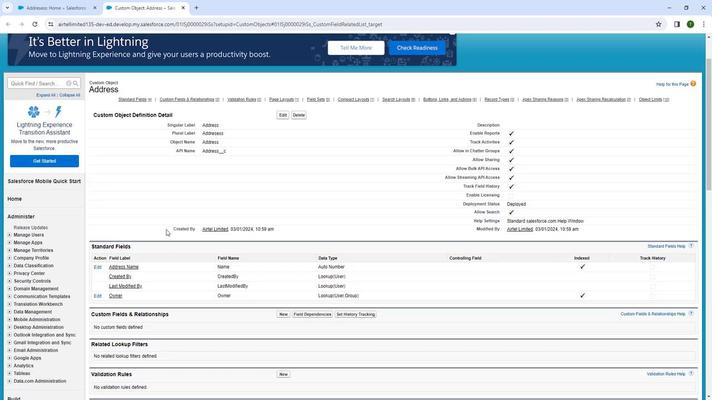 
Action: Mouse scrolled (165, 242) with delta (0, 0)
Screenshot: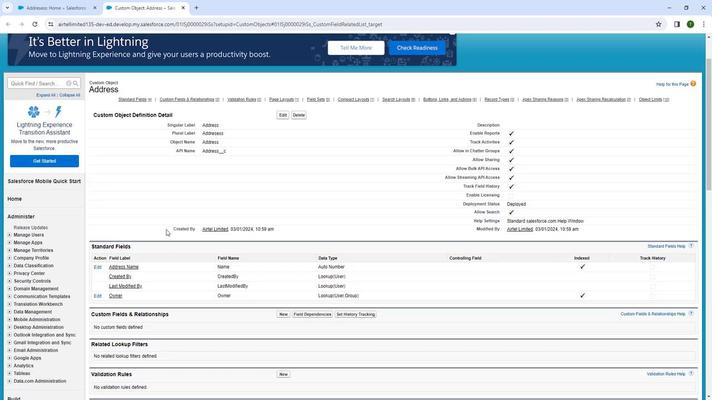 
Action: Mouse moved to (164, 239)
Screenshot: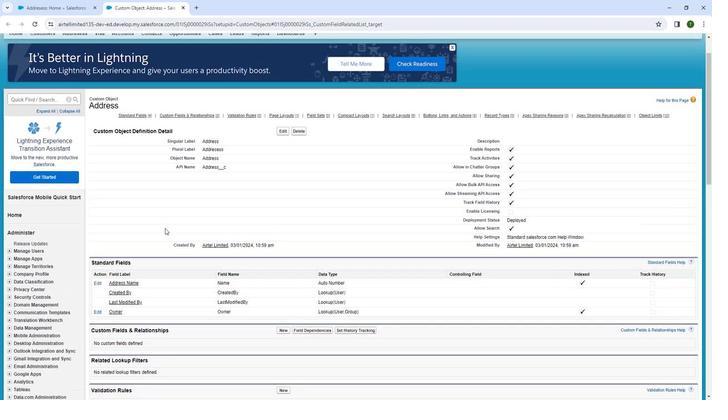 
Action: Mouse scrolled (164, 240) with delta (0, 0)
Screenshot: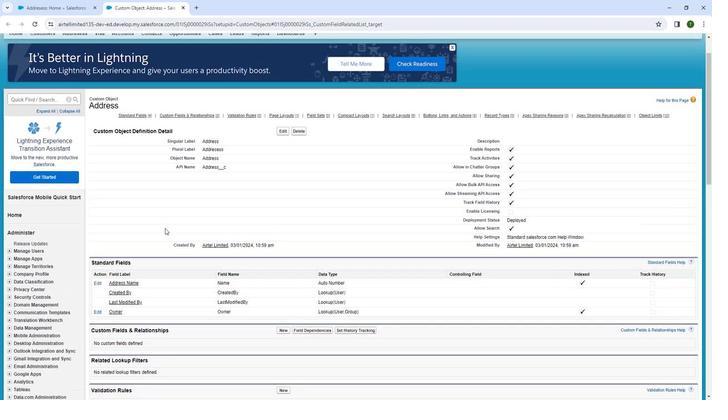 
Action: Mouse moved to (45, 70)
Screenshot: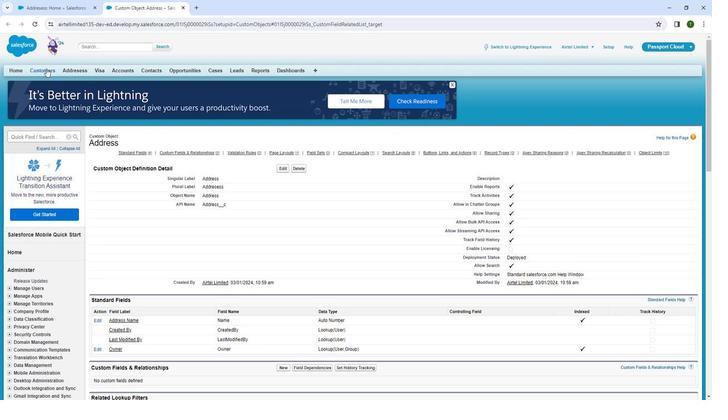
Action: Mouse pressed left at (45, 70)
Screenshot: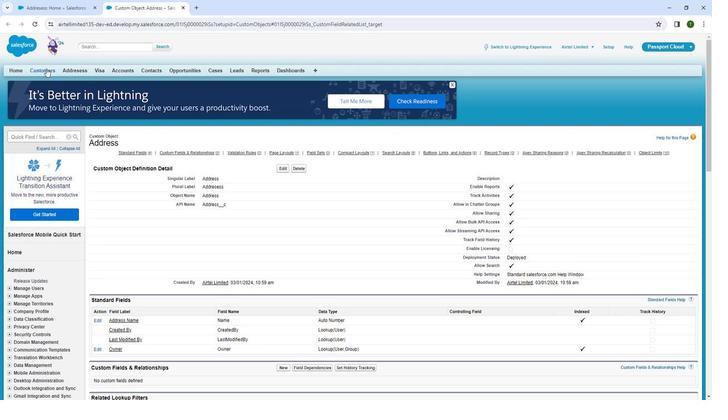 
Action: Mouse pressed left at (45, 70)
Screenshot: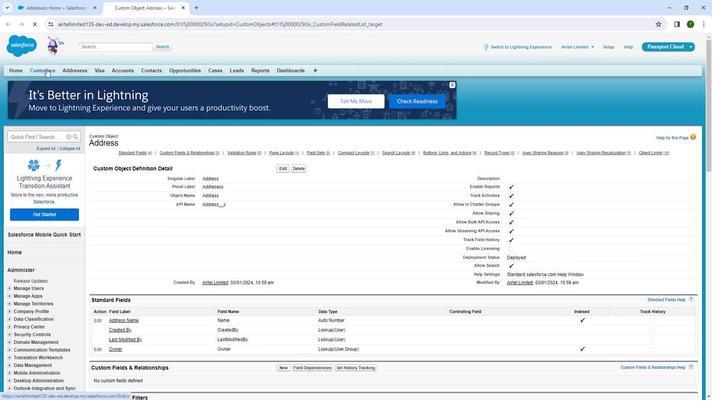 
Action: Mouse moved to (695, 101)
Screenshot: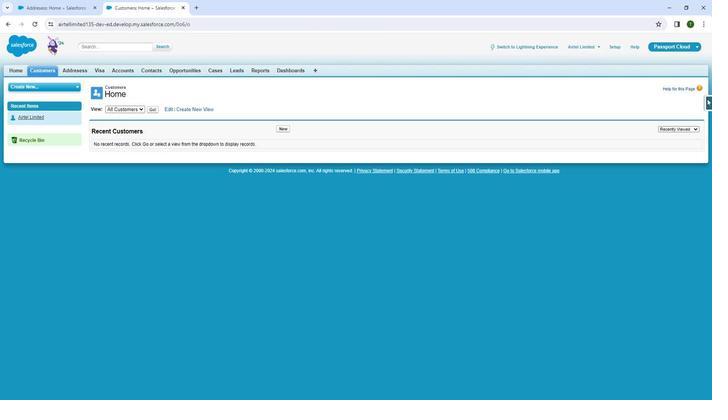 
Action: Mouse pressed left at (695, 101)
Screenshot: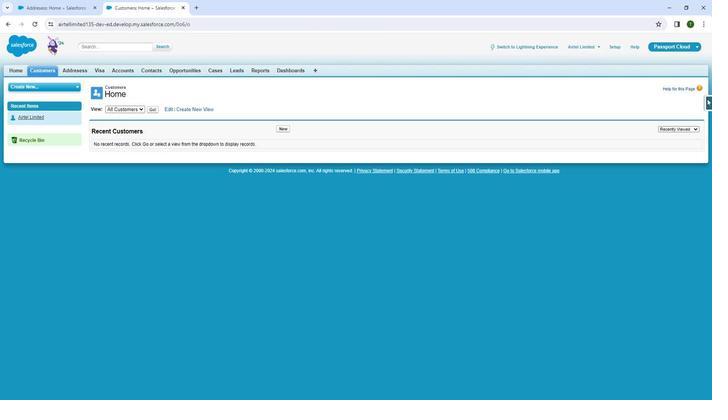 
Action: Mouse moved to (629, 116)
Screenshot: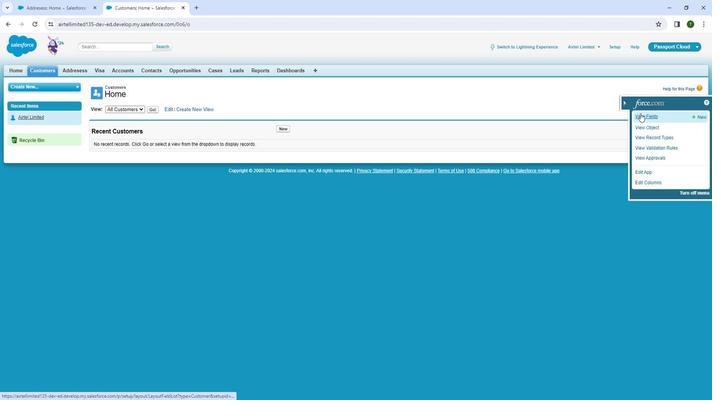 
Action: Mouse pressed left at (629, 116)
Screenshot: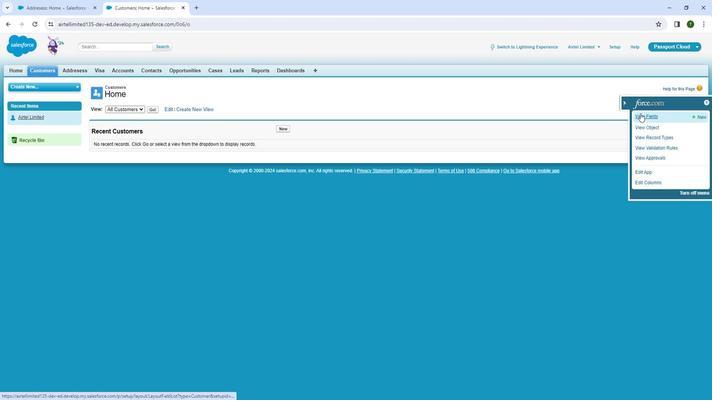 
Action: Mouse moved to (164, 345)
Screenshot: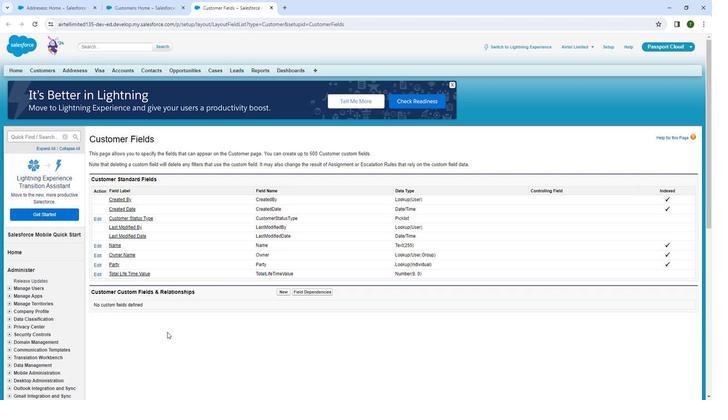 
Action: Mouse pressed left at (164, 345)
Screenshot: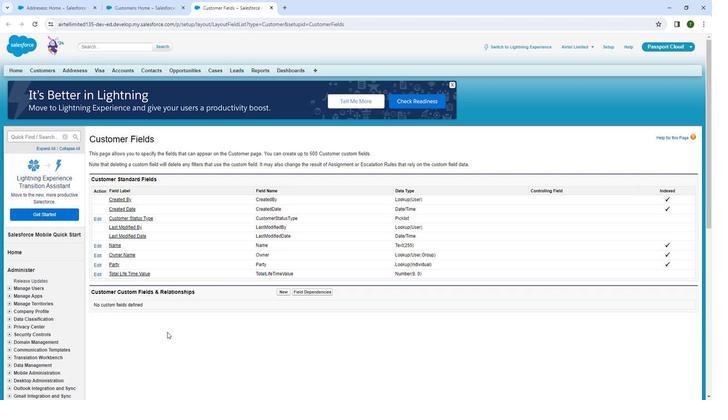 
Action: Mouse moved to (165, 300)
Screenshot: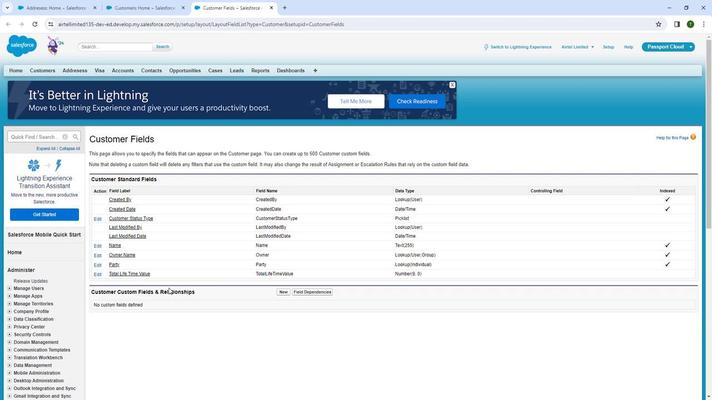 
Action: Mouse scrolled (165, 300) with delta (0, 0)
Screenshot: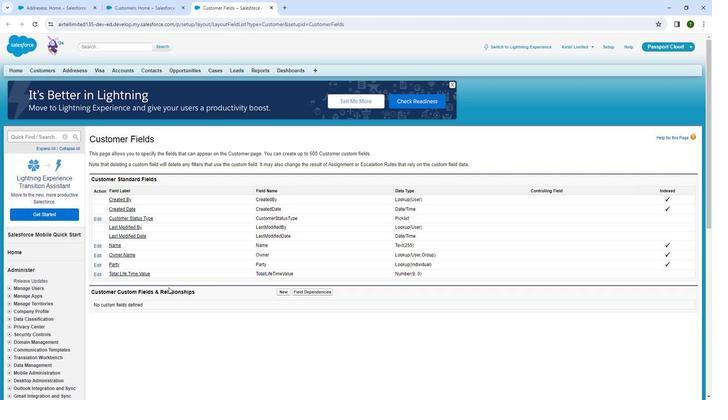 
Action: Mouse moved to (165, 299)
Screenshot: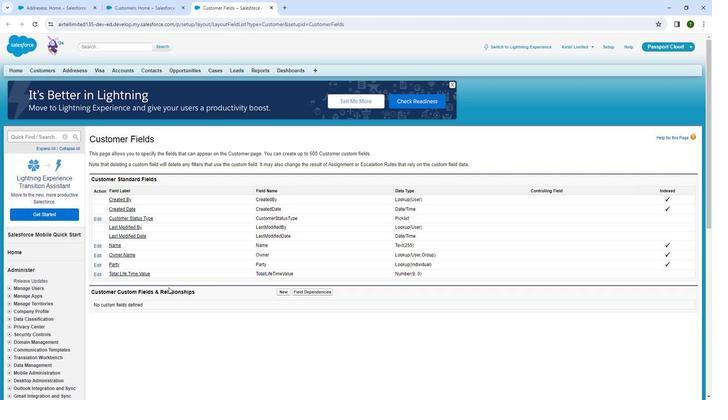 
Action: Mouse scrolled (165, 299) with delta (0, 0)
Screenshot: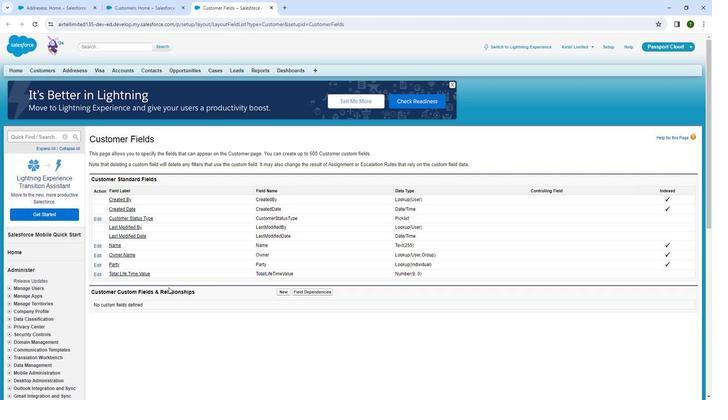 
Action: Mouse moved to (166, 297)
Screenshot: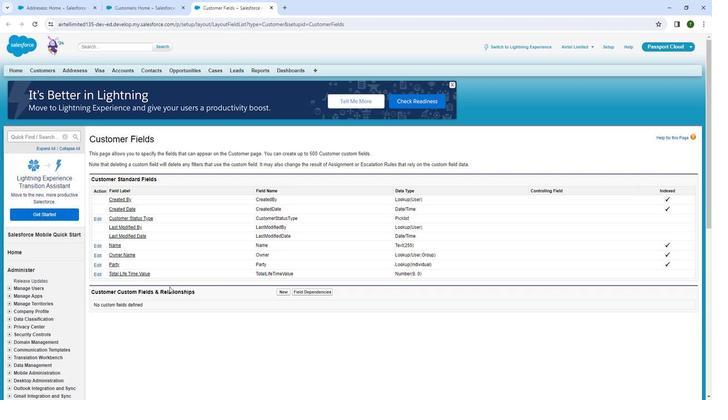 
Action: Mouse scrolled (166, 297) with delta (0, 0)
Screenshot: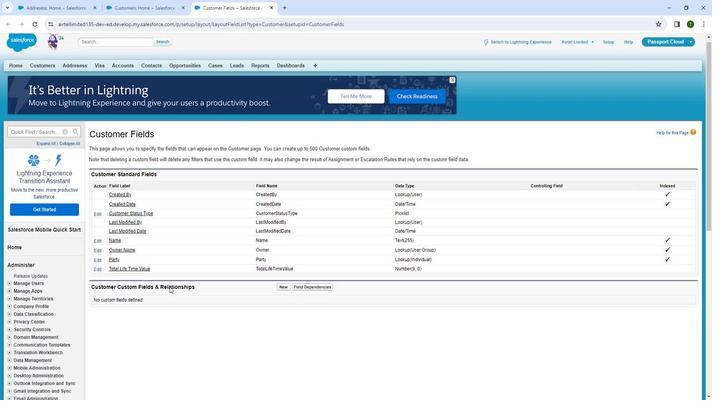 
Action: Mouse moved to (278, 264)
Screenshot: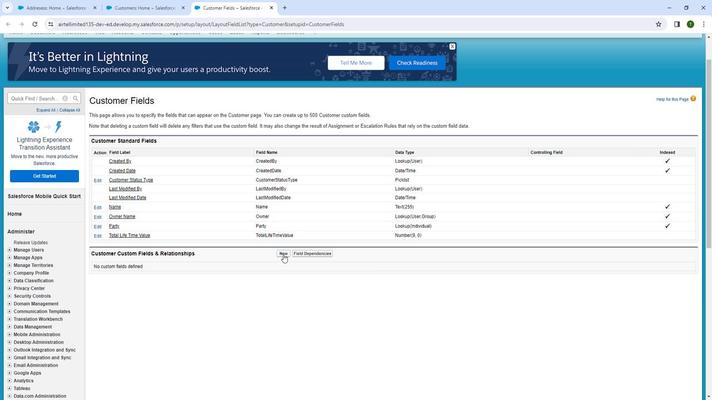 
Action: Mouse pressed left at (278, 264)
Screenshot: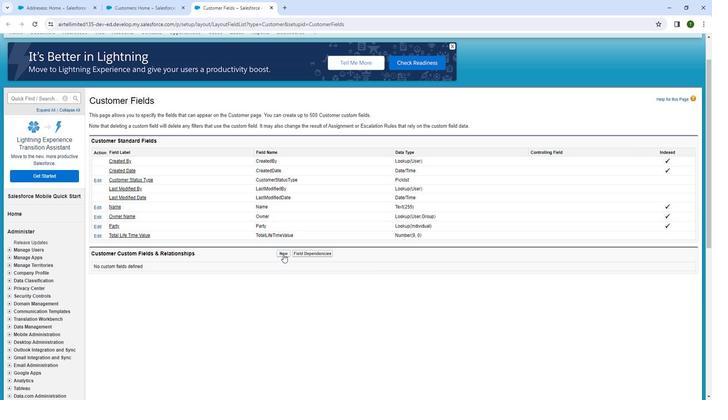 
Action: Mouse moved to (245, 231)
Screenshot: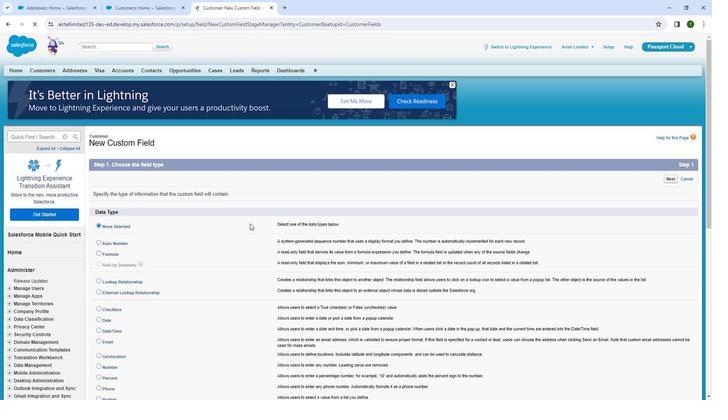 
Action: Mouse scrolled (245, 231) with delta (0, 0)
Screenshot: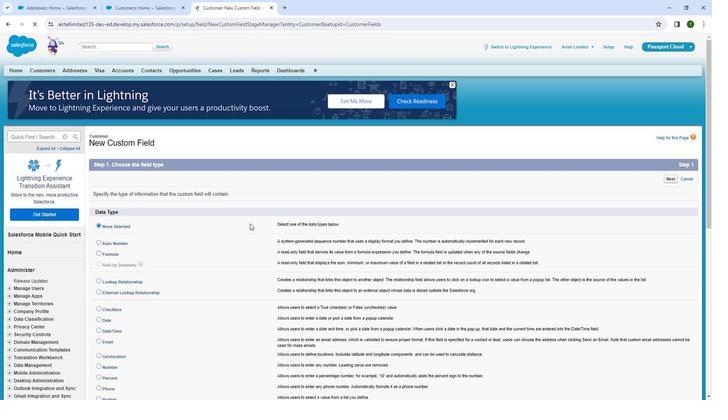 
Action: Mouse moved to (247, 233)
Screenshot: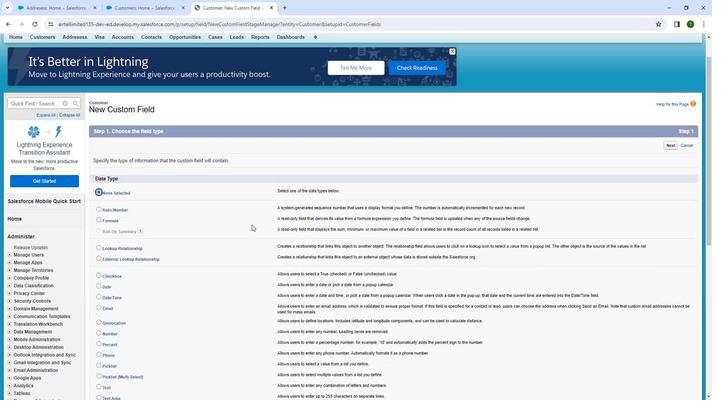 
Action: Mouse scrolled (247, 232) with delta (0, 0)
Screenshot: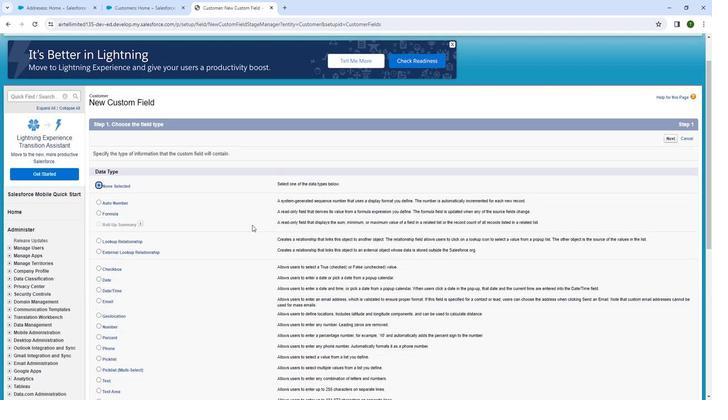 
Action: Mouse moved to (247, 233)
Screenshot: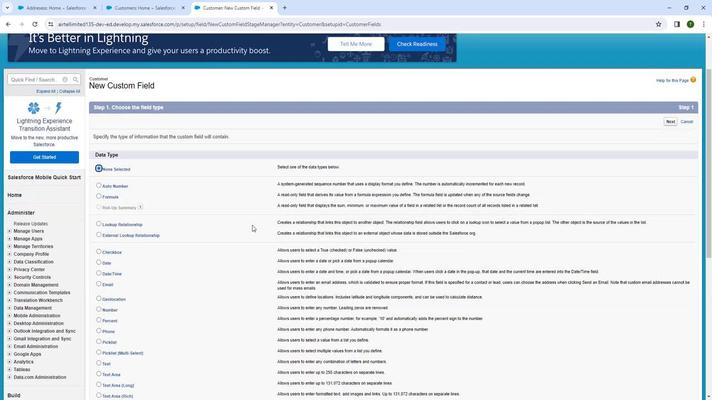 
Action: Mouse scrolled (247, 233) with delta (0, 0)
Screenshot: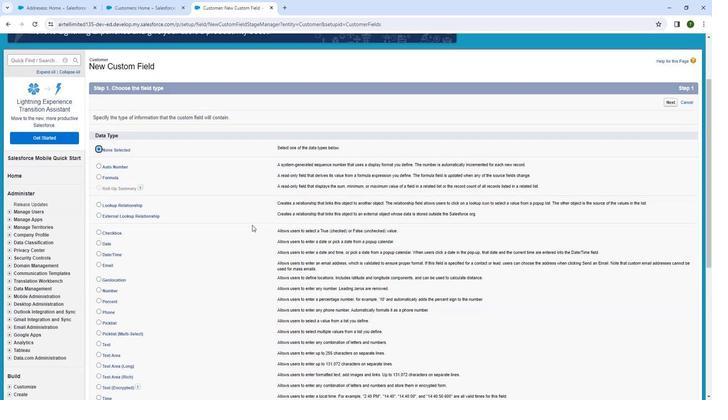 
Action: Mouse moved to (1, 25)
Screenshot: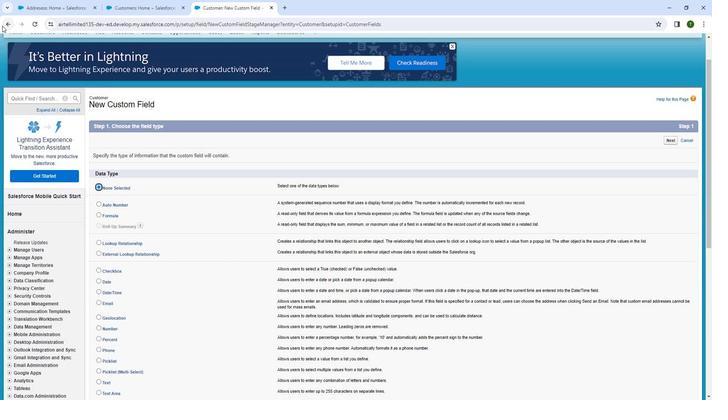 
Action: Mouse pressed left at (1, 25)
